 Task: Look for space in Sarandi, Brazil from 11th June, 2023 to 17th June, 2023 for 1 adult in price range Rs.5000 to Rs.12000. Place can be private room with 1  bedroom having 1 bed and 1 bathroom. Property type can be house, flat, guest house, hotel. Amenities needed are: washing machine. Booking option can be shelf check-in. Required host language is Spanish.
Action: Mouse moved to (250, 124)
Screenshot: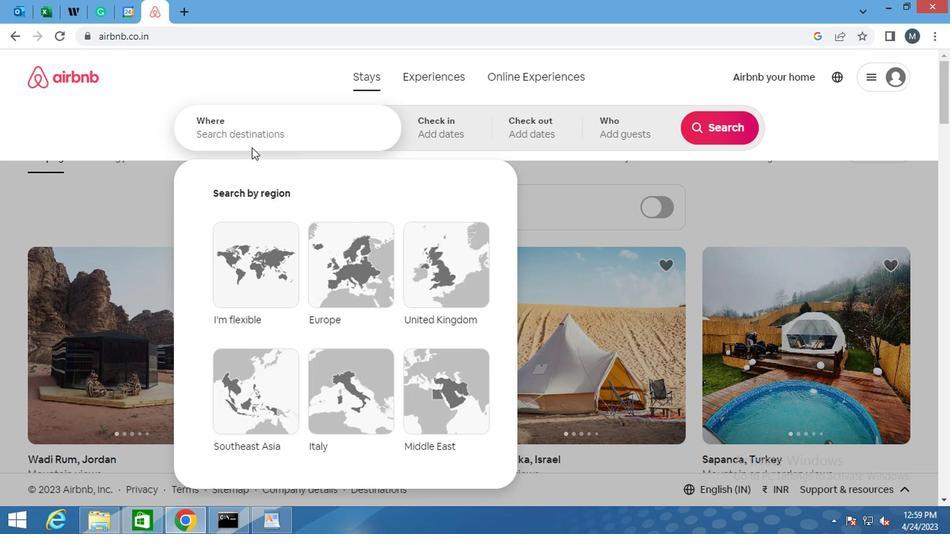 
Action: Mouse pressed left at (250, 124)
Screenshot: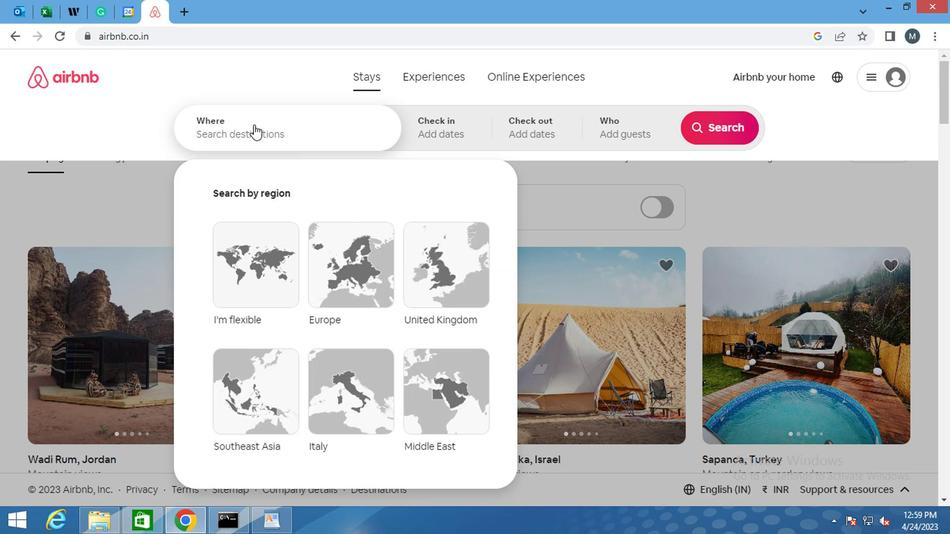 
Action: Mouse moved to (253, 140)
Screenshot: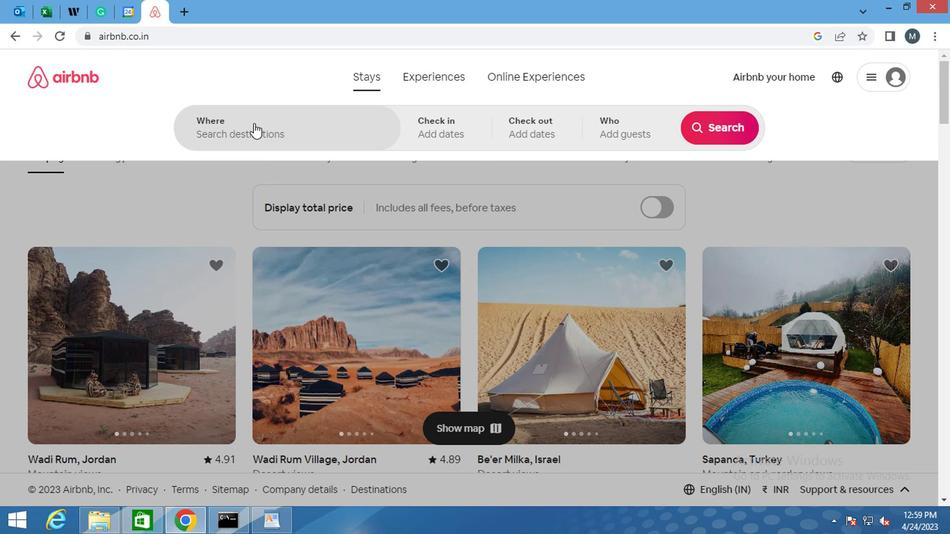 
Action: Mouse pressed left at (253, 140)
Screenshot: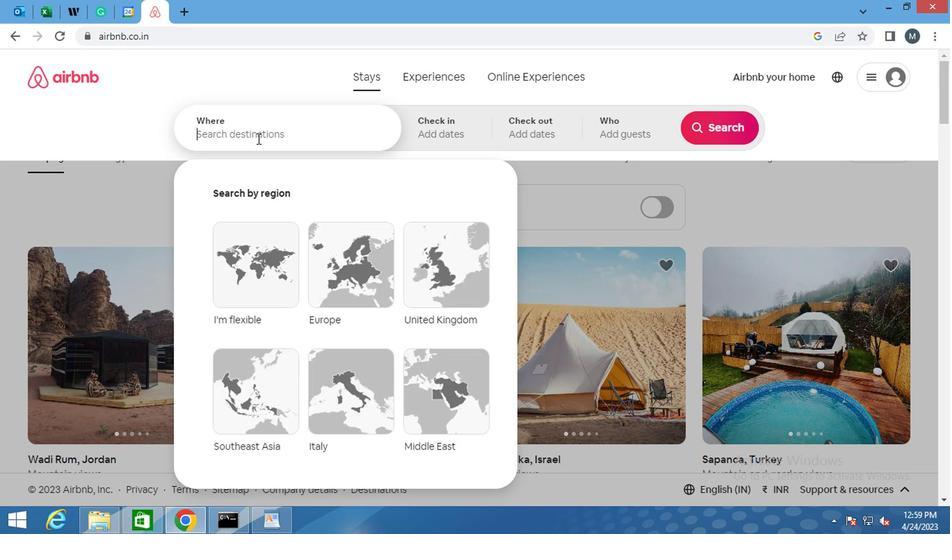 
Action: Mouse moved to (253, 140)
Screenshot: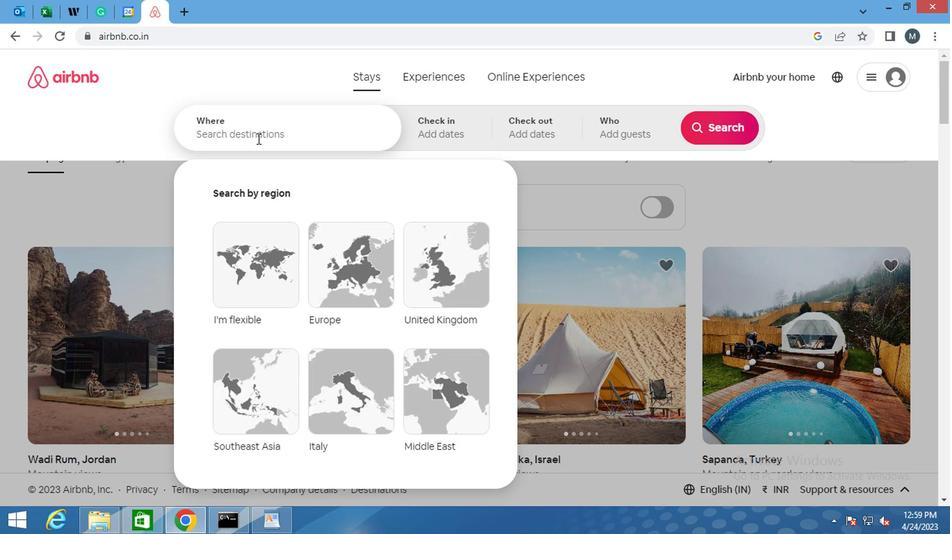 
Action: Key pressed <Key.shift>SARANDI,<Key.space><Key.shift>BRAZIL<Key.enter>
Screenshot: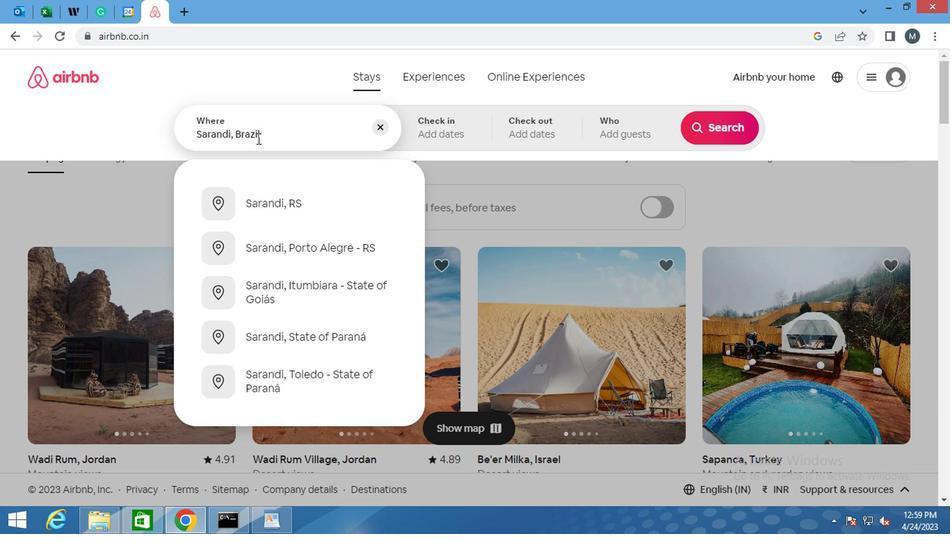 
Action: Mouse moved to (703, 238)
Screenshot: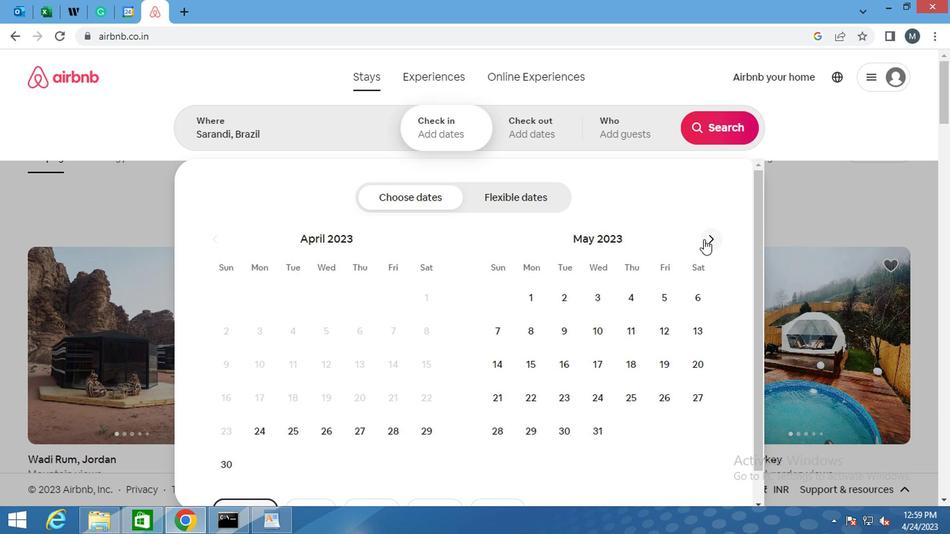 
Action: Mouse pressed left at (703, 238)
Screenshot: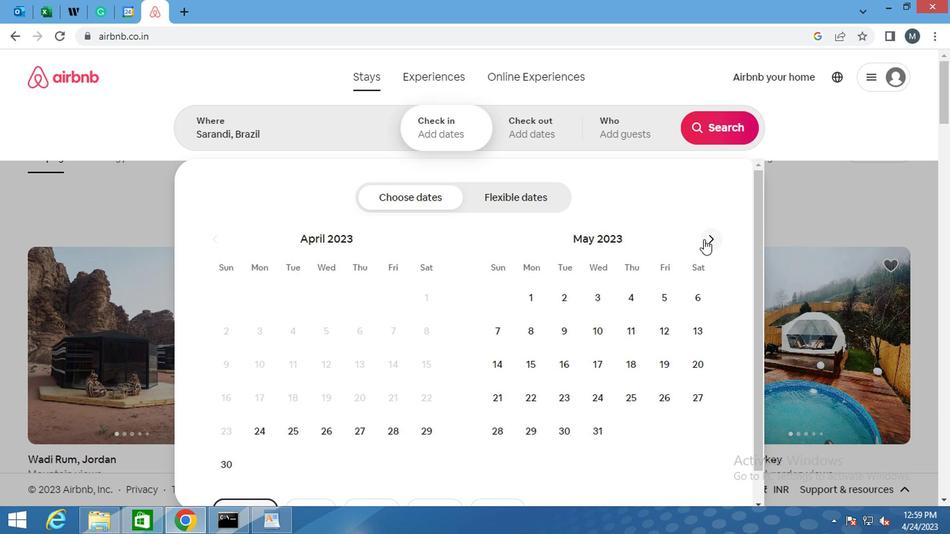 
Action: Mouse moved to (703, 237)
Screenshot: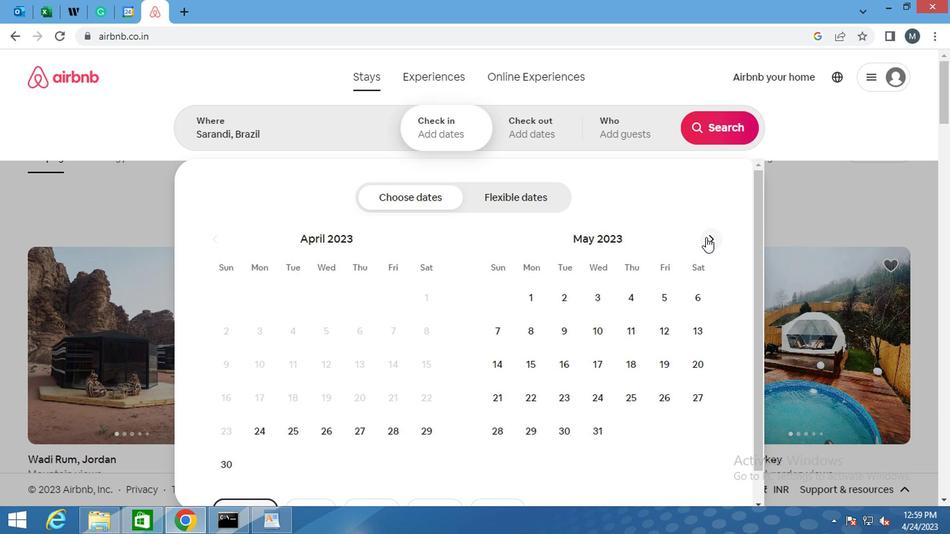 
Action: Mouse pressed left at (703, 237)
Screenshot: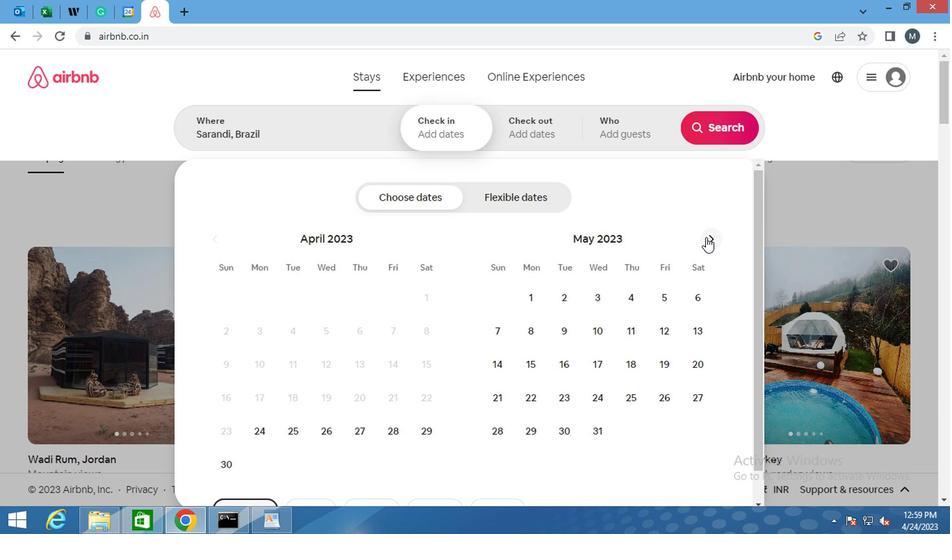 
Action: Mouse moved to (500, 367)
Screenshot: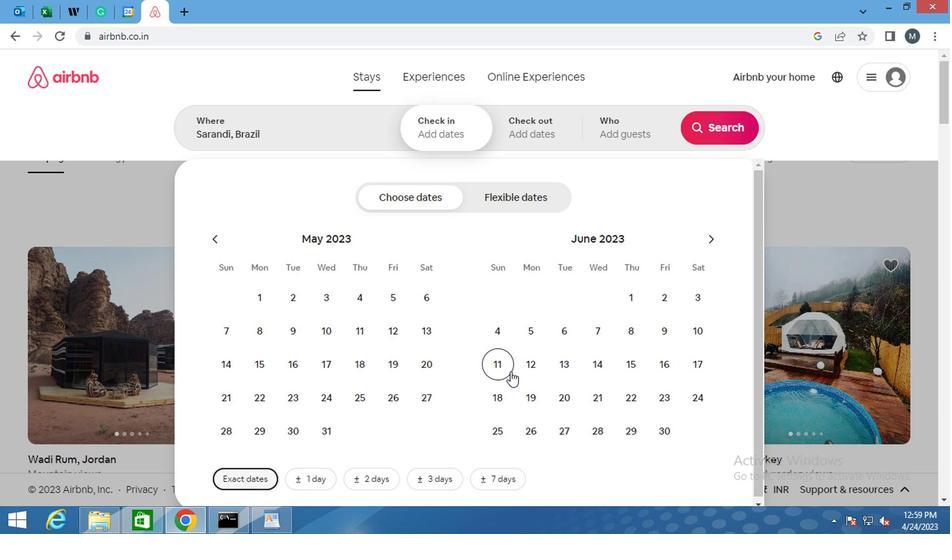 
Action: Mouse pressed left at (500, 367)
Screenshot: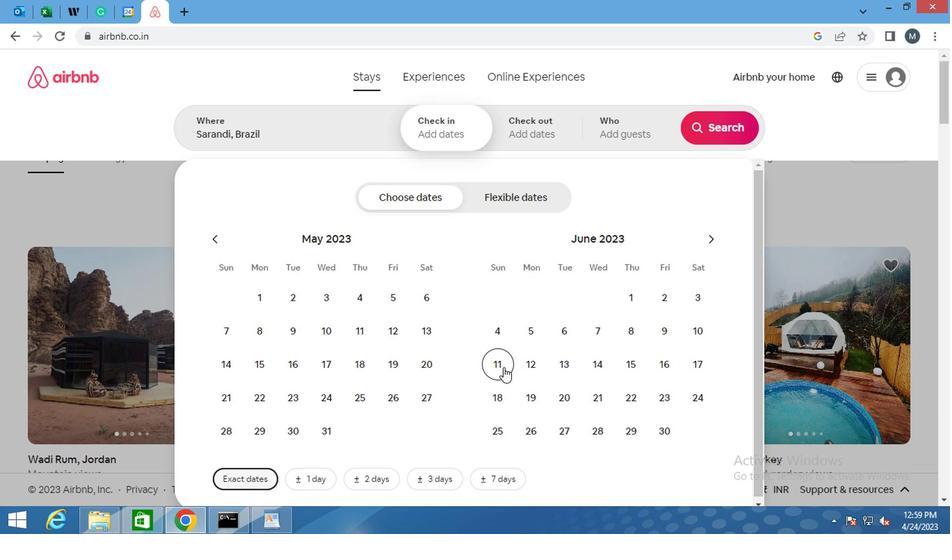 
Action: Mouse moved to (556, 352)
Screenshot: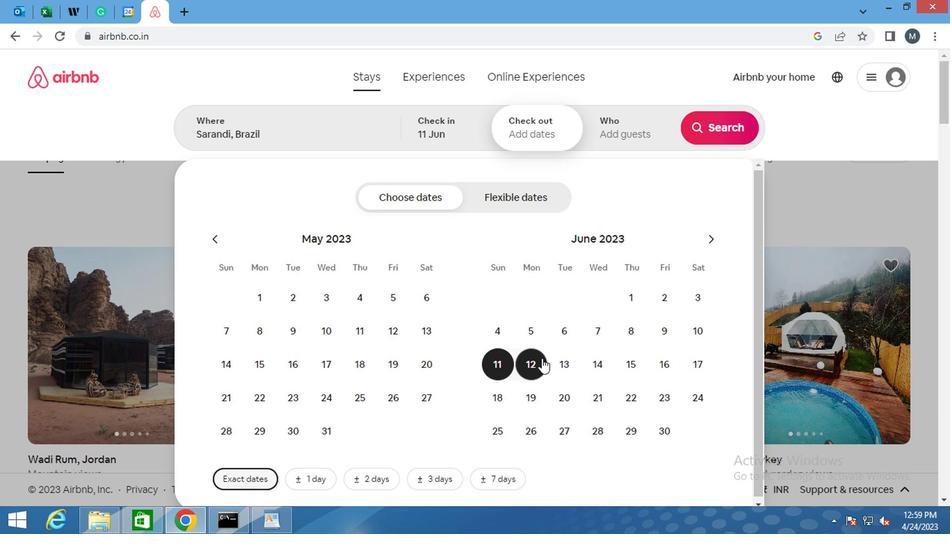 
Action: Mouse scrolled (556, 352) with delta (0, 0)
Screenshot: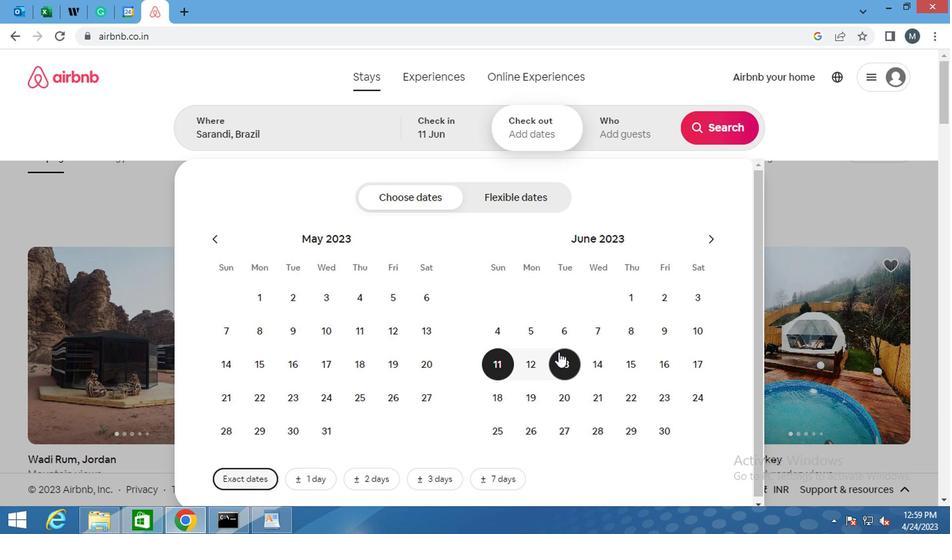 
Action: Mouse moved to (684, 366)
Screenshot: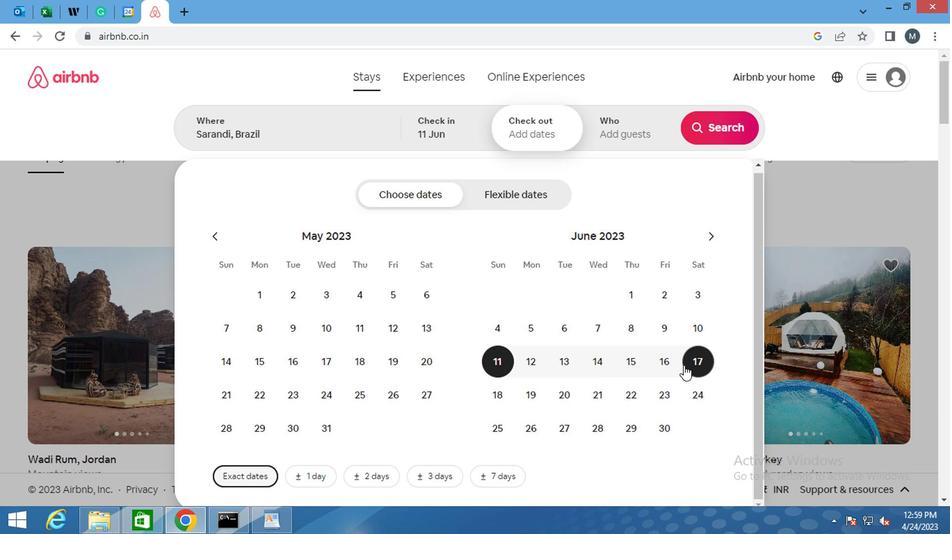 
Action: Mouse pressed left at (684, 366)
Screenshot: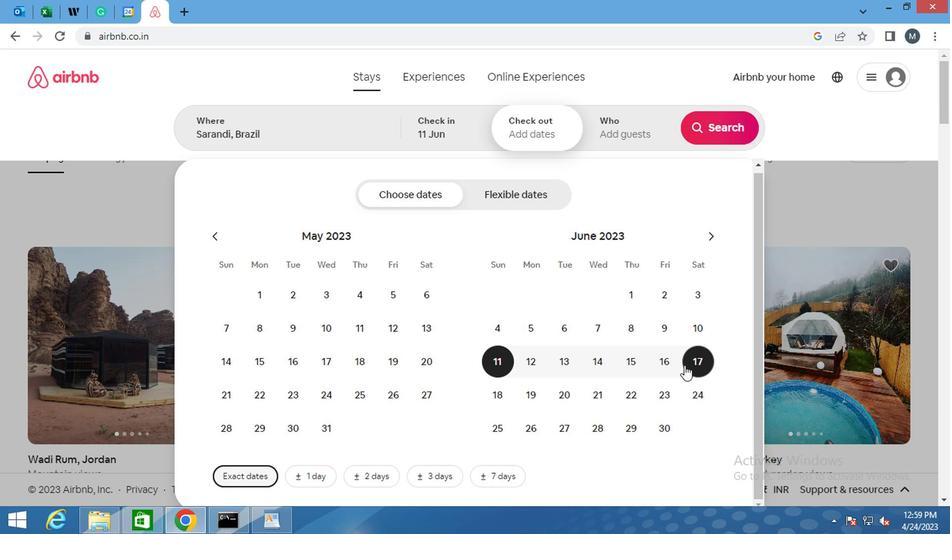 
Action: Mouse moved to (625, 150)
Screenshot: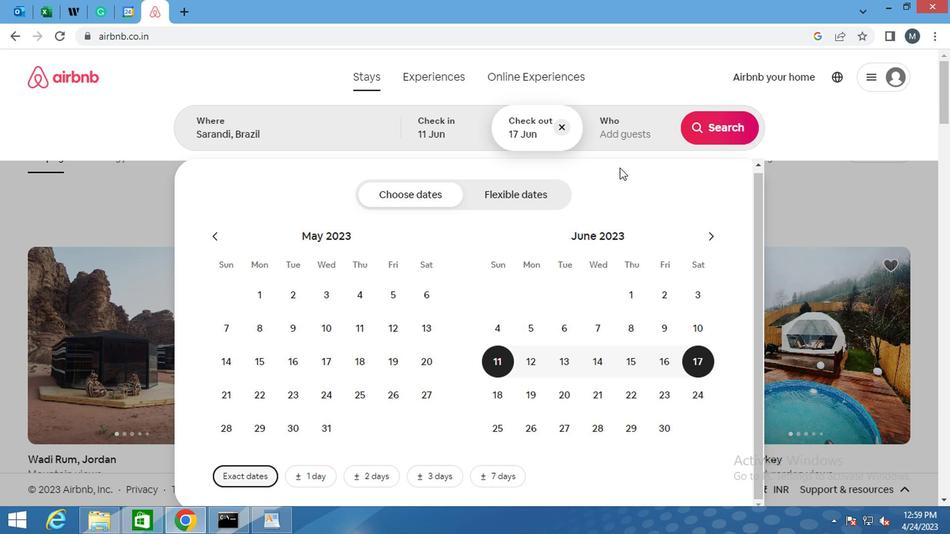 
Action: Mouse pressed left at (625, 150)
Screenshot: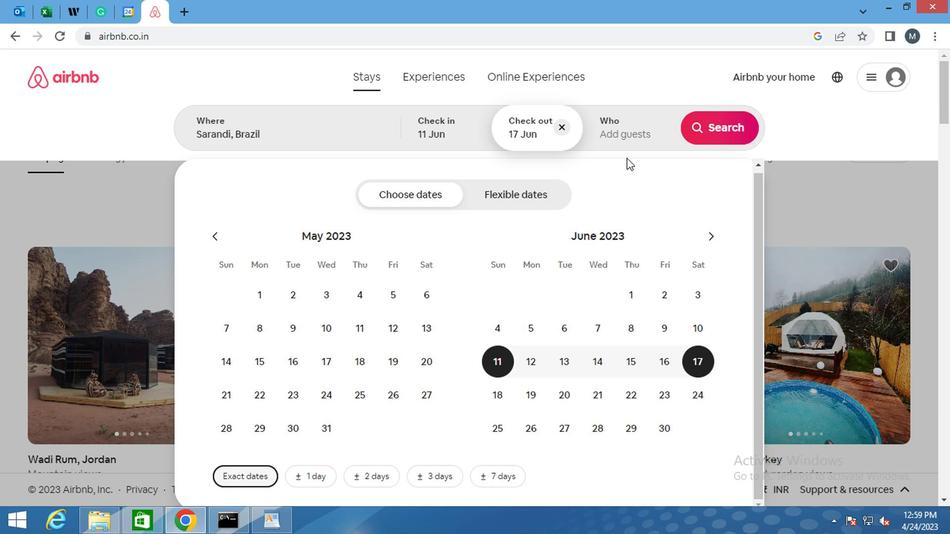 
Action: Mouse moved to (728, 199)
Screenshot: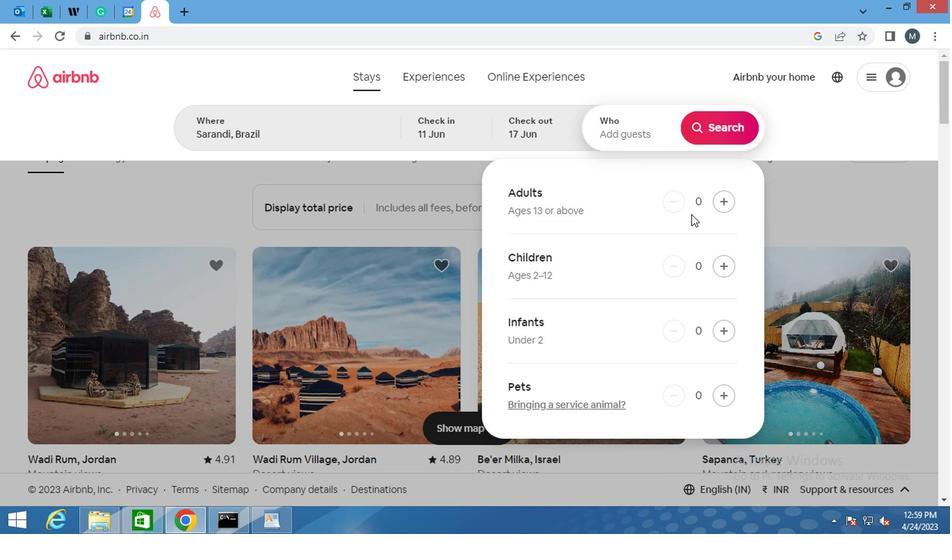 
Action: Mouse pressed left at (728, 199)
Screenshot: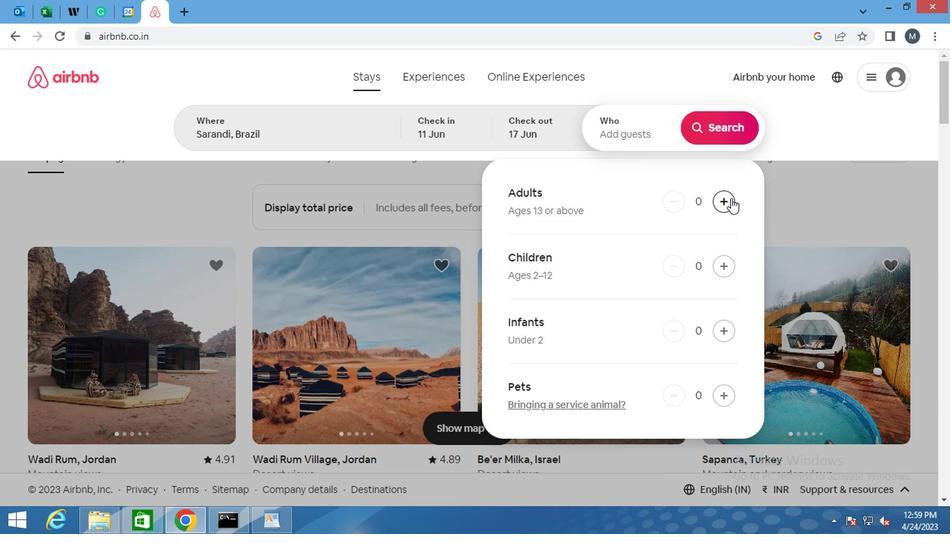 
Action: Mouse moved to (850, 135)
Screenshot: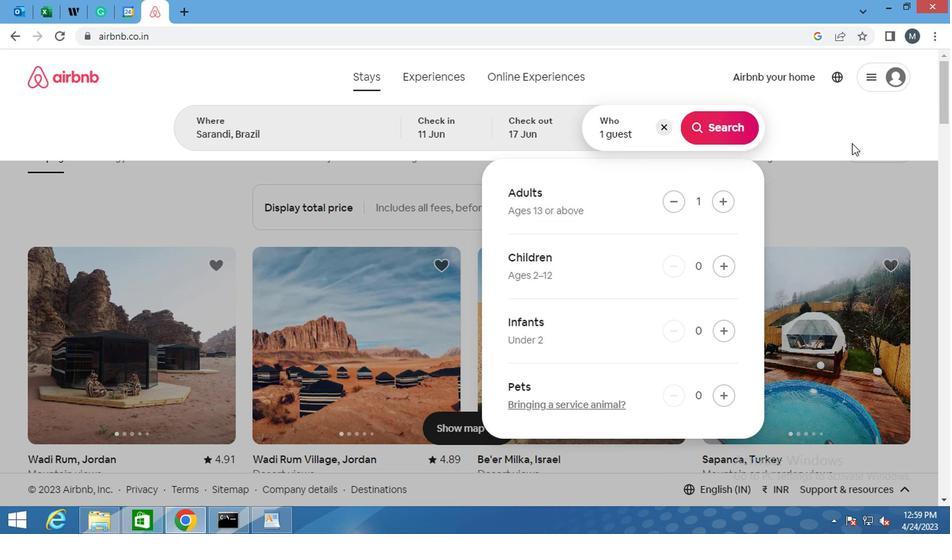 
Action: Mouse pressed left at (850, 135)
Screenshot: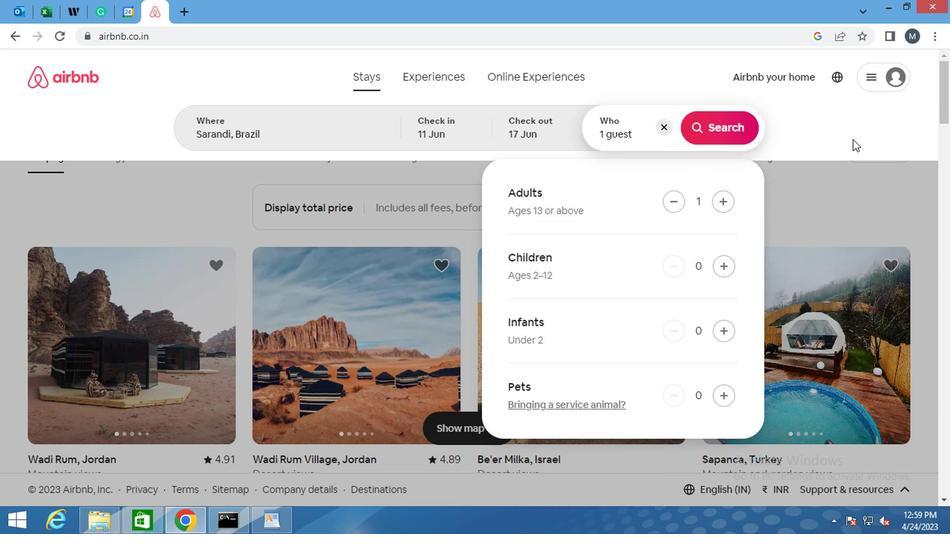 
Action: Mouse moved to (780, 169)
Screenshot: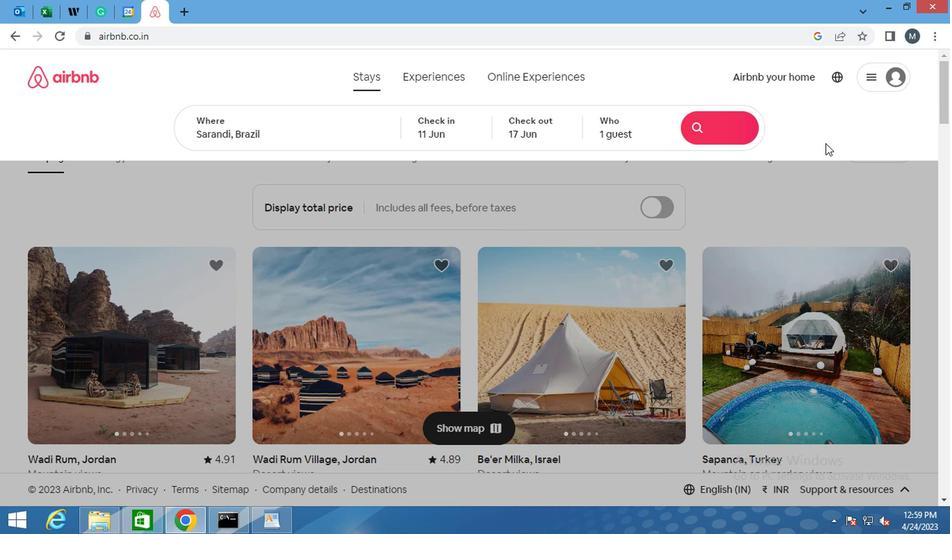 
Action: Mouse scrolled (780, 168) with delta (0, 0)
Screenshot: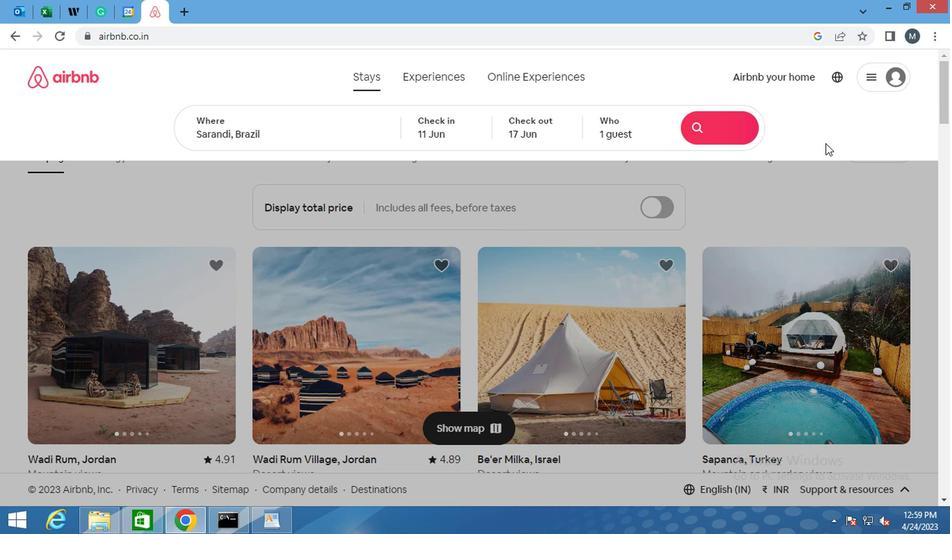 
Action: Mouse moved to (778, 173)
Screenshot: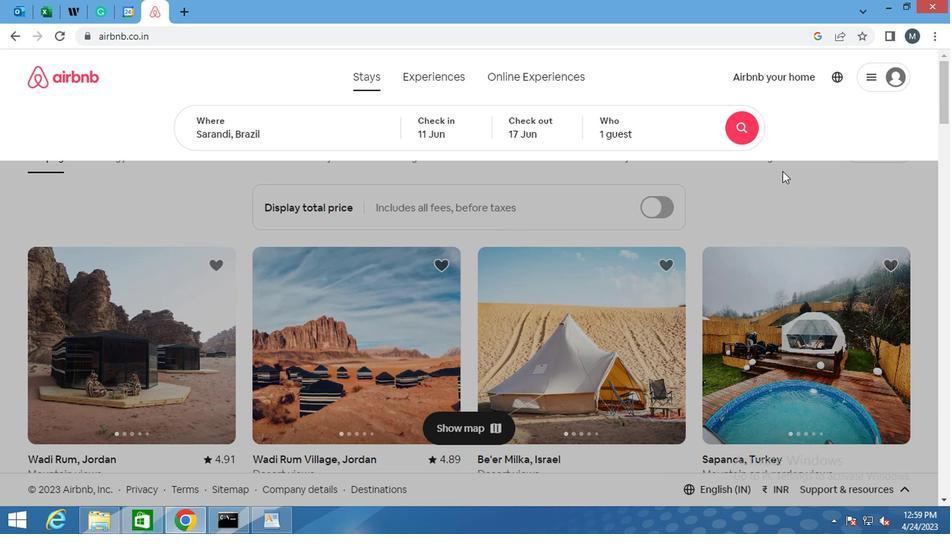 
Action: Mouse scrolled (778, 174) with delta (0, 0)
Screenshot: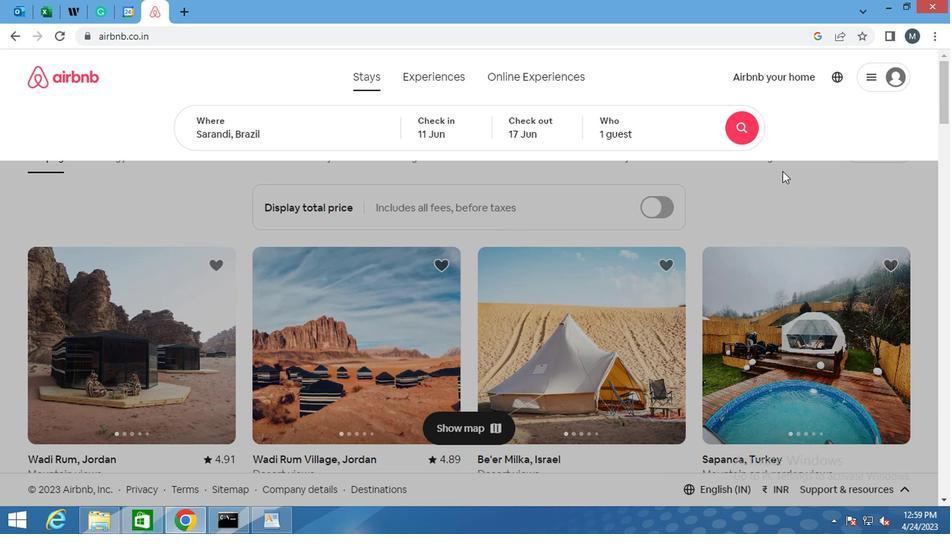 
Action: Mouse moved to (507, 83)
Screenshot: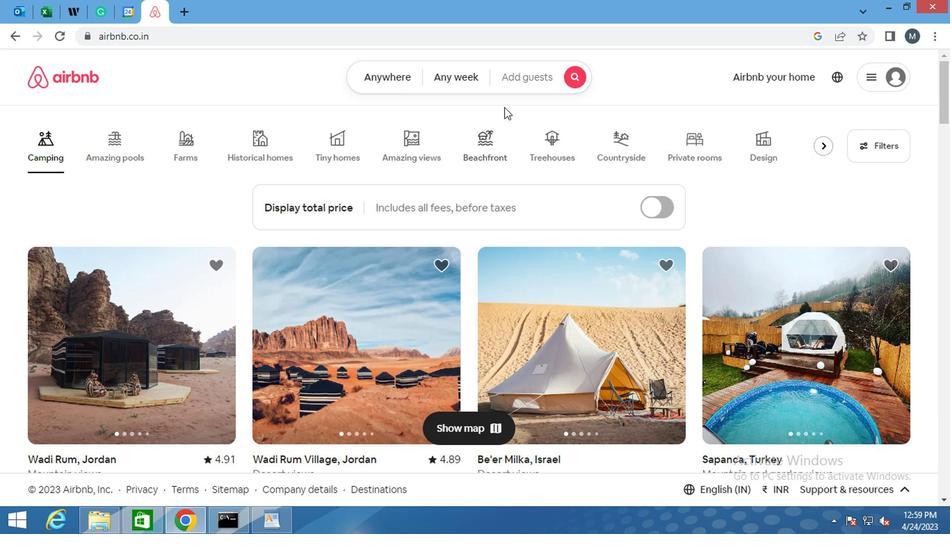 
Action: Mouse pressed left at (507, 83)
Screenshot: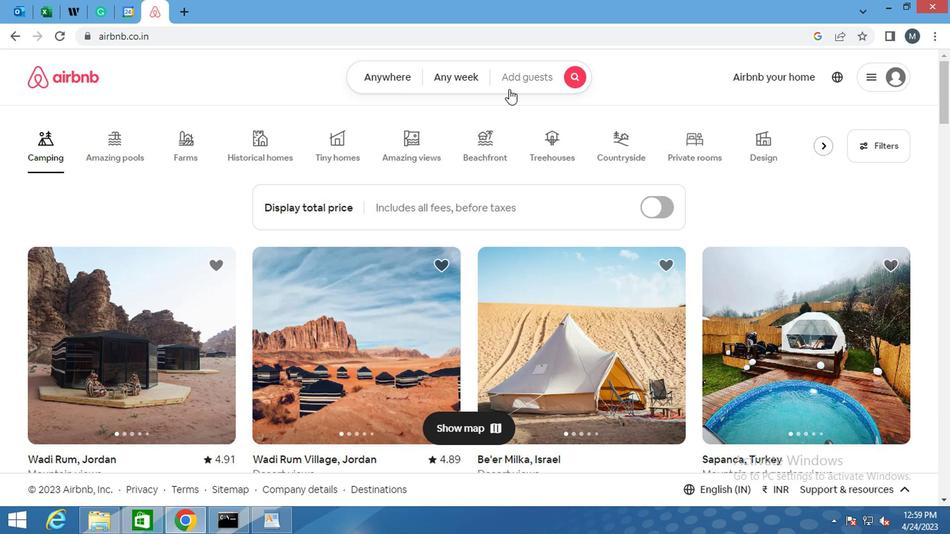 
Action: Mouse moved to (824, 142)
Screenshot: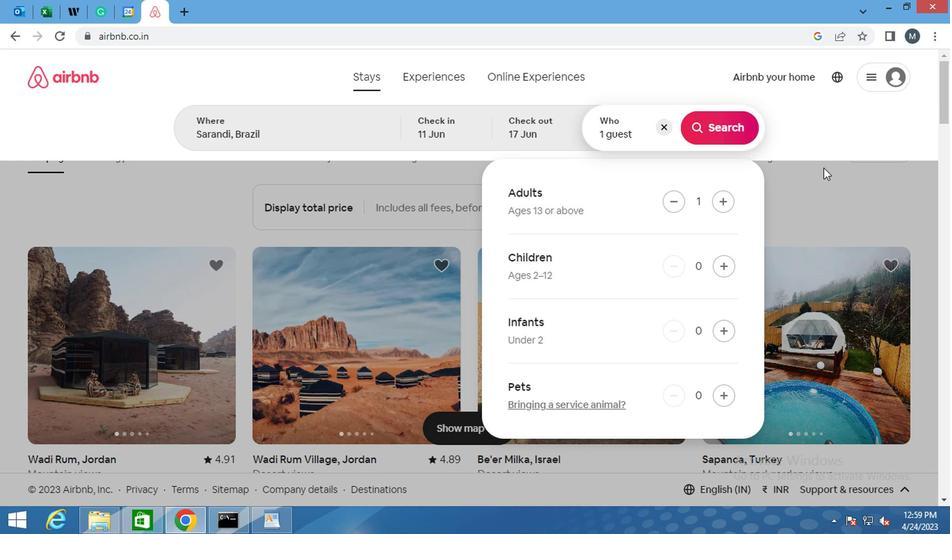 
Action: Mouse pressed left at (824, 142)
Screenshot: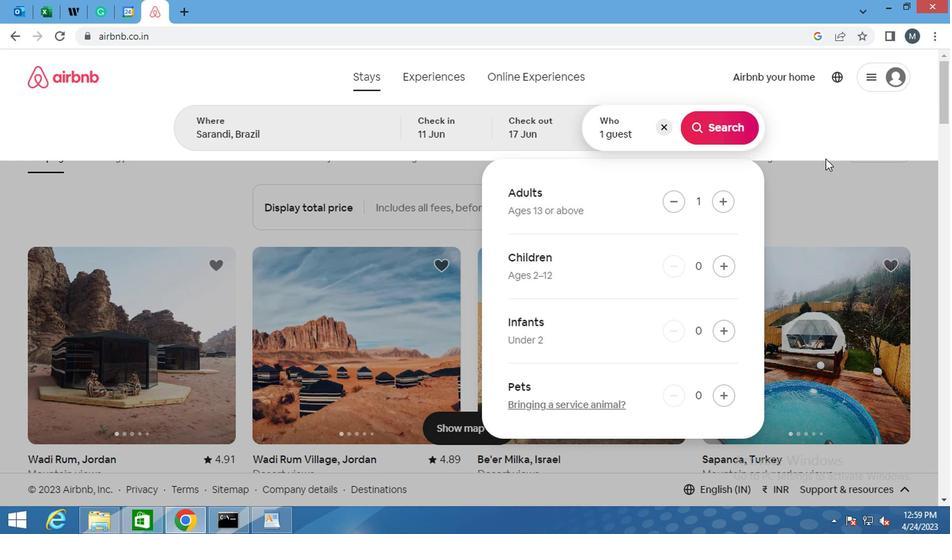 
Action: Mouse moved to (803, 174)
Screenshot: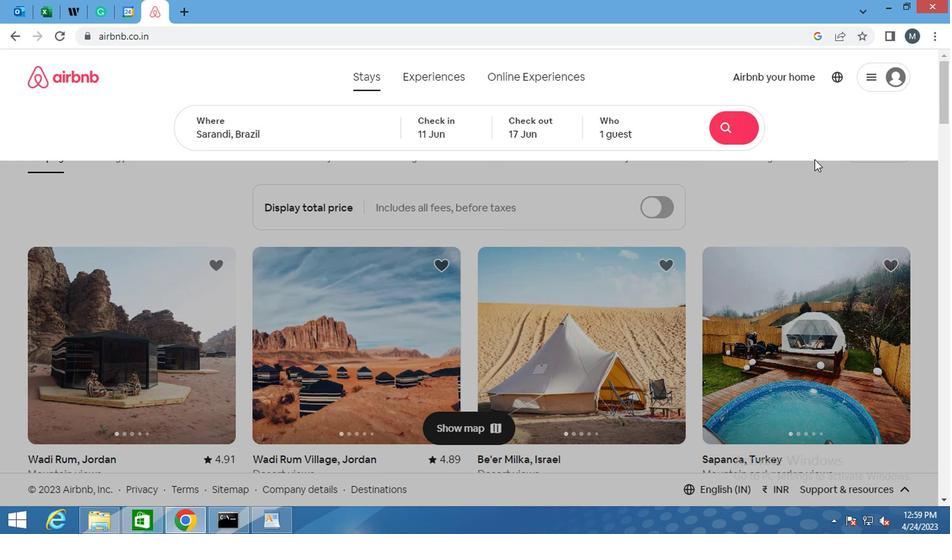 
Action: Mouse scrolled (803, 175) with delta (0, 0)
Screenshot: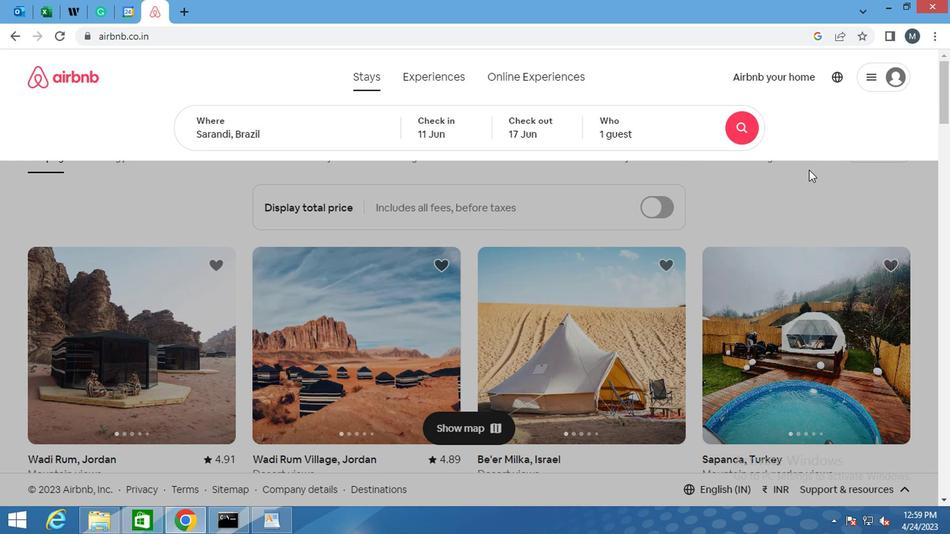 
Action: Mouse moved to (802, 174)
Screenshot: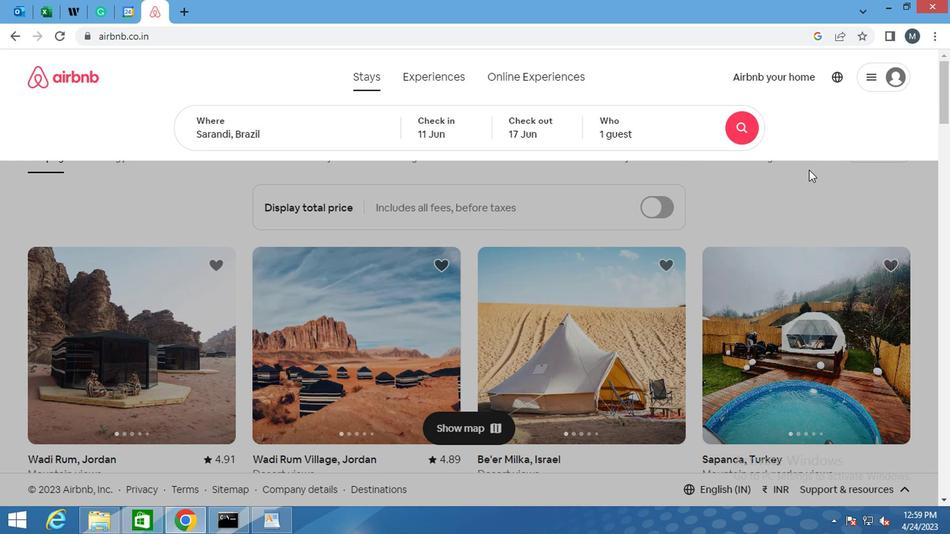 
Action: Mouse scrolled (802, 175) with delta (0, 0)
Screenshot: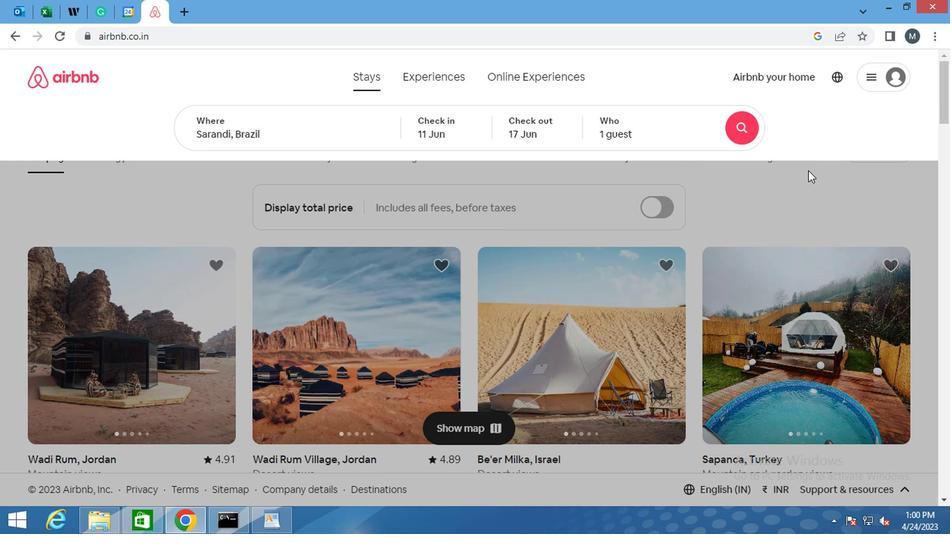 
Action: Mouse moved to (805, 177)
Screenshot: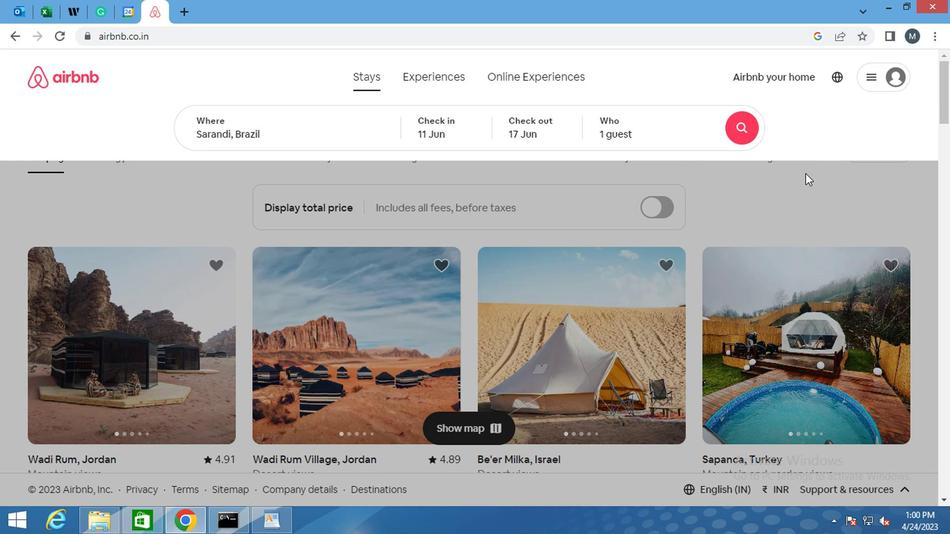 
Action: Mouse scrolled (805, 176) with delta (0, 0)
Screenshot: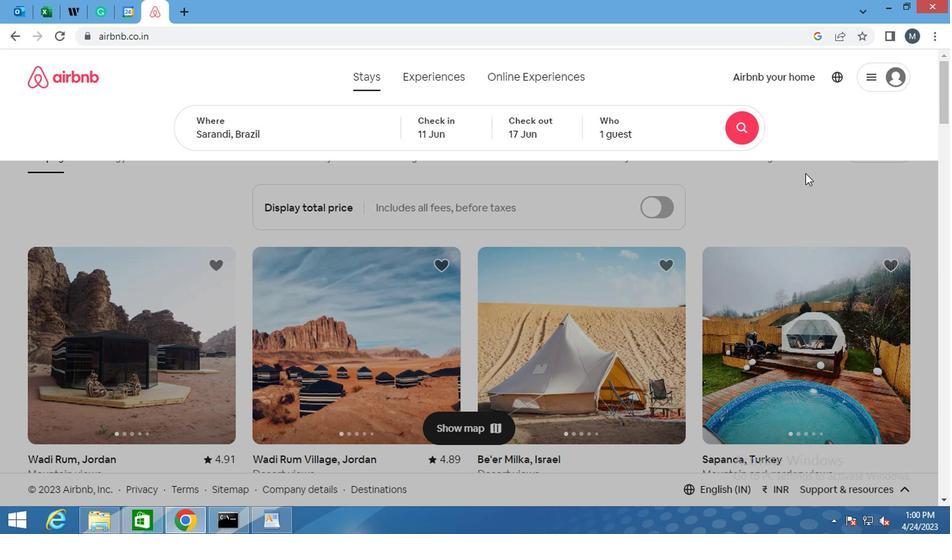 
Action: Mouse scrolled (805, 178) with delta (0, 0)
Screenshot: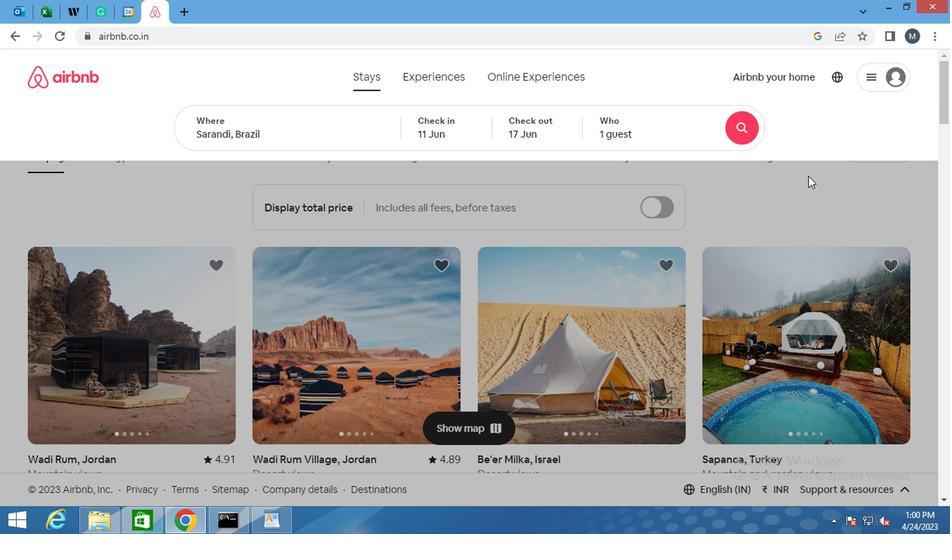 
Action: Mouse moved to (805, 174)
Screenshot: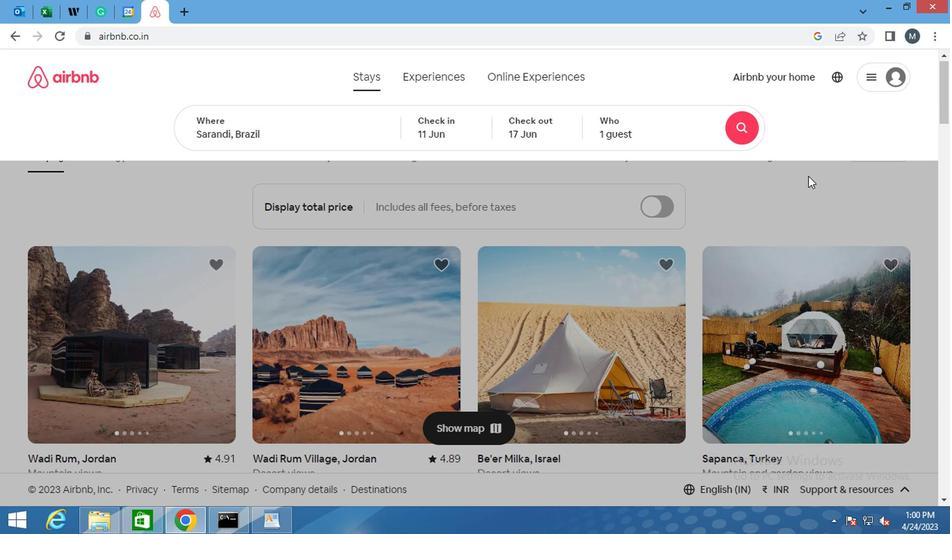 
Action: Mouse scrolled (805, 175) with delta (0, 0)
Screenshot: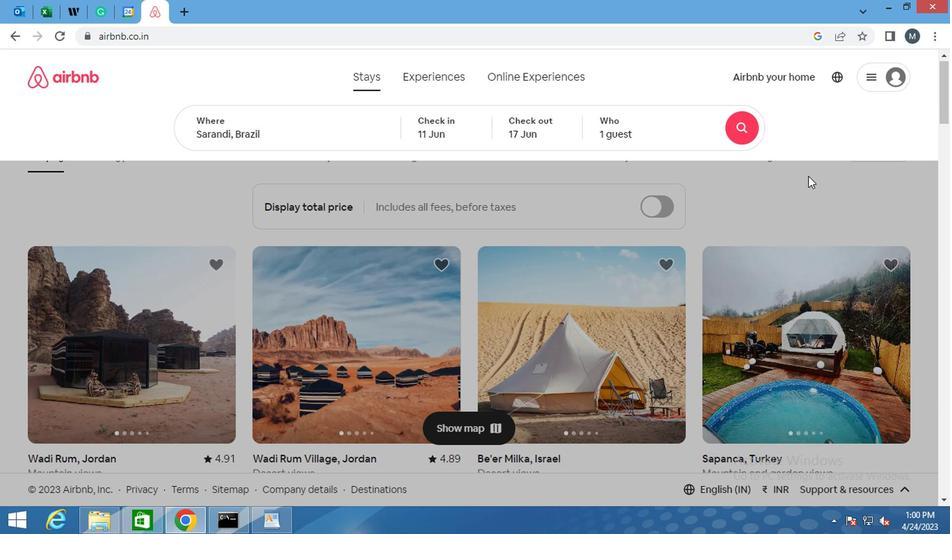 
Action: Mouse moved to (804, 171)
Screenshot: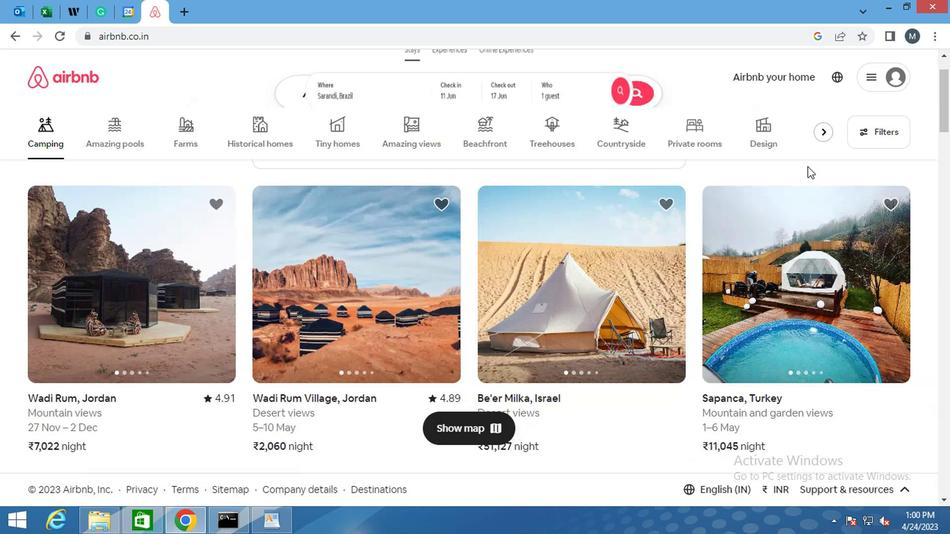 
Action: Mouse scrolled (804, 170) with delta (0, 0)
Screenshot: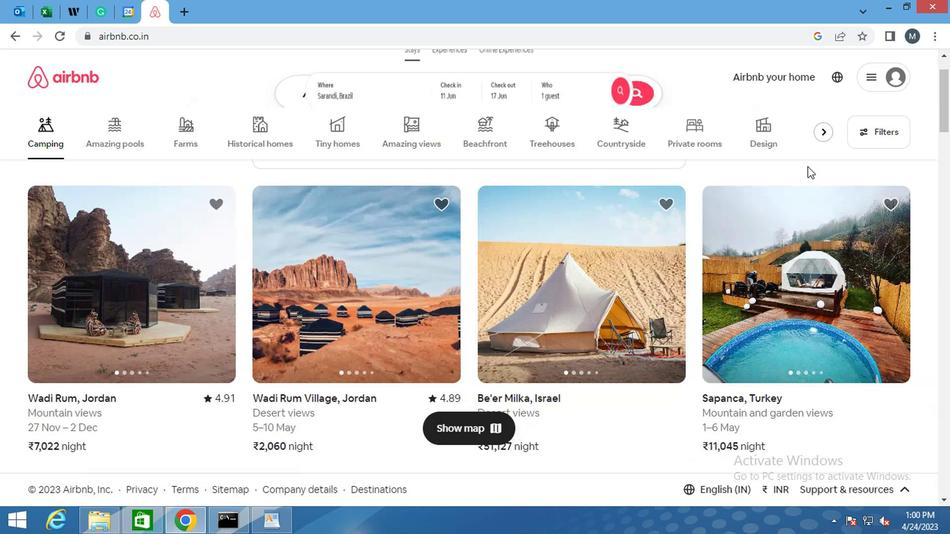 
Action: Mouse moved to (869, 130)
Screenshot: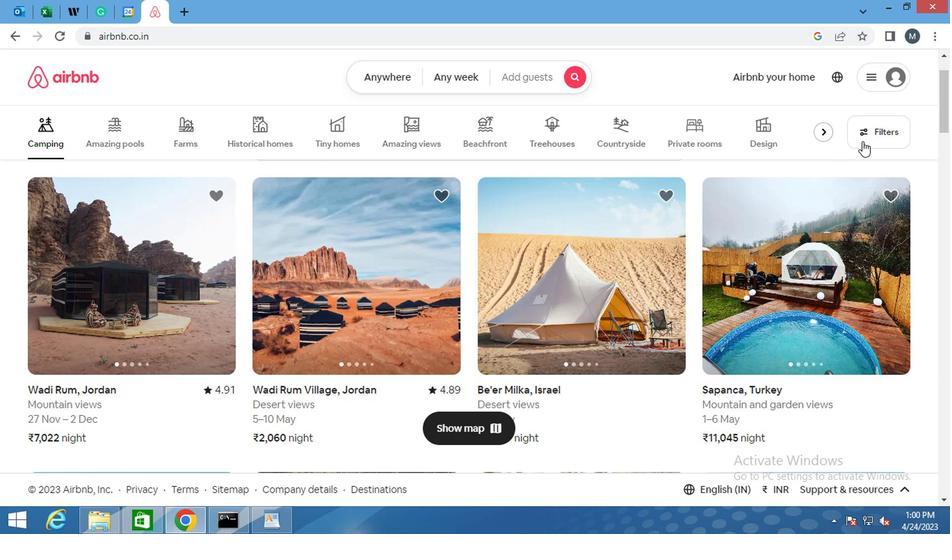 
Action: Mouse pressed left at (869, 130)
Screenshot: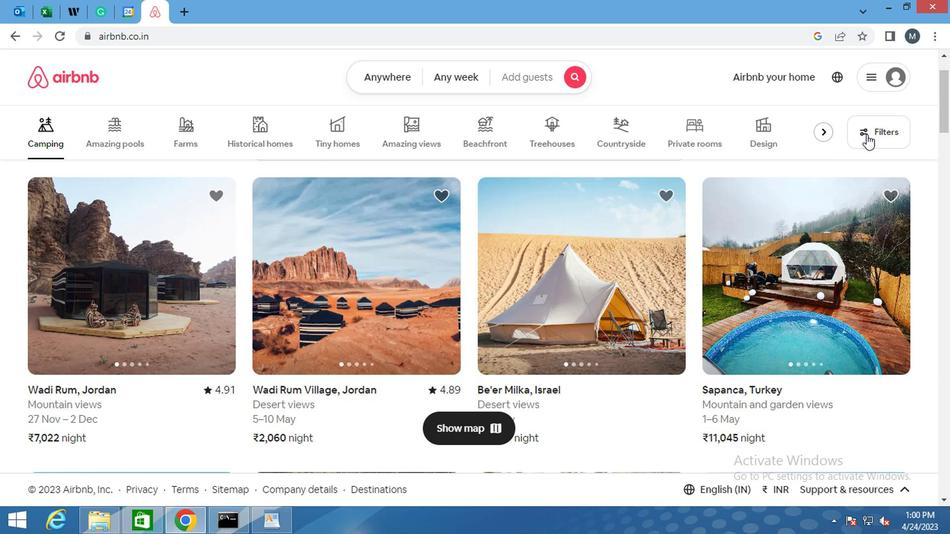
Action: Mouse moved to (761, 162)
Screenshot: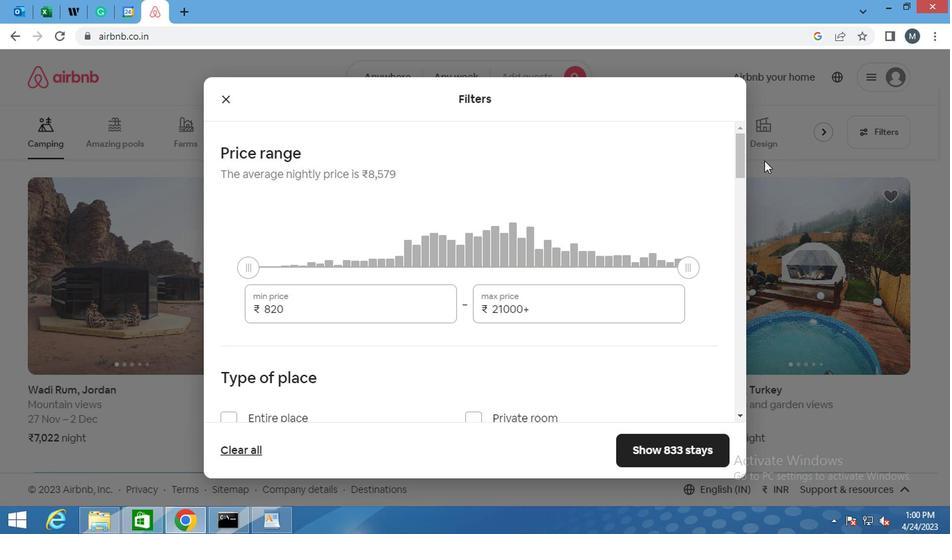 
Action: Mouse scrolled (761, 161) with delta (0, 0)
Screenshot: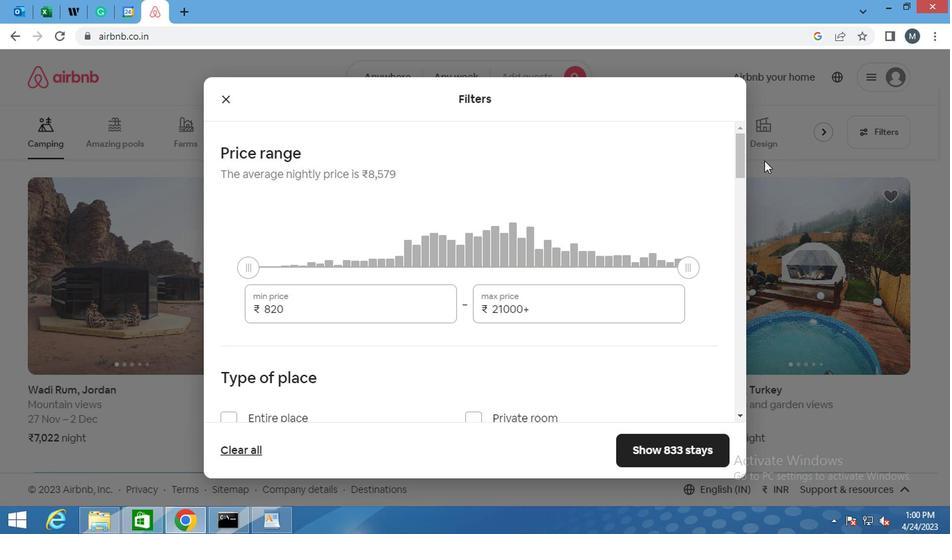
Action: Mouse moved to (319, 312)
Screenshot: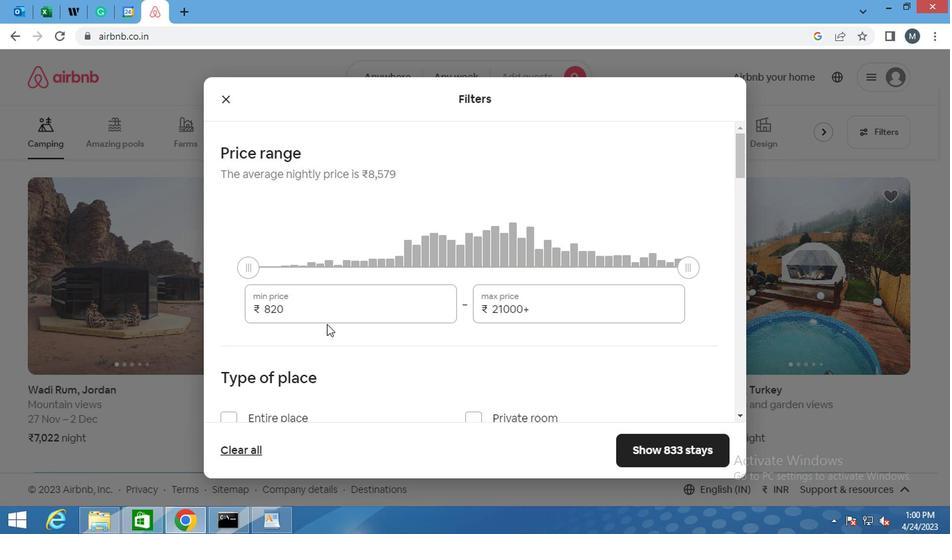 
Action: Mouse pressed left at (319, 312)
Screenshot: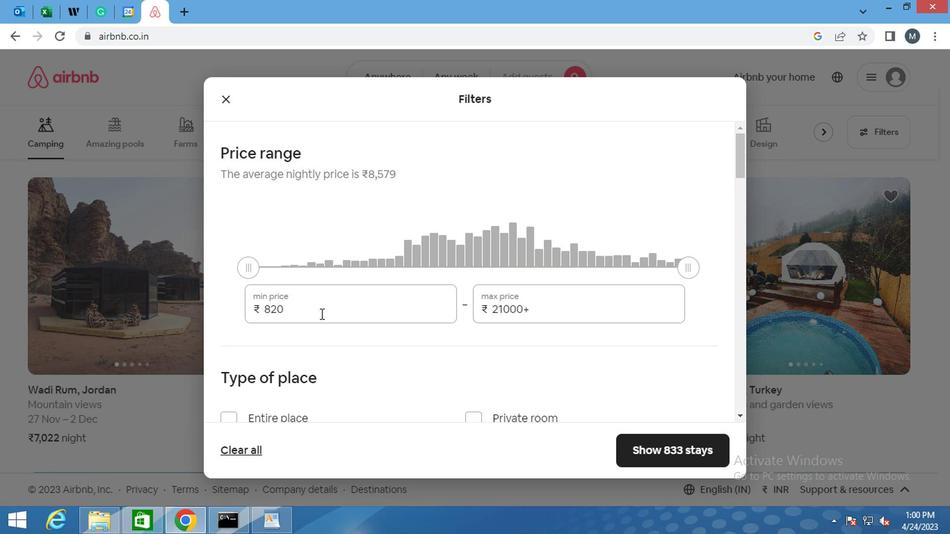 
Action: Mouse moved to (319, 312)
Screenshot: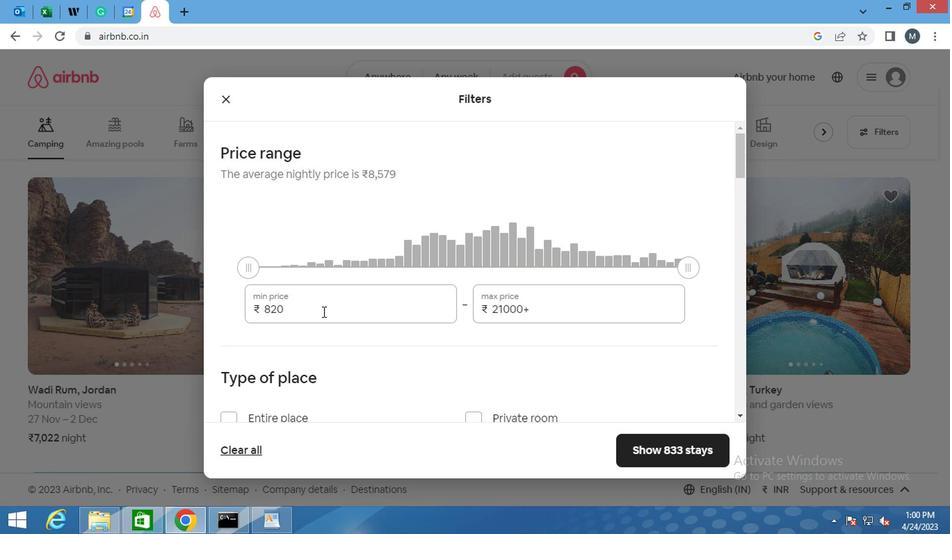 
Action: Mouse pressed left at (319, 312)
Screenshot: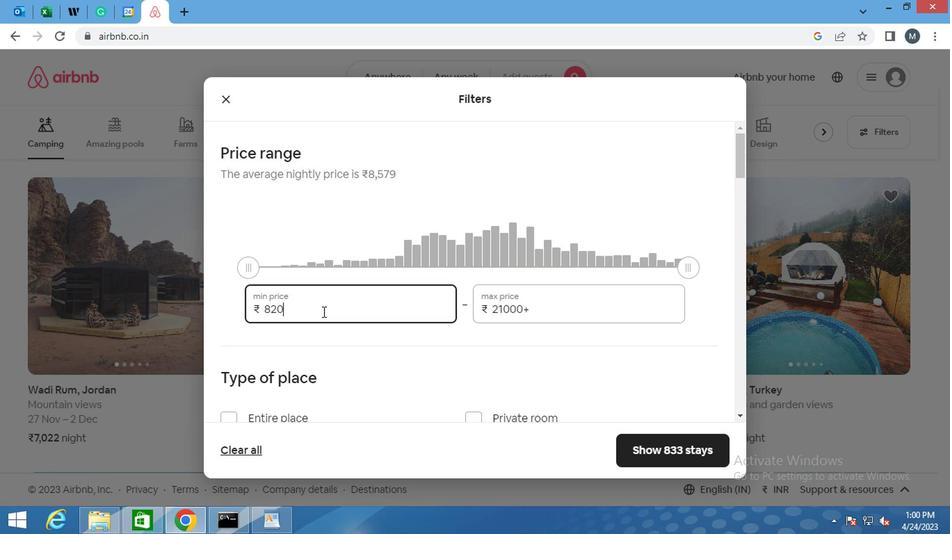 
Action: Key pressed 5
Screenshot: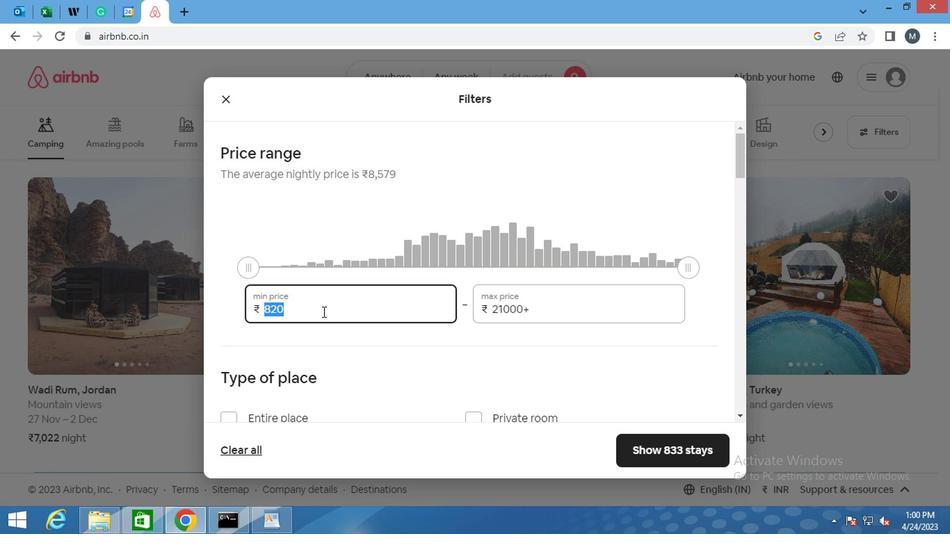 
Action: Mouse moved to (320, 312)
Screenshot: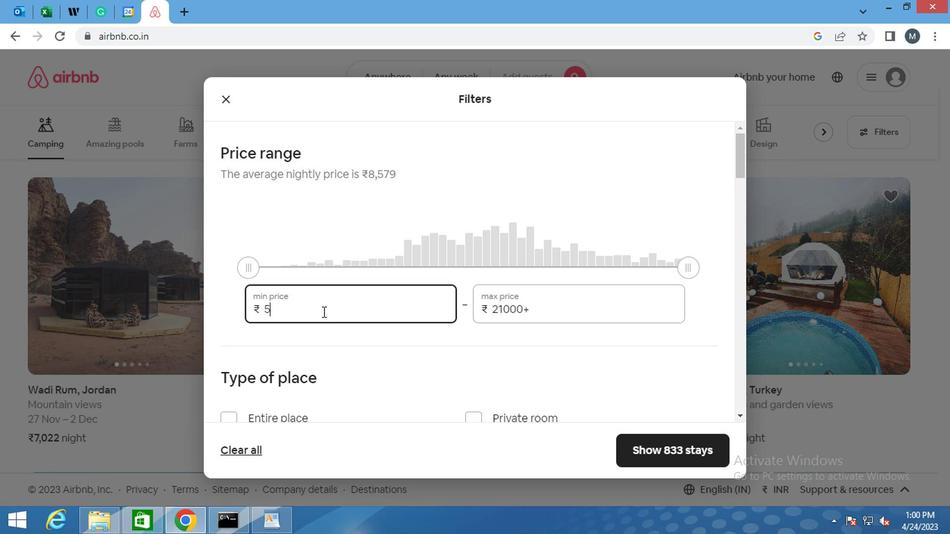 
Action: Key pressed 000
Screenshot: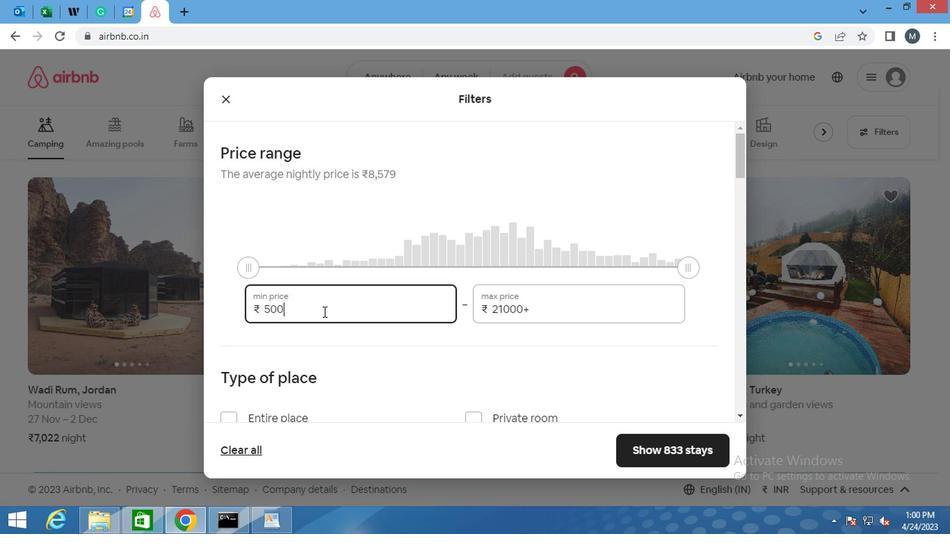 
Action: Mouse moved to (608, 311)
Screenshot: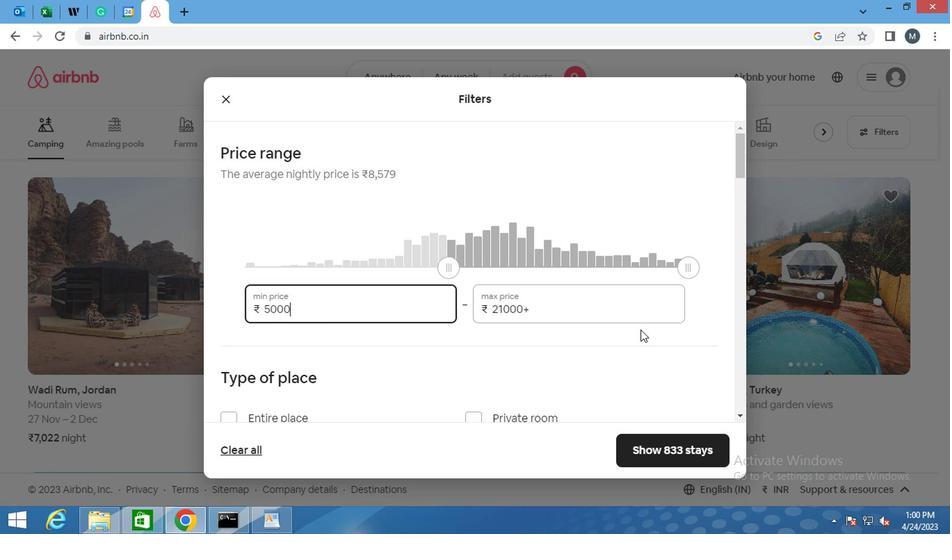 
Action: Mouse pressed left at (608, 311)
Screenshot: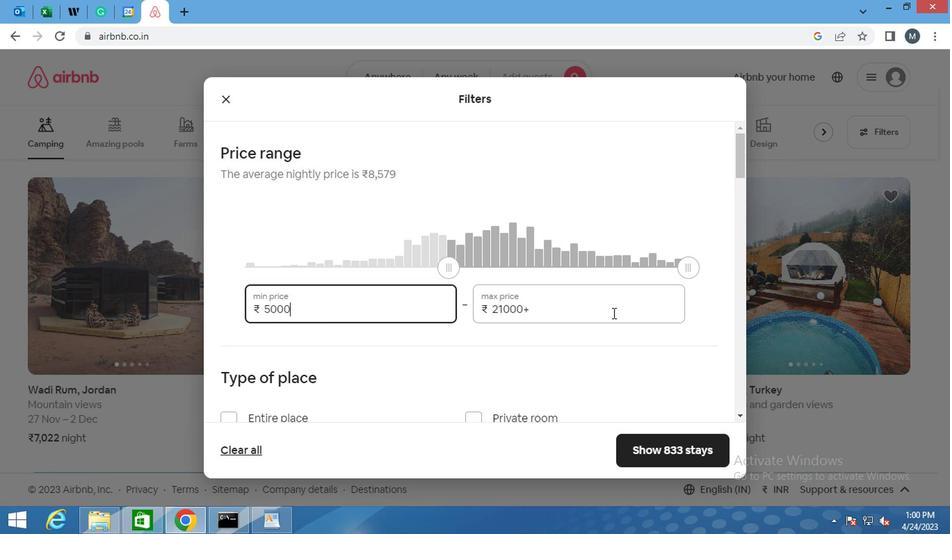 
Action: Mouse moved to (607, 311)
Screenshot: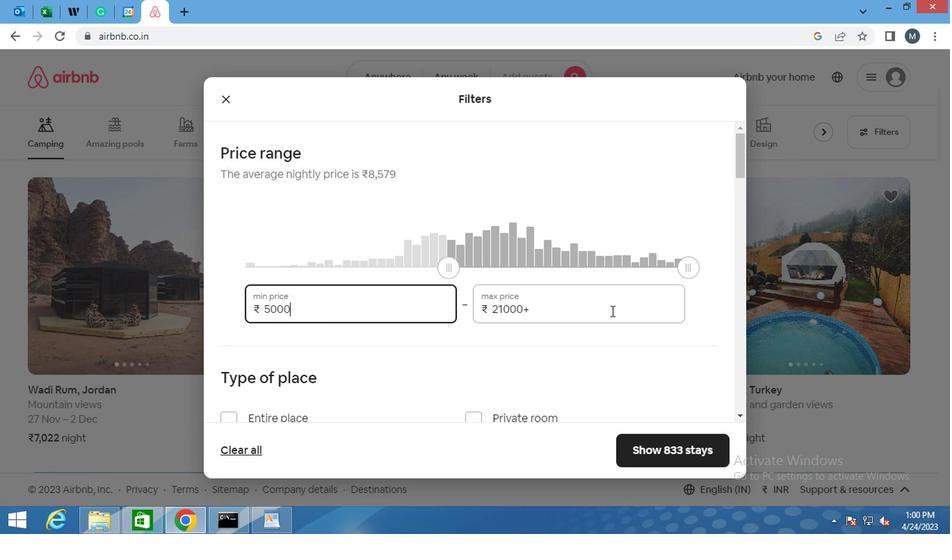 
Action: Mouse pressed left at (607, 311)
Screenshot: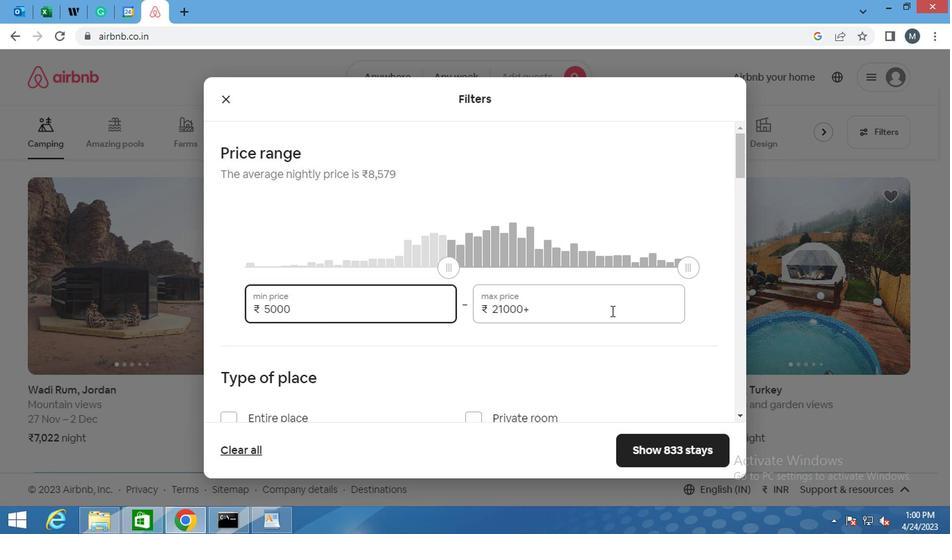 
Action: Mouse pressed left at (607, 311)
Screenshot: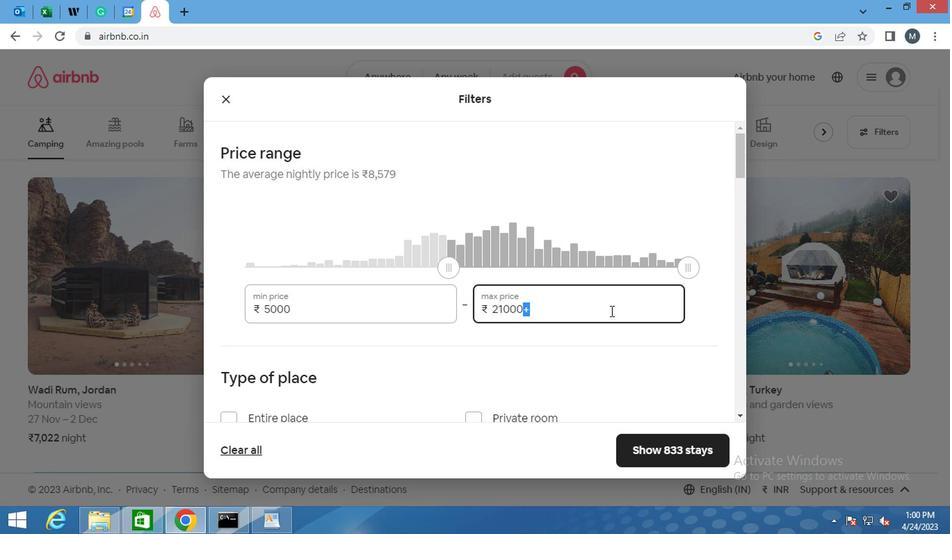 
Action: Mouse moved to (604, 311)
Screenshot: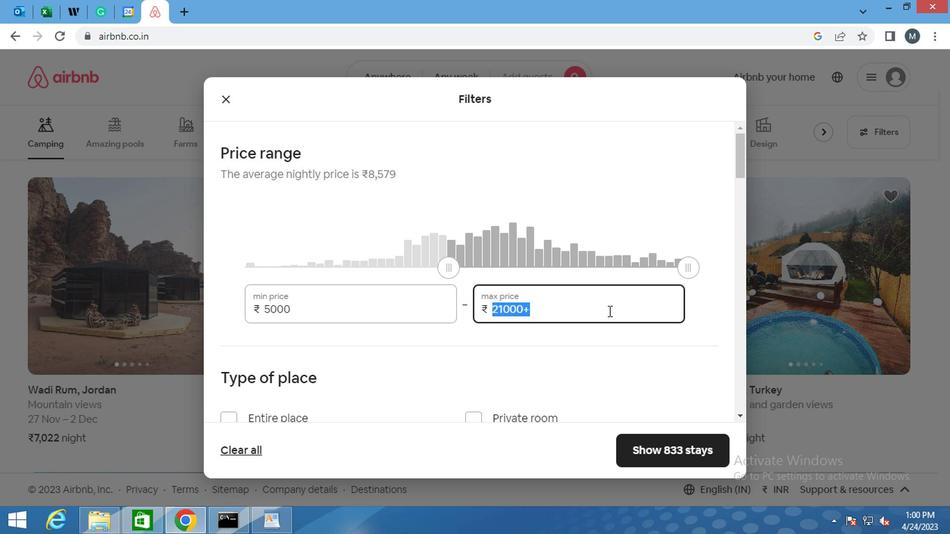 
Action: Key pressed 1
Screenshot: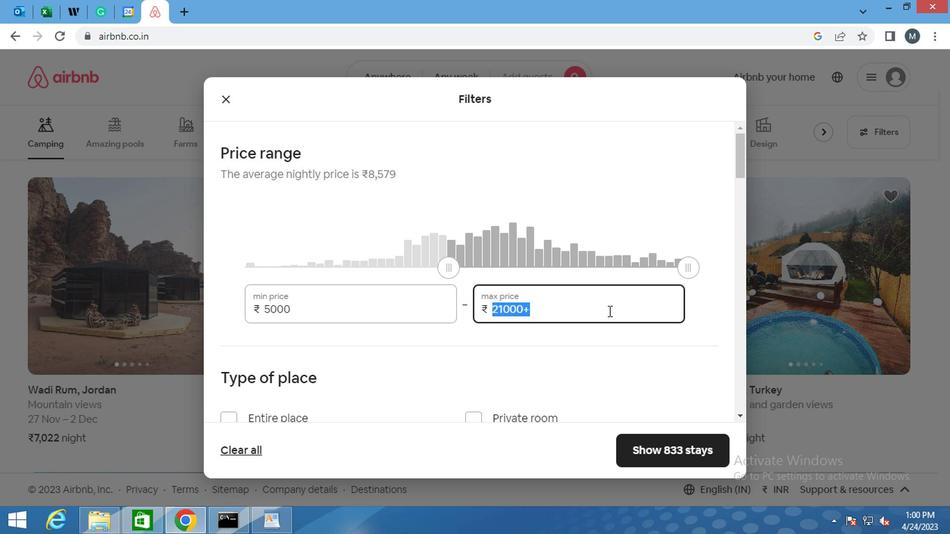 
Action: Mouse moved to (604, 311)
Screenshot: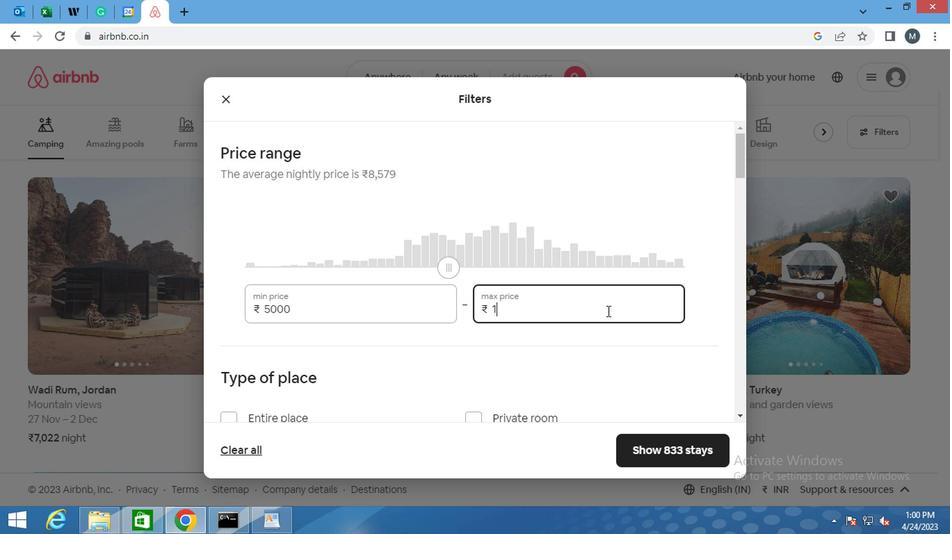 
Action: Key pressed 2000
Screenshot: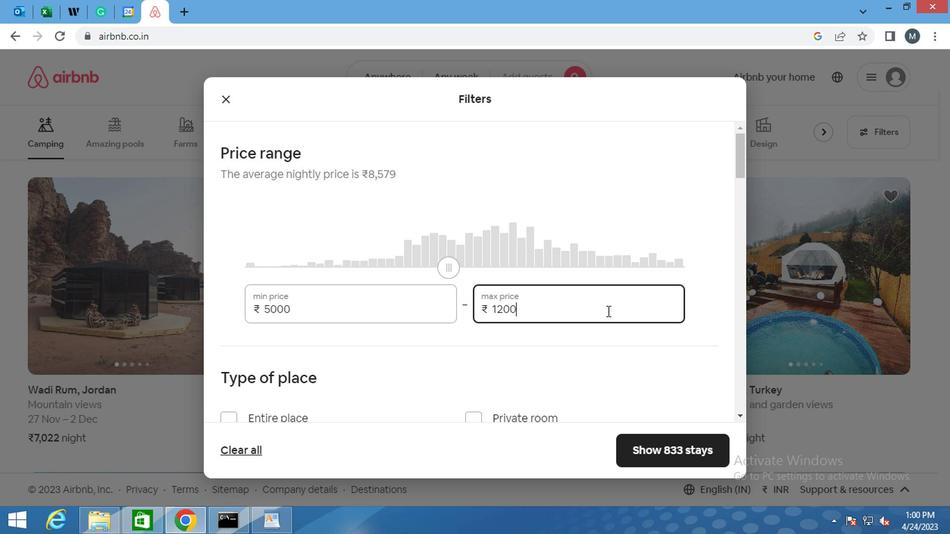 
Action: Mouse moved to (590, 285)
Screenshot: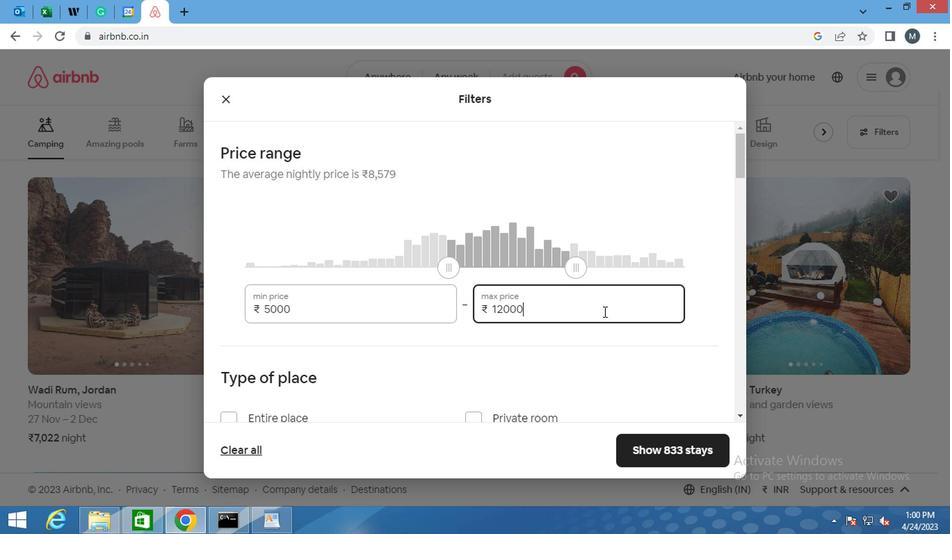 
Action: Mouse scrolled (590, 285) with delta (0, 0)
Screenshot: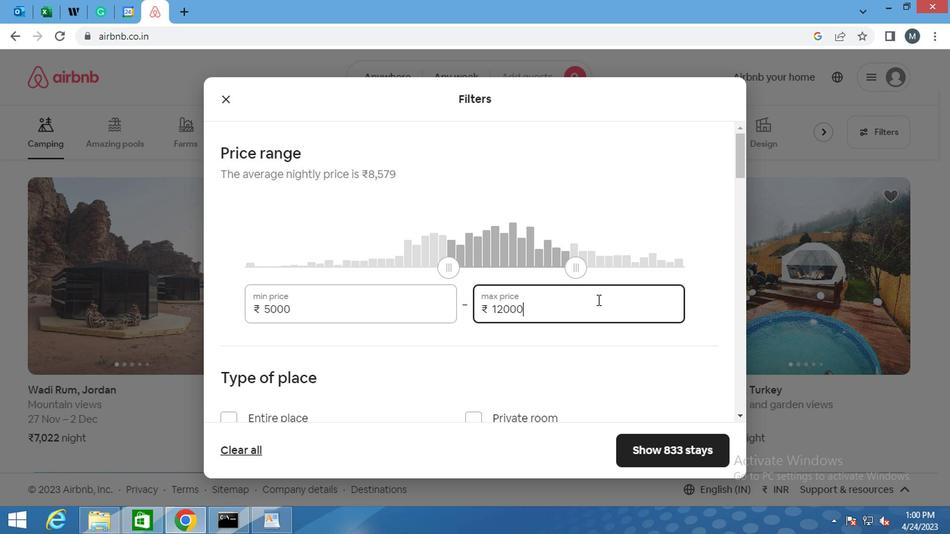 
Action: Mouse moved to (590, 285)
Screenshot: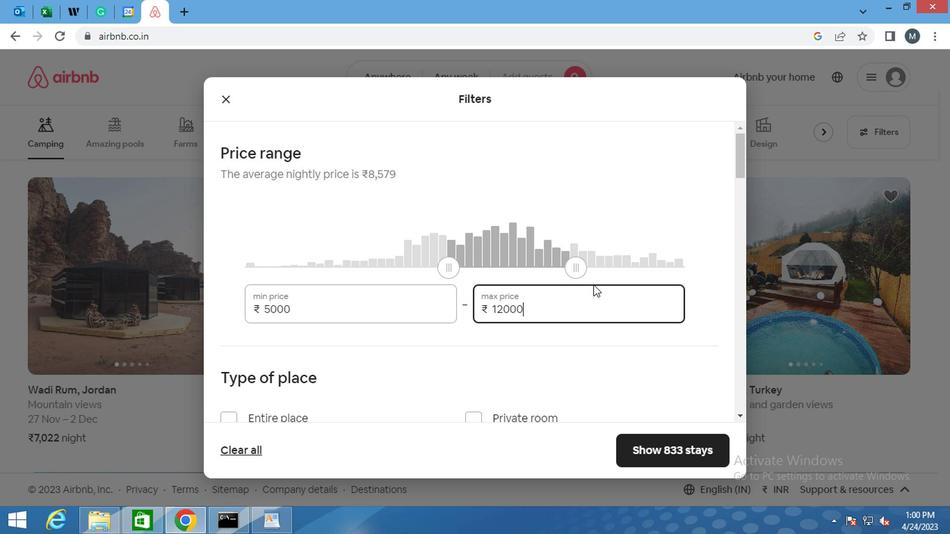 
Action: Mouse scrolled (590, 284) with delta (0, 0)
Screenshot: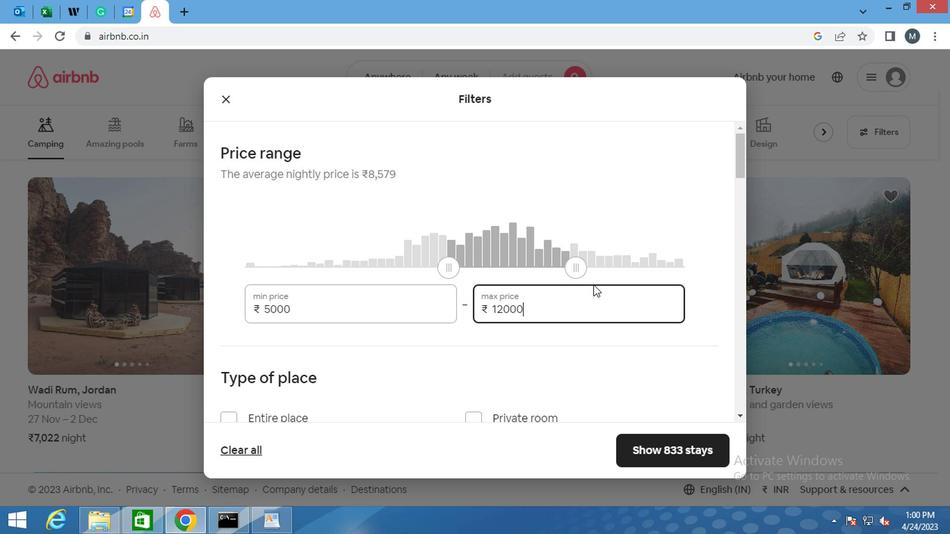 
Action: Mouse moved to (587, 285)
Screenshot: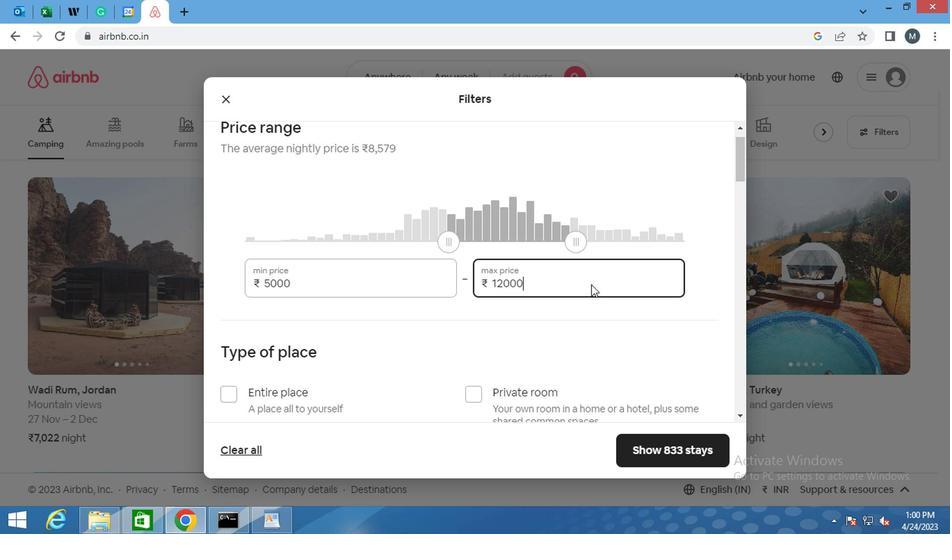 
Action: Mouse scrolled (587, 285) with delta (0, 0)
Screenshot: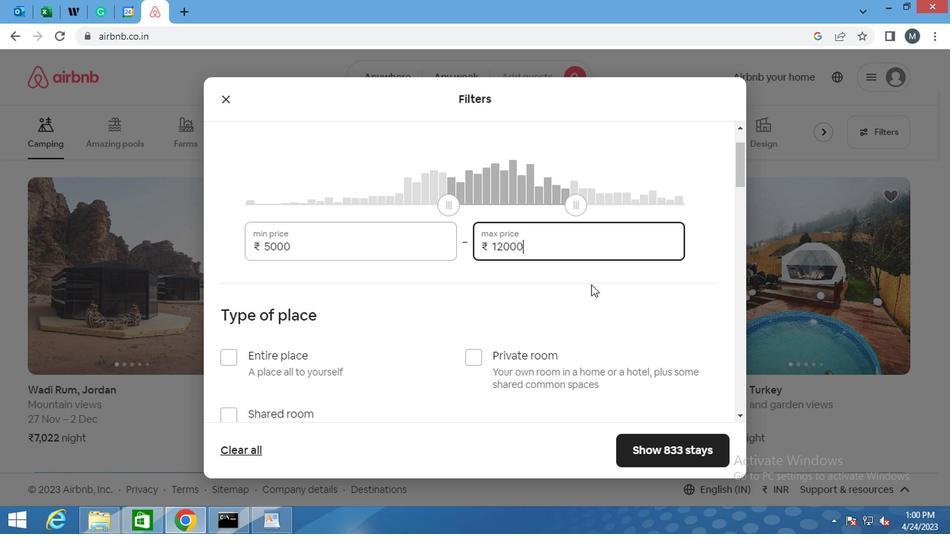 
Action: Mouse moved to (339, 287)
Screenshot: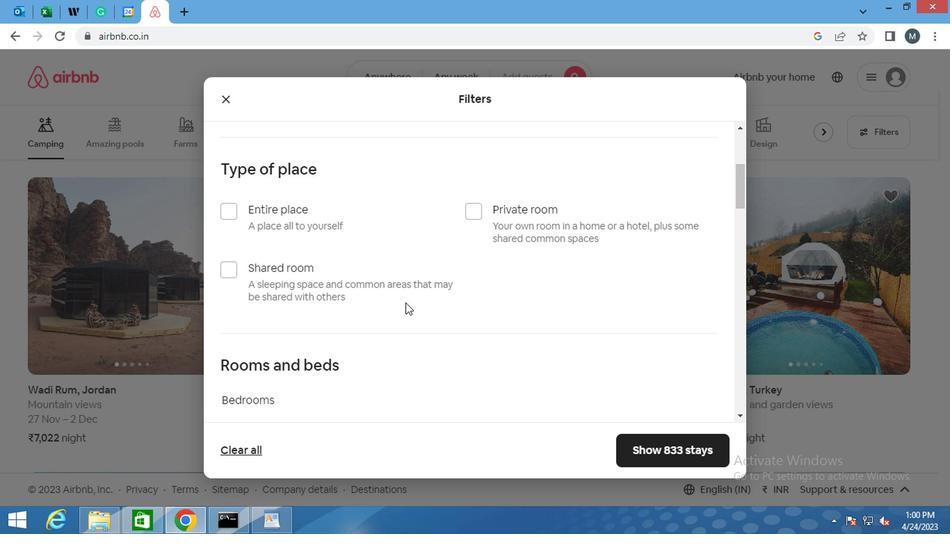 
Action: Mouse scrolled (339, 287) with delta (0, 0)
Screenshot: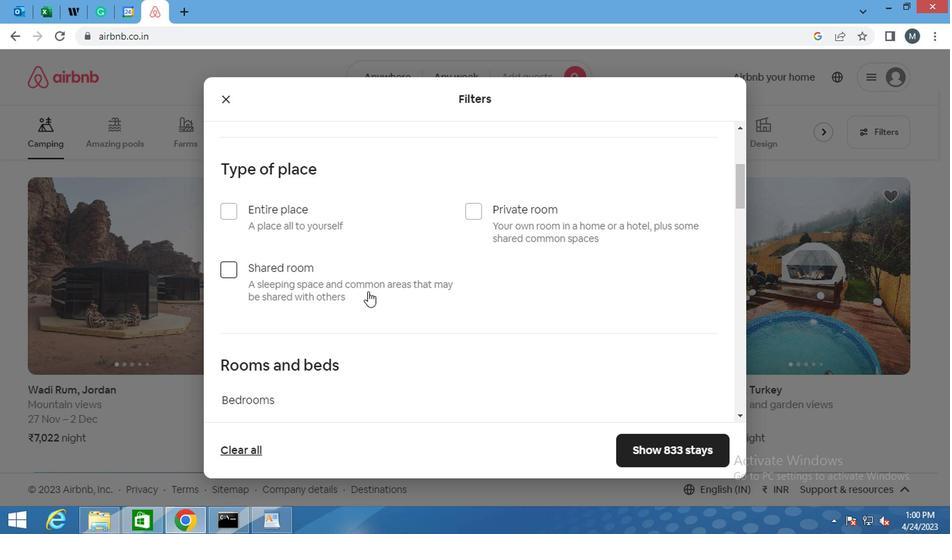 
Action: Mouse moved to (469, 180)
Screenshot: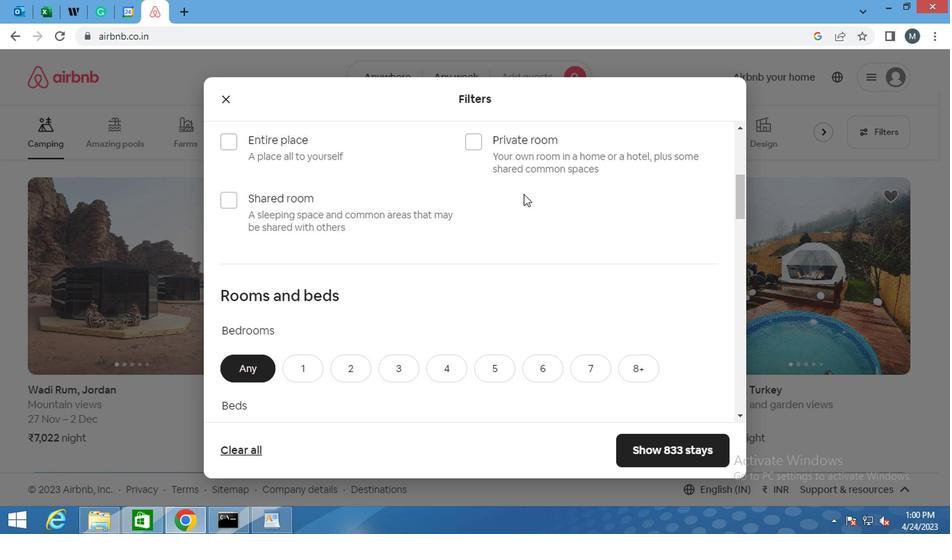 
Action: Mouse scrolled (469, 180) with delta (0, 0)
Screenshot: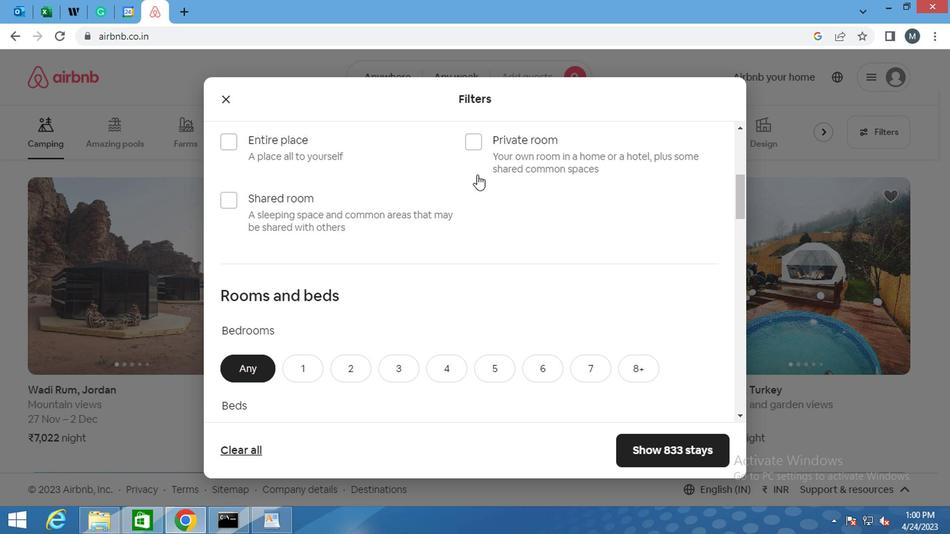 
Action: Mouse moved to (476, 204)
Screenshot: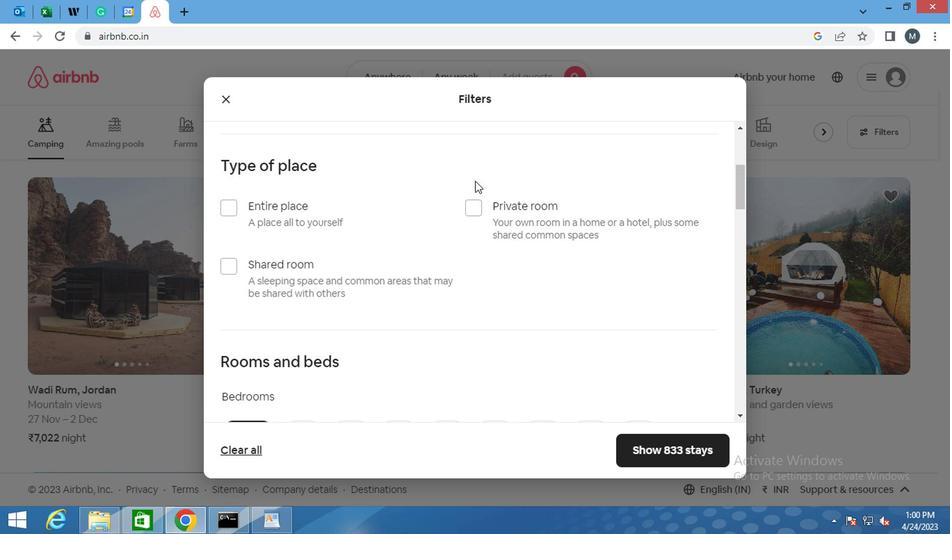
Action: Mouse pressed left at (476, 204)
Screenshot: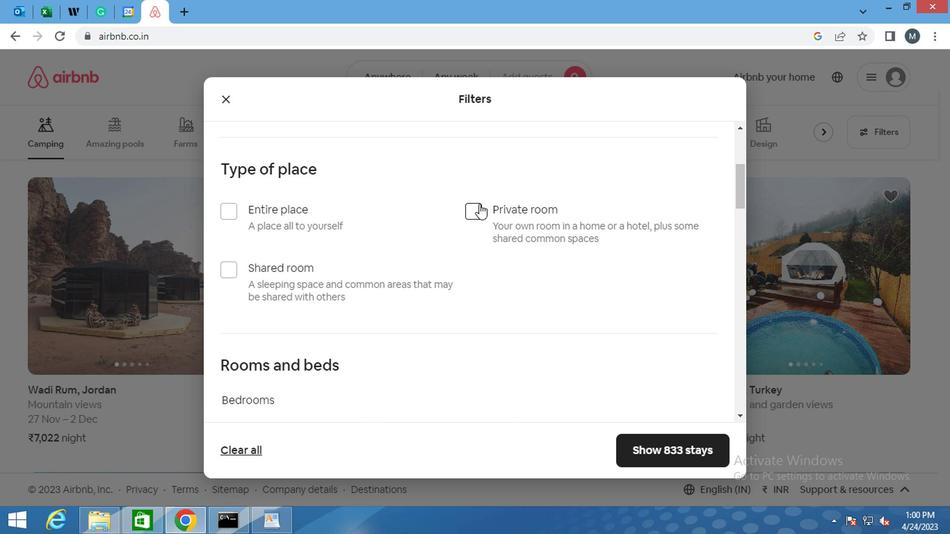 
Action: Mouse moved to (505, 195)
Screenshot: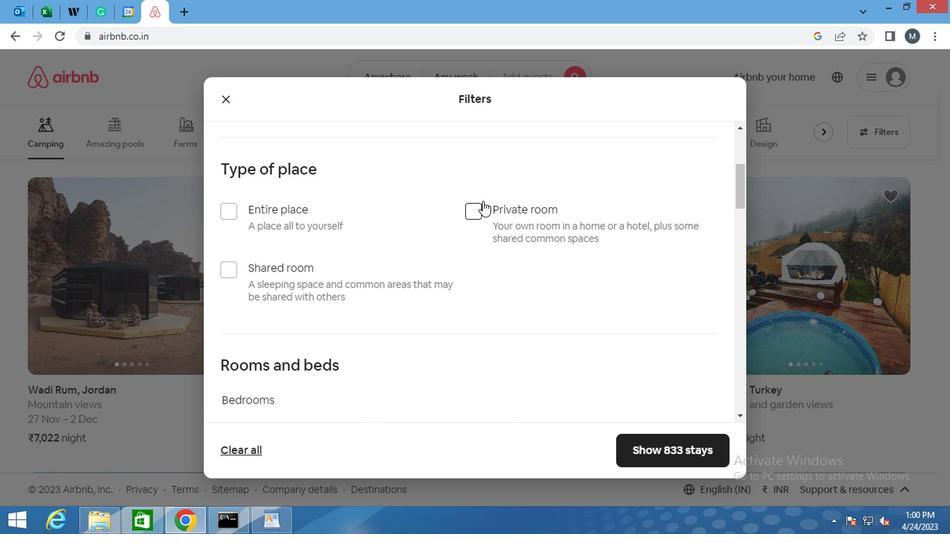 
Action: Mouse scrolled (505, 194) with delta (0, 0)
Screenshot: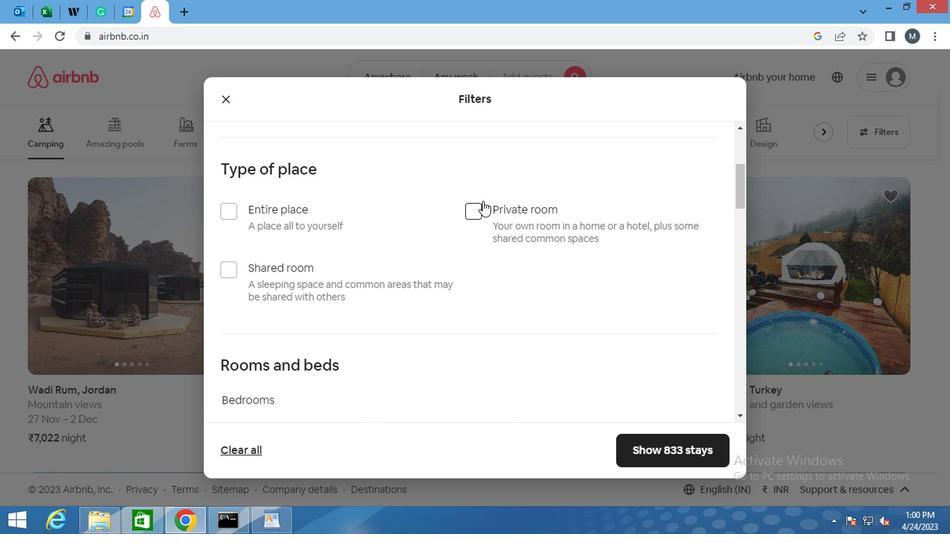 
Action: Mouse moved to (405, 219)
Screenshot: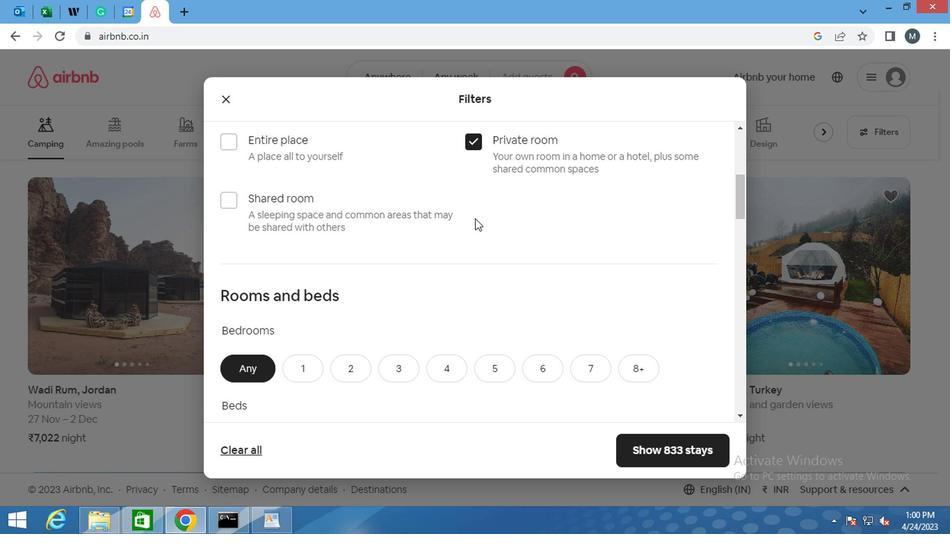 
Action: Mouse scrolled (405, 218) with delta (0, 0)
Screenshot: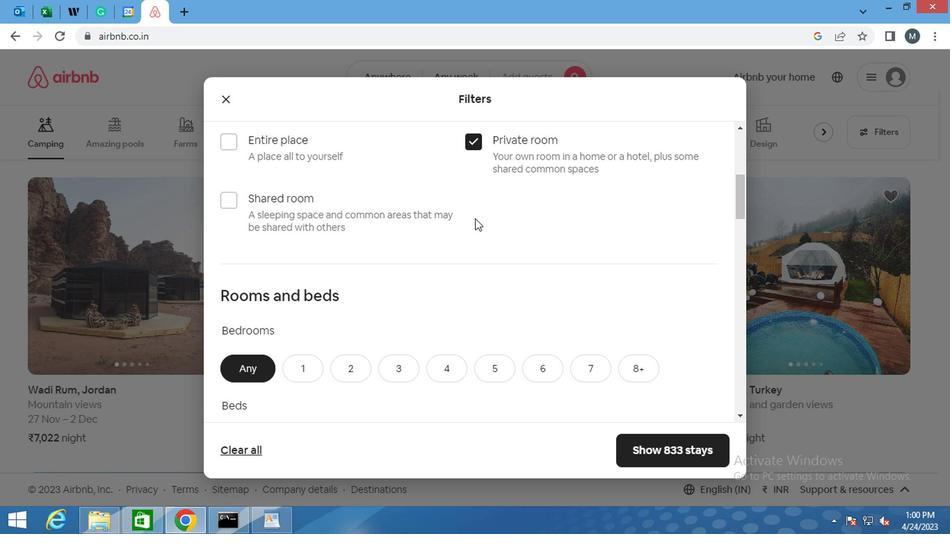 
Action: Mouse moved to (405, 219)
Screenshot: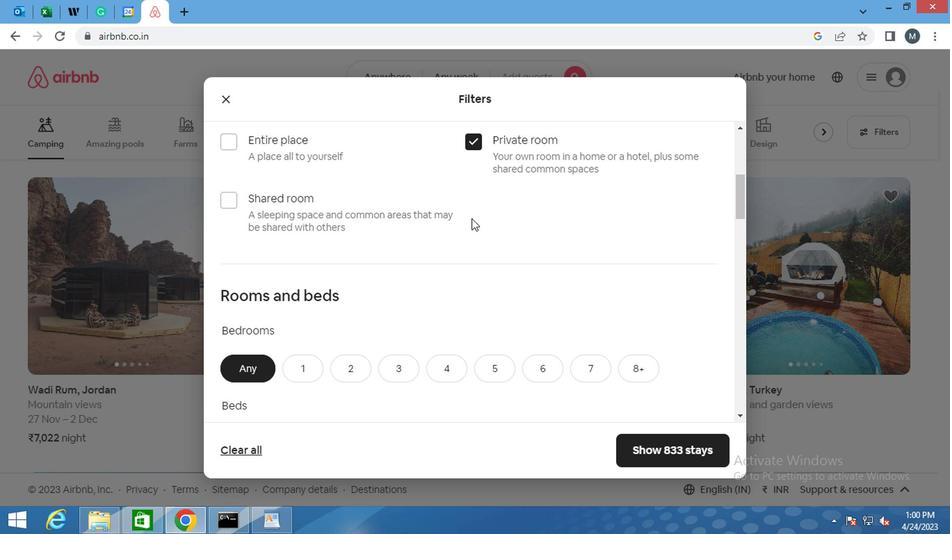 
Action: Mouse scrolled (405, 218) with delta (0, 0)
Screenshot: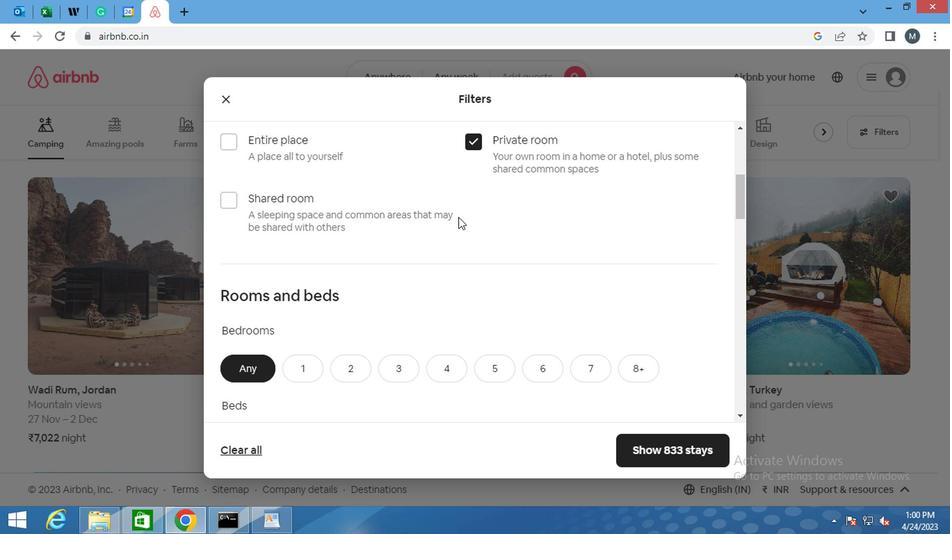
Action: Mouse moved to (268, 227)
Screenshot: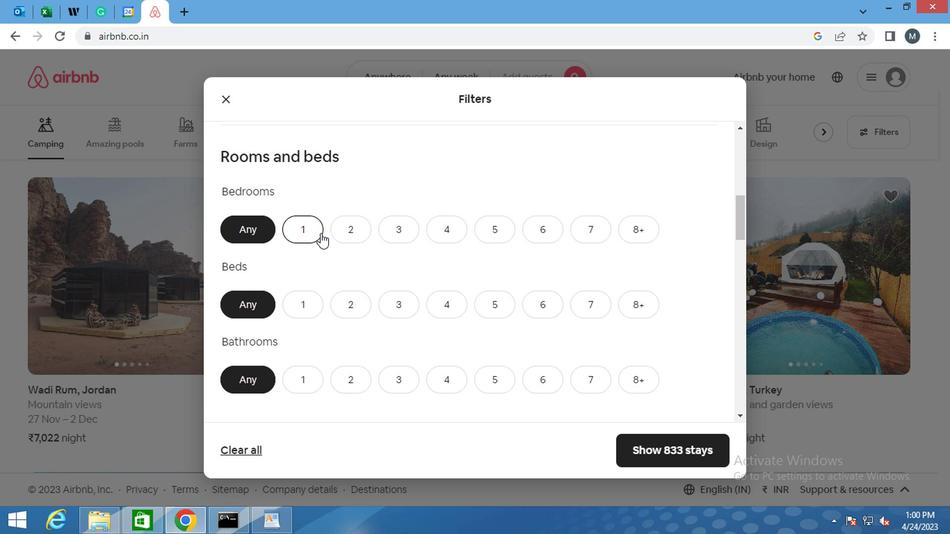 
Action: Mouse scrolled (268, 226) with delta (0, 0)
Screenshot: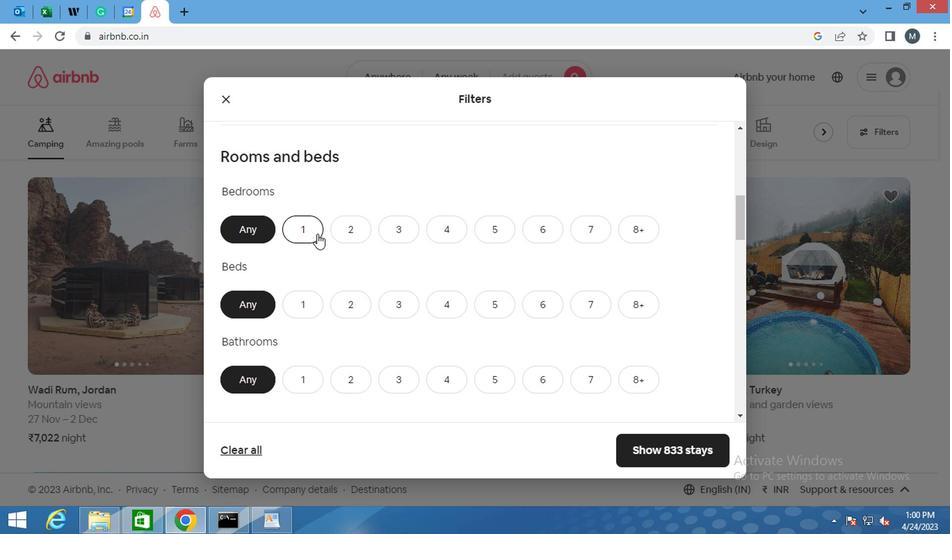 
Action: Mouse moved to (289, 162)
Screenshot: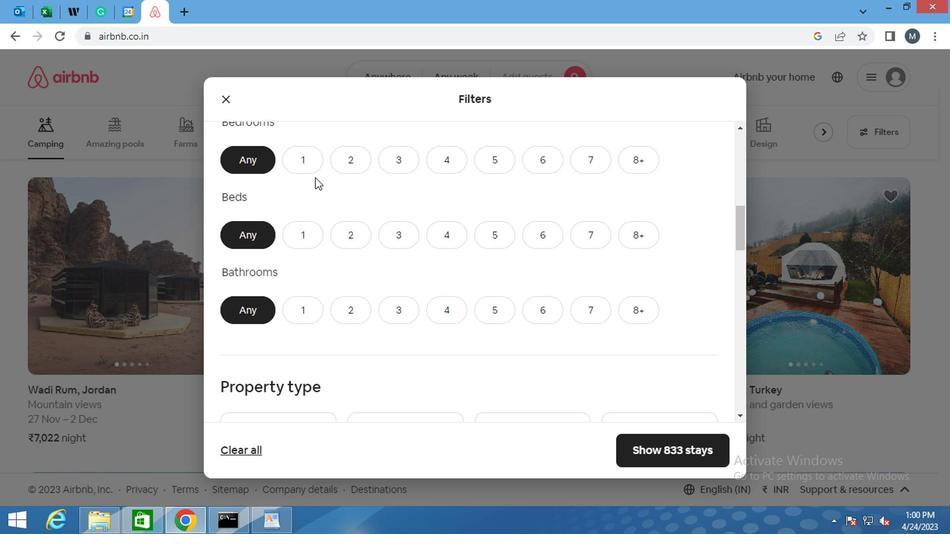 
Action: Mouse pressed left at (289, 162)
Screenshot: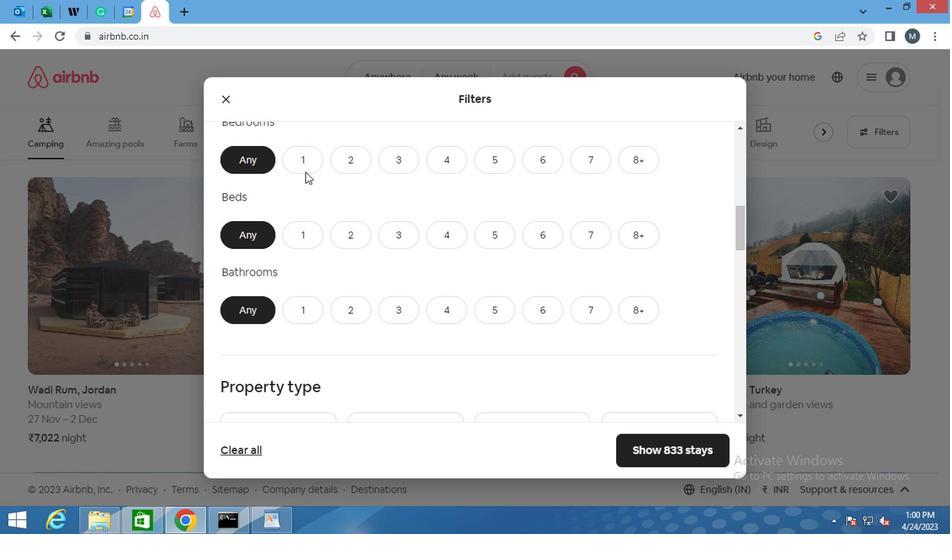 
Action: Mouse moved to (296, 235)
Screenshot: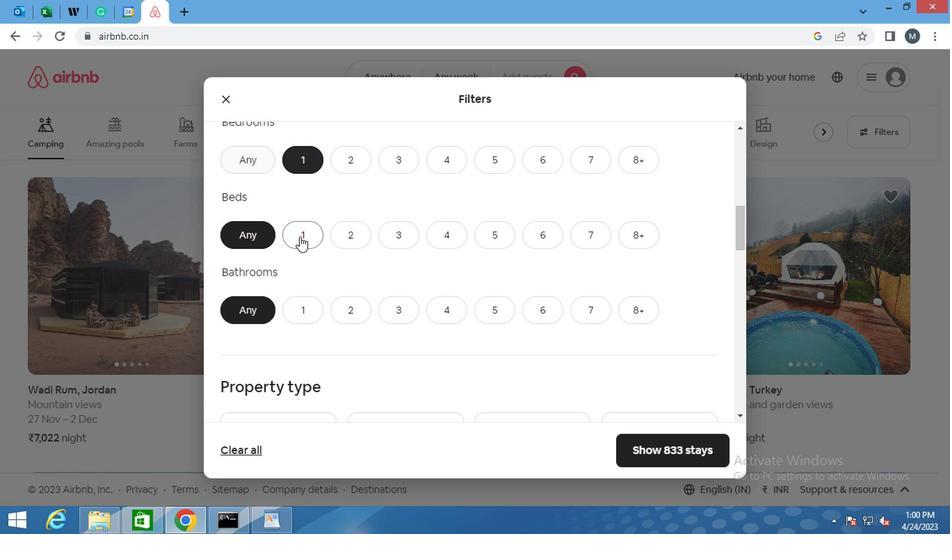 
Action: Mouse pressed left at (296, 235)
Screenshot: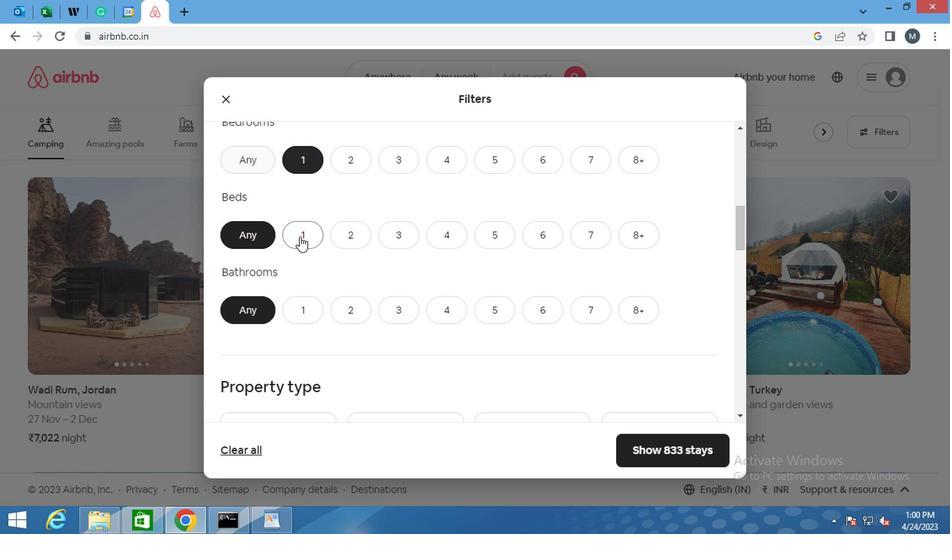 
Action: Mouse moved to (287, 233)
Screenshot: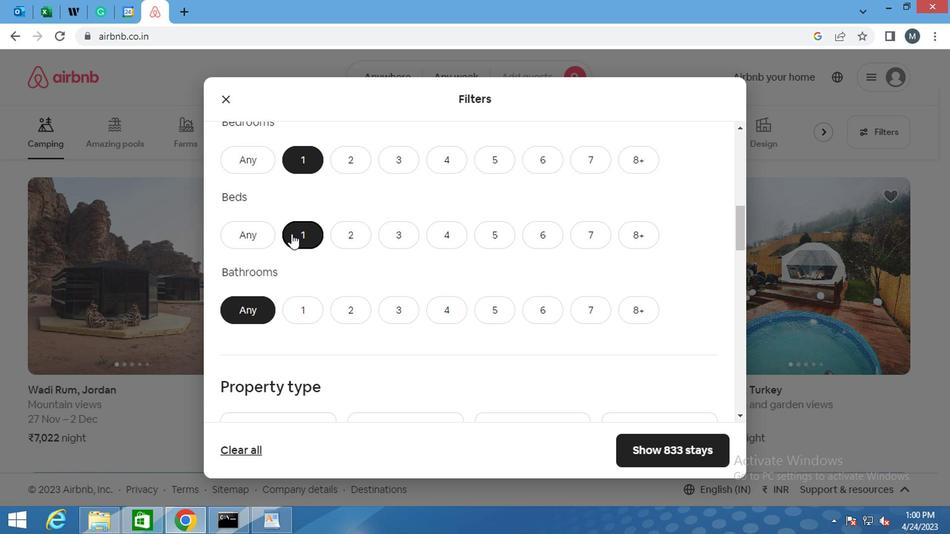 
Action: Mouse scrolled (287, 232) with delta (0, 0)
Screenshot: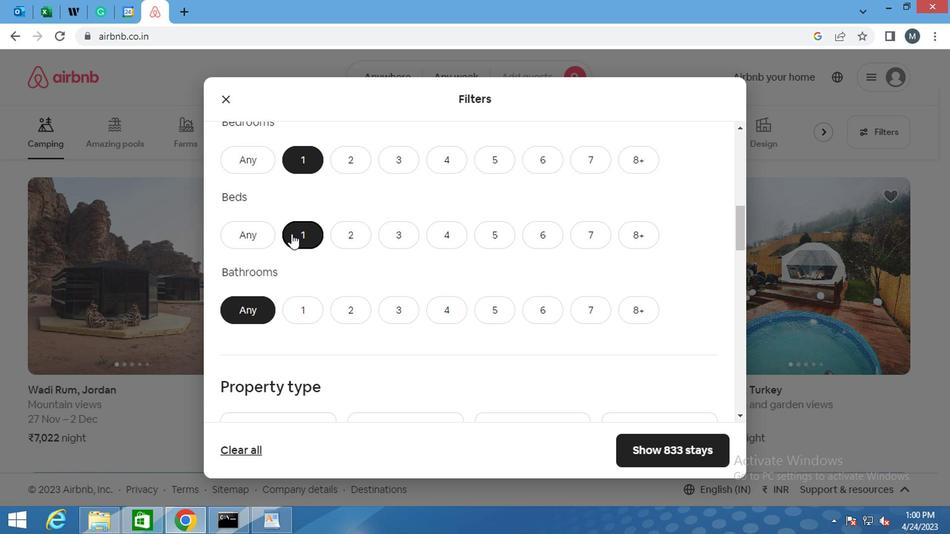
Action: Mouse scrolled (287, 232) with delta (0, 0)
Screenshot: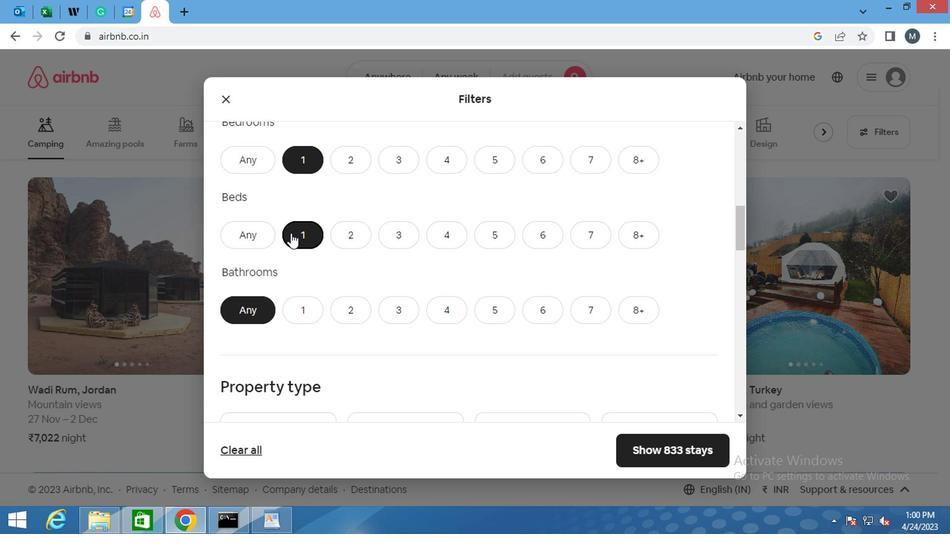 
Action: Mouse moved to (306, 173)
Screenshot: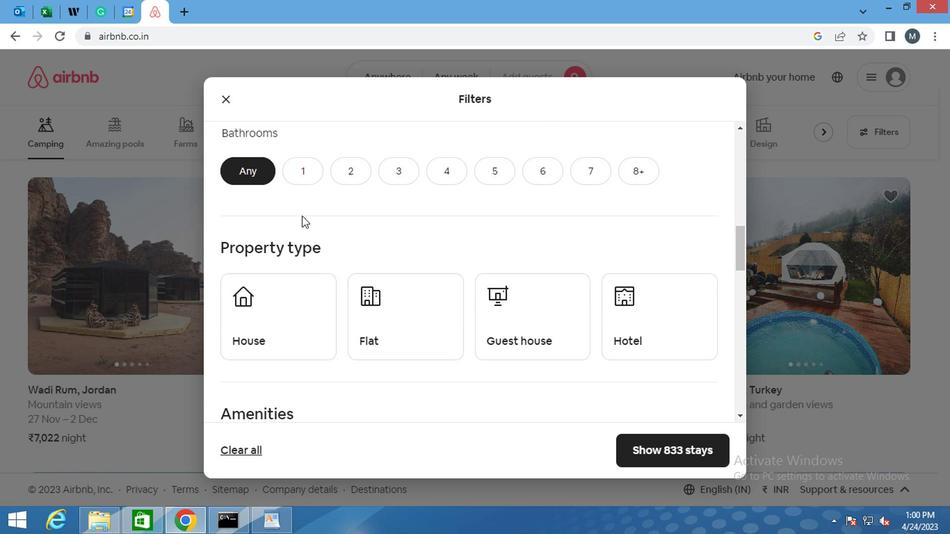 
Action: Mouse pressed left at (306, 173)
Screenshot: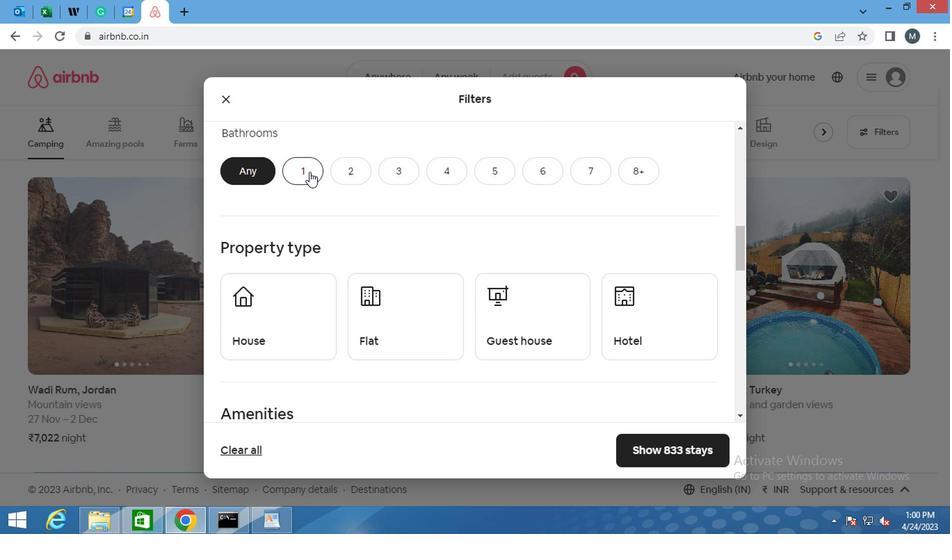 
Action: Mouse moved to (379, 237)
Screenshot: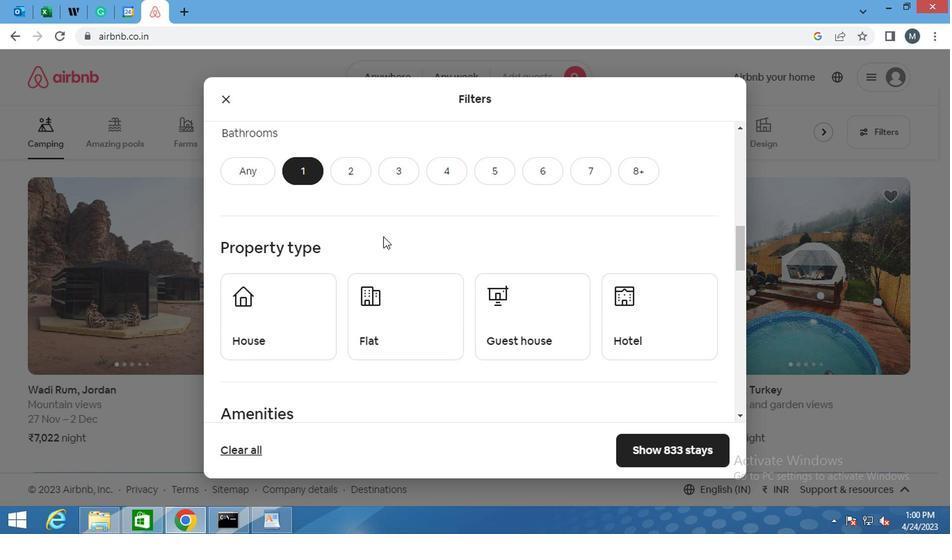 
Action: Mouse scrolled (379, 237) with delta (0, 0)
Screenshot: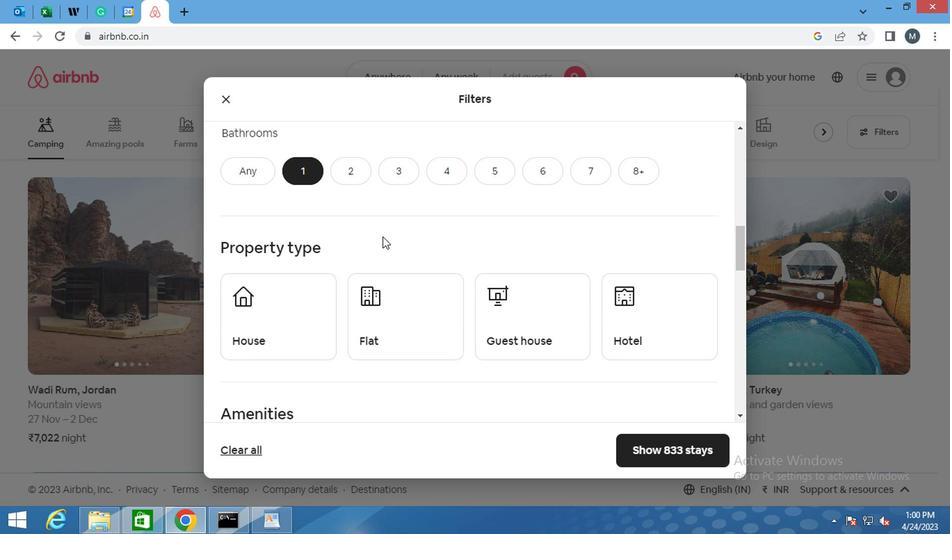 
Action: Mouse moved to (287, 255)
Screenshot: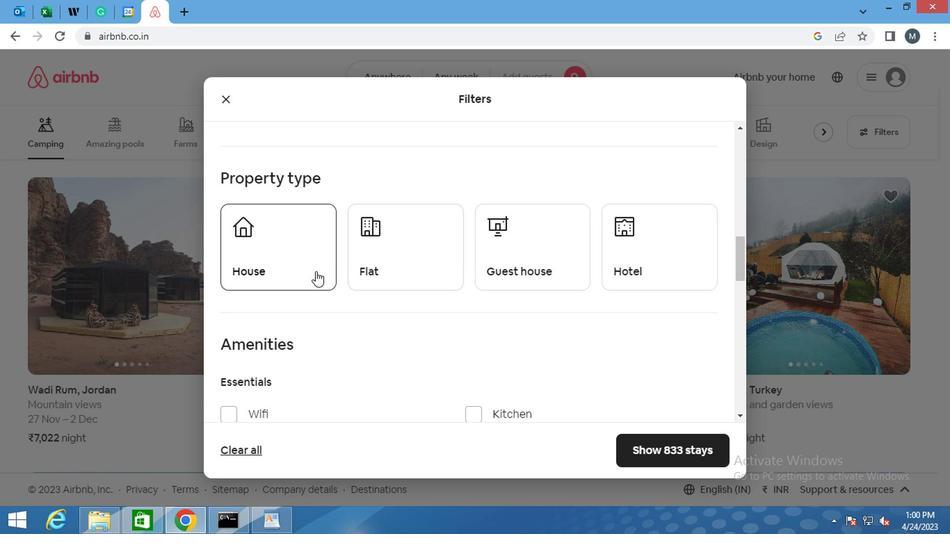 
Action: Mouse pressed left at (287, 255)
Screenshot: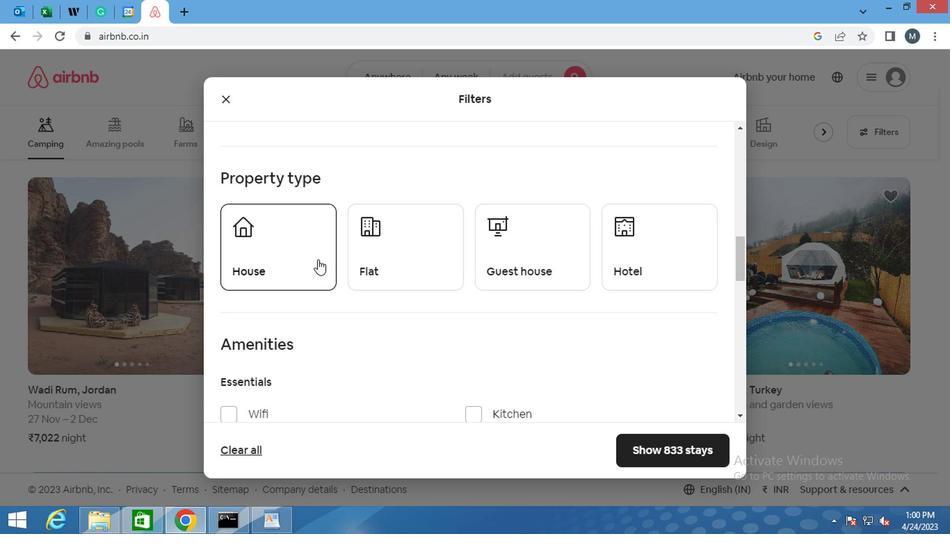 
Action: Mouse moved to (538, 280)
Screenshot: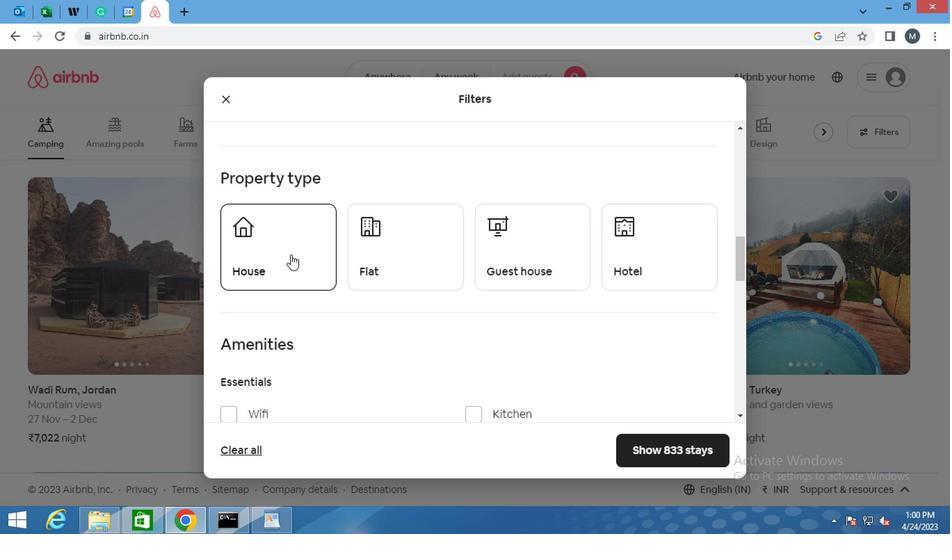 
Action: Mouse pressed left at (538, 280)
Screenshot: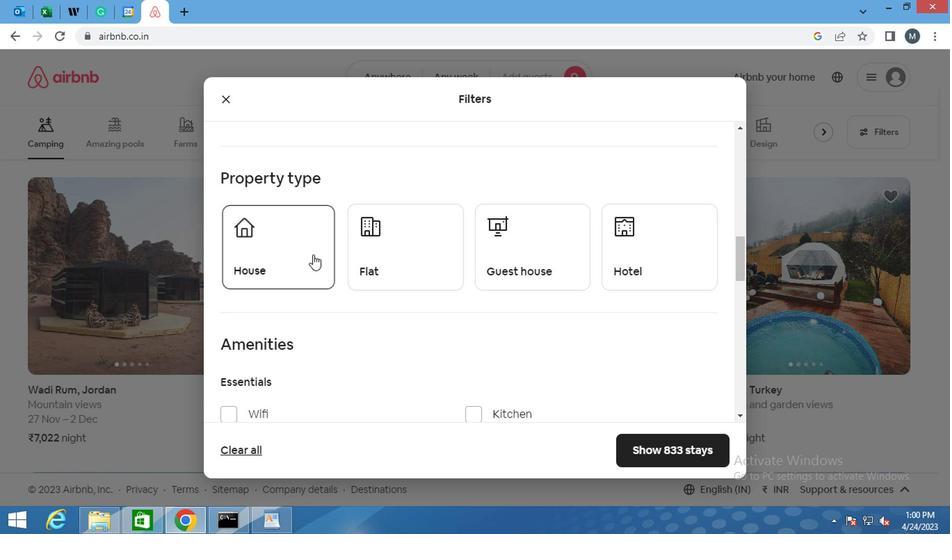 
Action: Mouse moved to (398, 261)
Screenshot: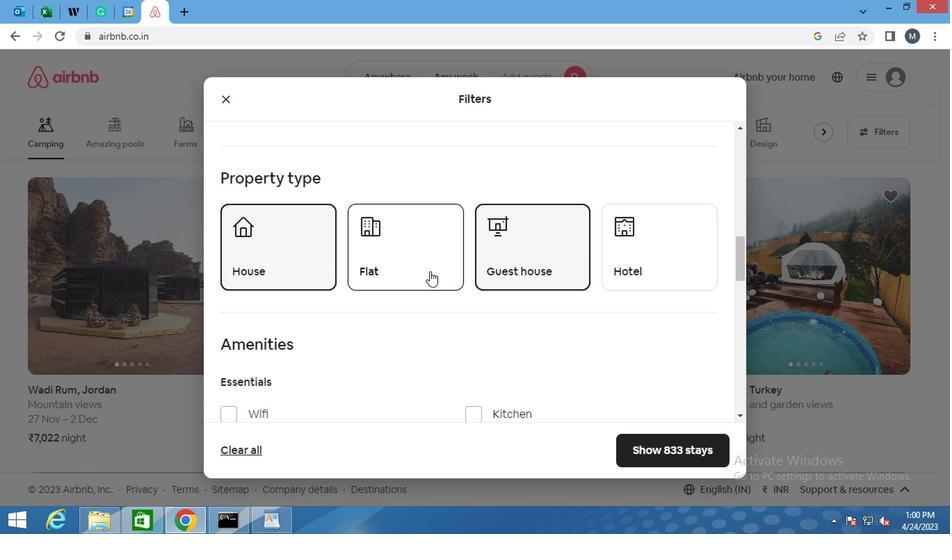 
Action: Mouse pressed left at (398, 261)
Screenshot: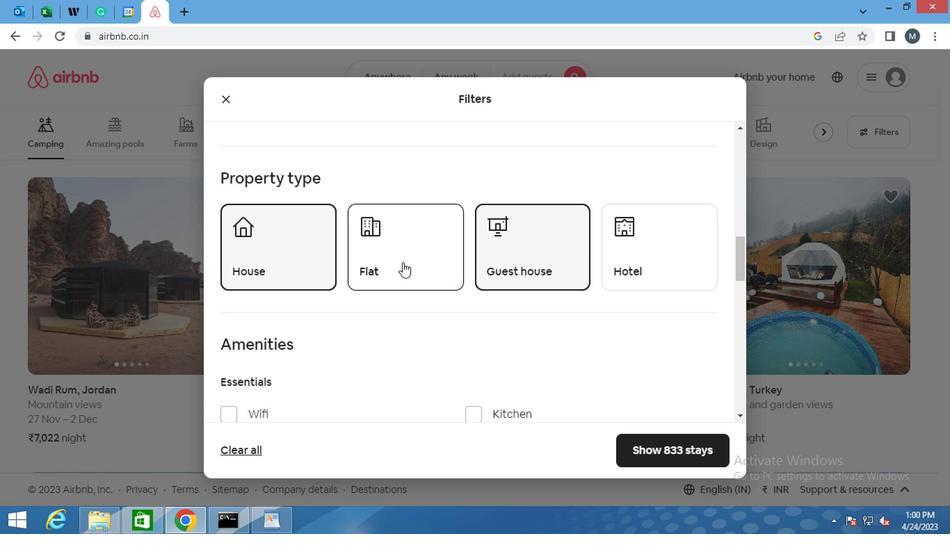 
Action: Mouse moved to (616, 261)
Screenshot: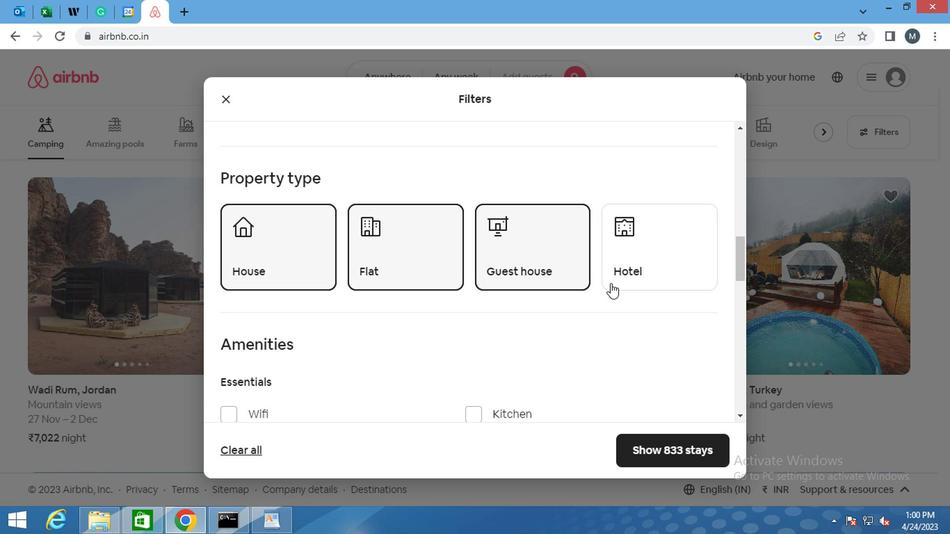 
Action: Mouse pressed left at (616, 261)
Screenshot: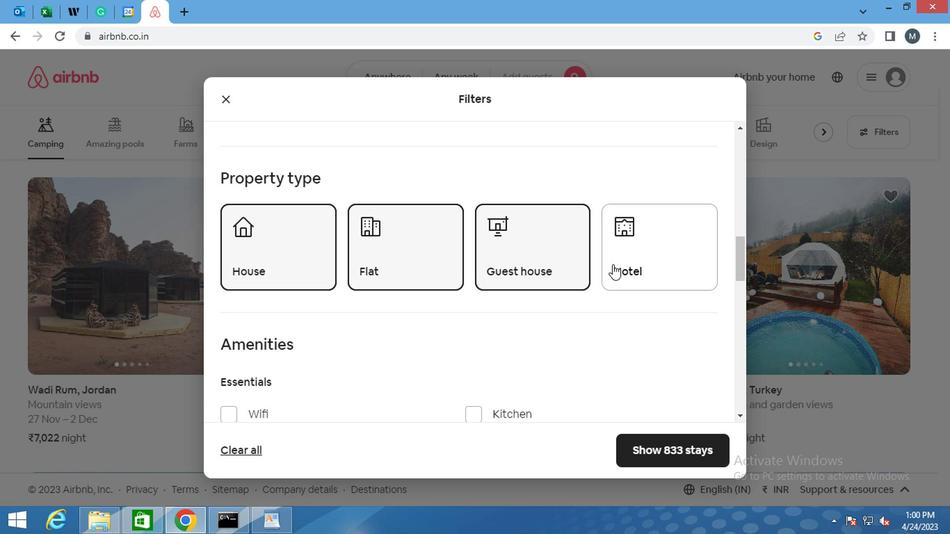 
Action: Mouse moved to (391, 292)
Screenshot: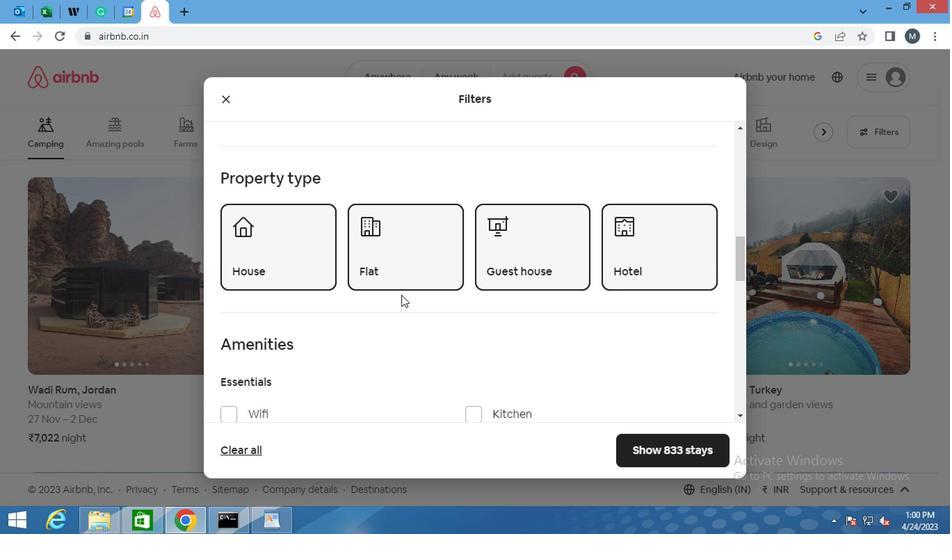 
Action: Mouse scrolled (391, 292) with delta (0, 0)
Screenshot: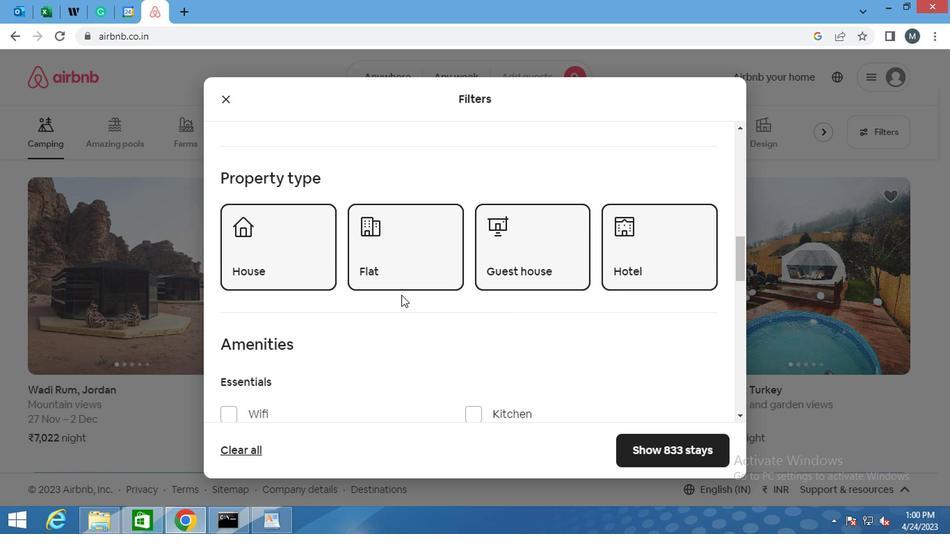 
Action: Mouse scrolled (391, 292) with delta (0, 0)
Screenshot: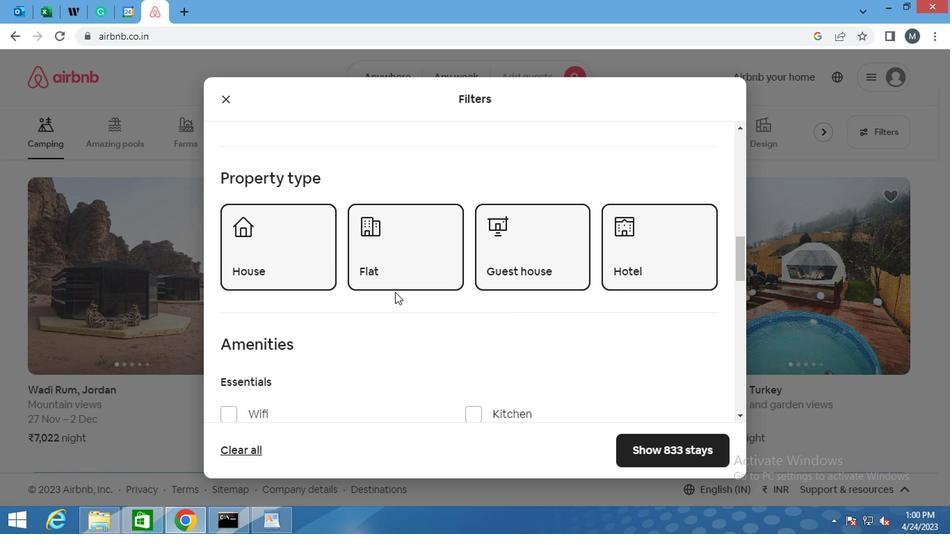 
Action: Mouse moved to (385, 296)
Screenshot: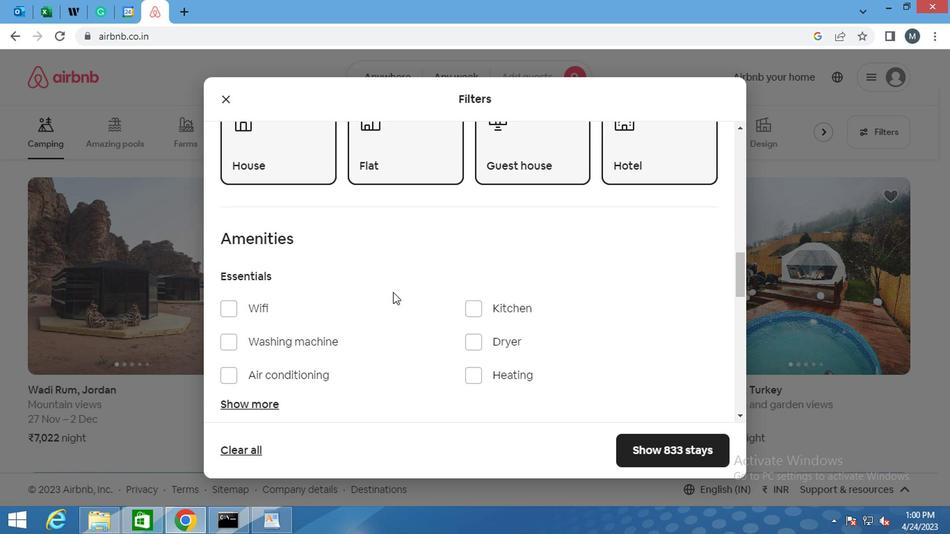 
Action: Mouse scrolled (385, 295) with delta (0, 0)
Screenshot: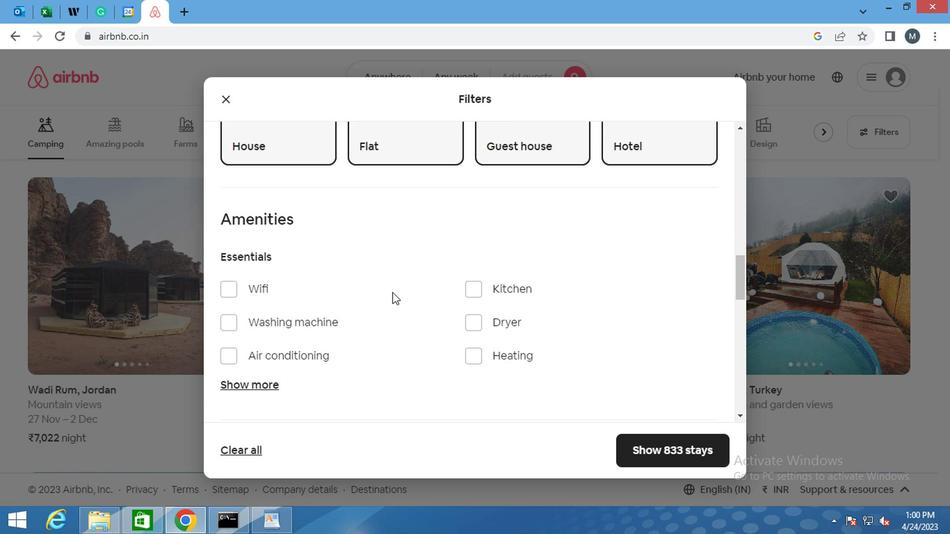 
Action: Mouse moved to (231, 238)
Screenshot: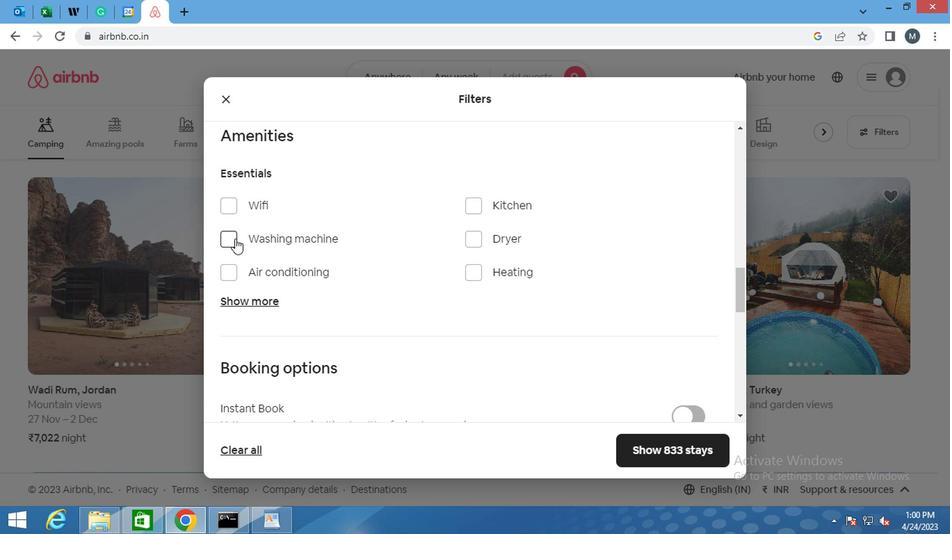 
Action: Mouse pressed left at (231, 238)
Screenshot: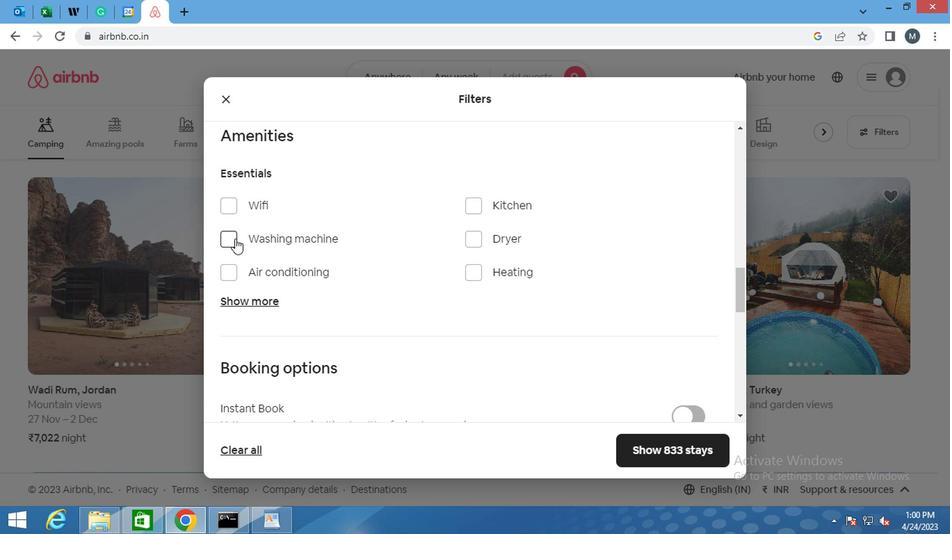 
Action: Mouse moved to (357, 228)
Screenshot: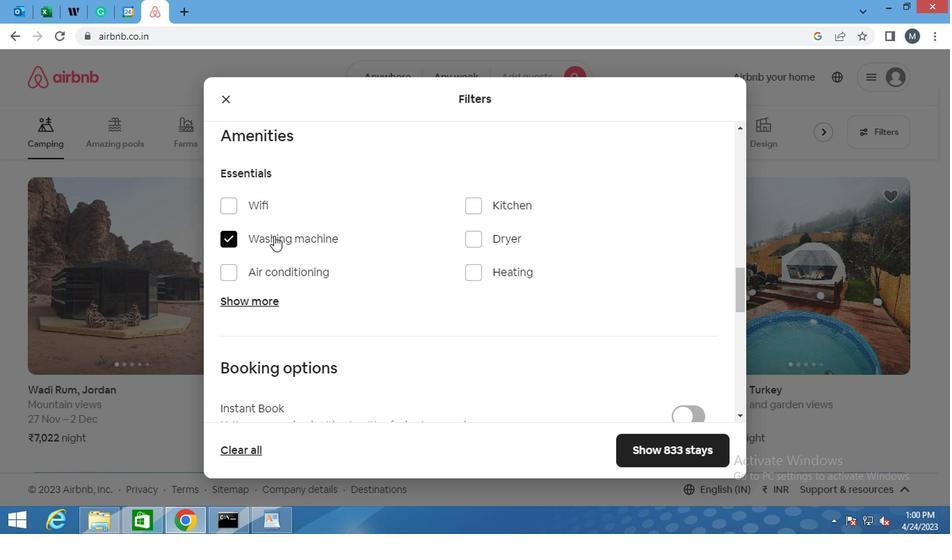 
Action: Mouse scrolled (357, 227) with delta (0, 0)
Screenshot: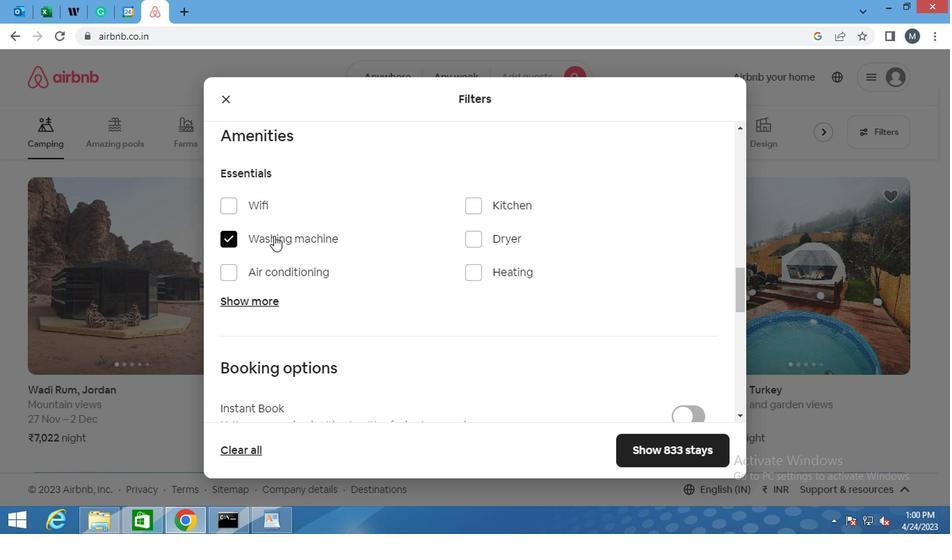 
Action: Mouse moved to (354, 239)
Screenshot: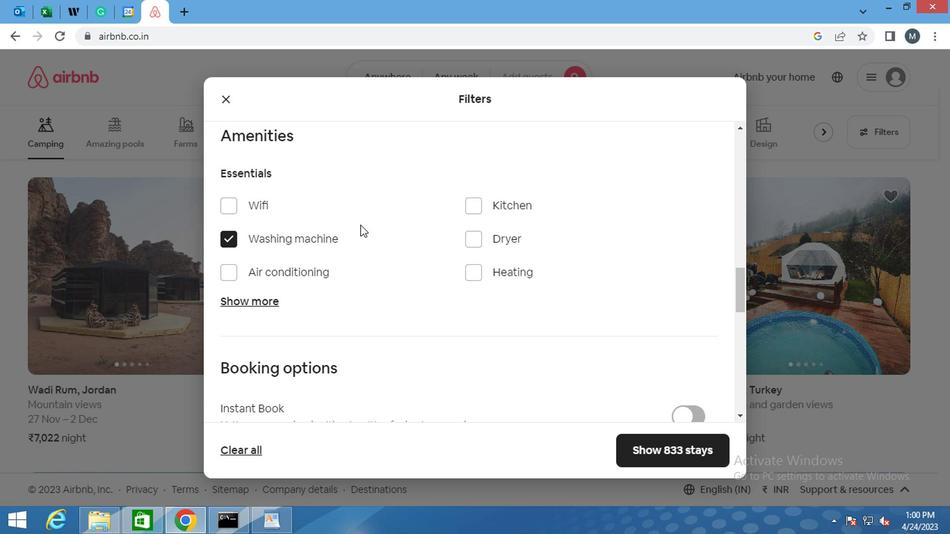 
Action: Mouse scrolled (354, 239) with delta (0, 0)
Screenshot: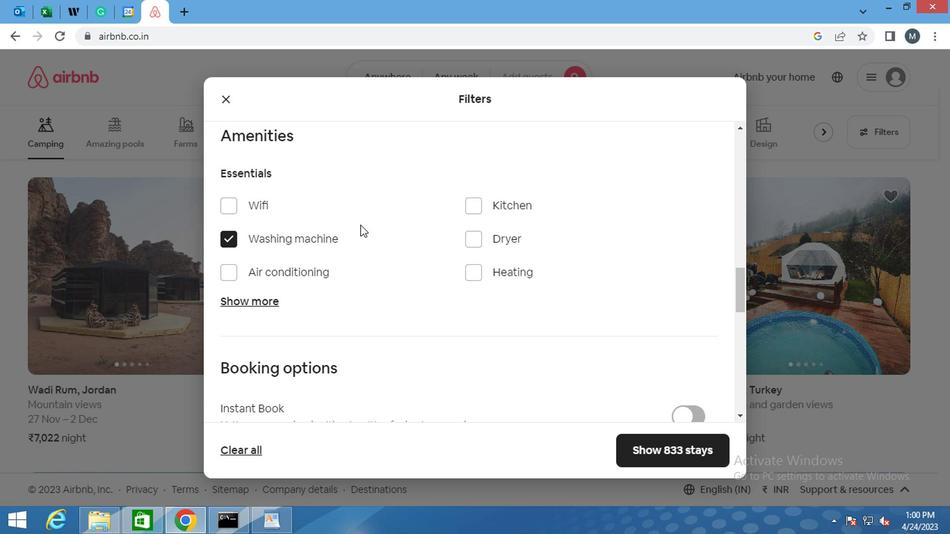 
Action: Mouse moved to (376, 275)
Screenshot: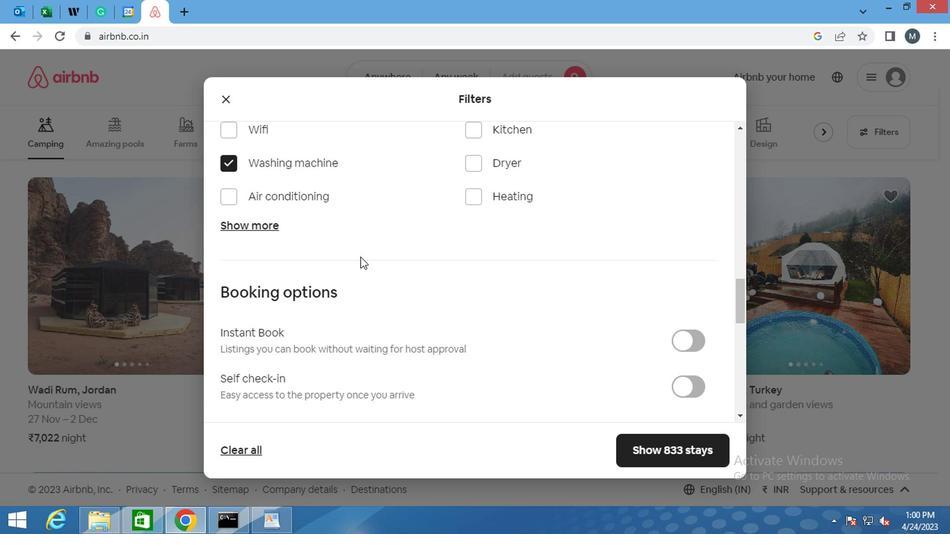 
Action: Mouse scrolled (376, 275) with delta (0, 0)
Screenshot: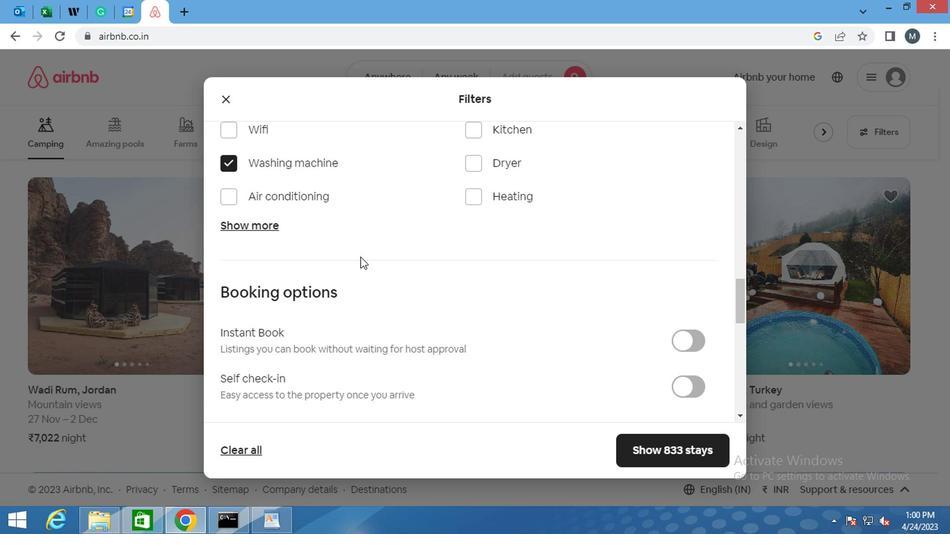 
Action: Mouse moved to (686, 256)
Screenshot: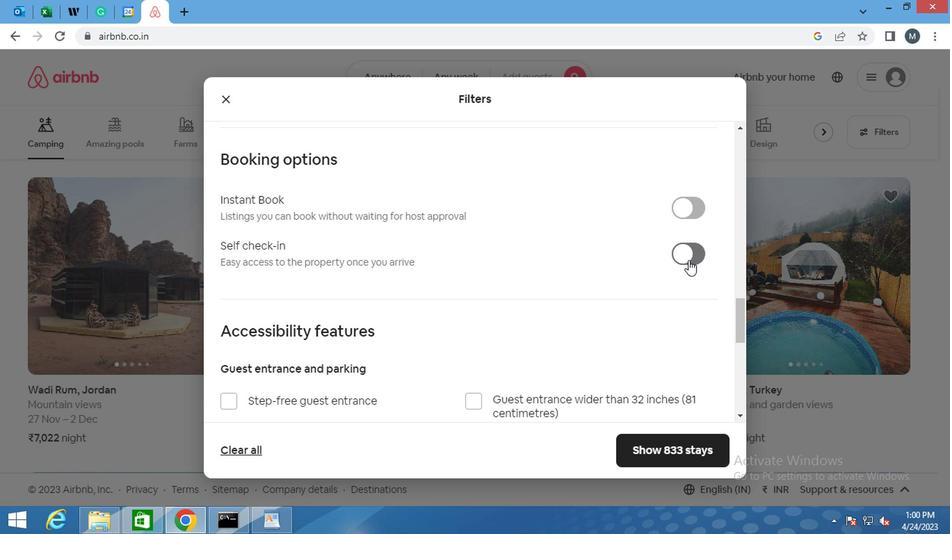 
Action: Mouse pressed left at (686, 256)
Screenshot: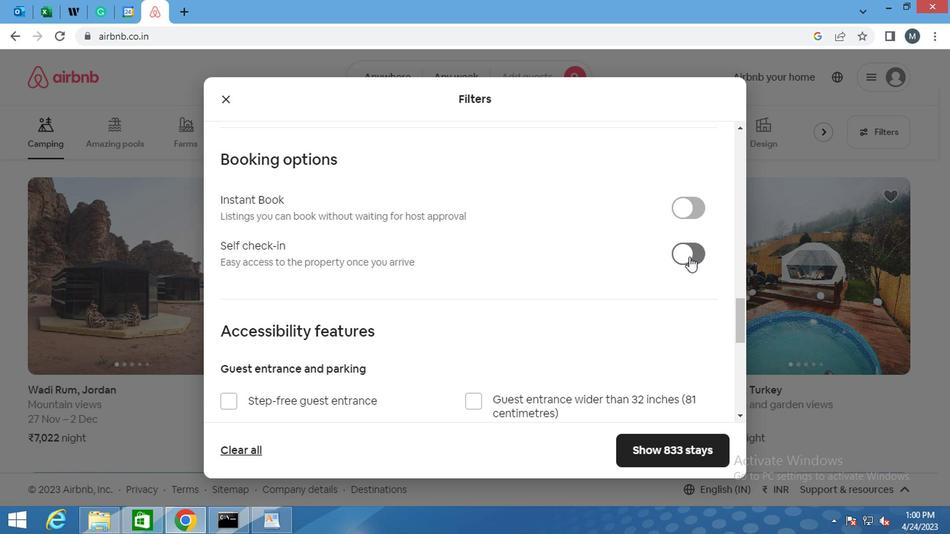 
Action: Mouse moved to (502, 267)
Screenshot: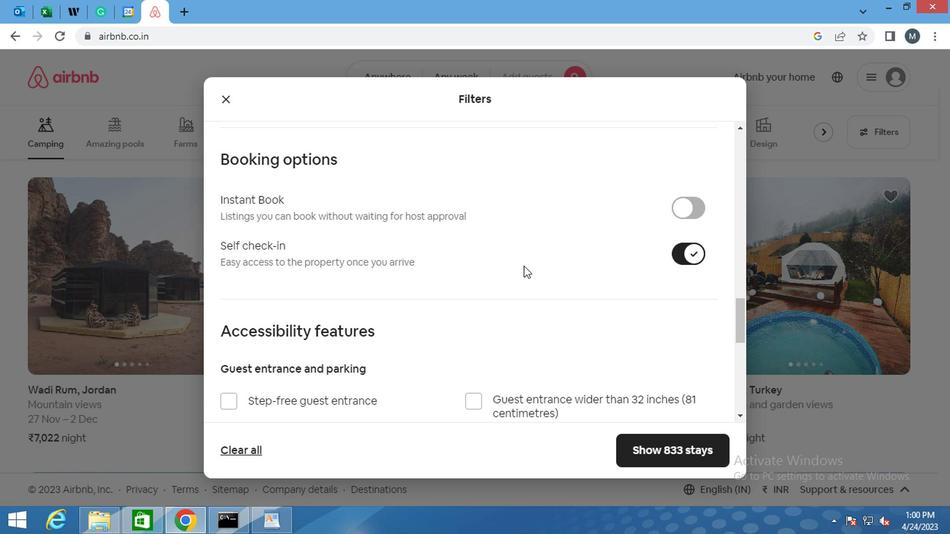 
Action: Mouse scrolled (502, 266) with delta (0, 0)
Screenshot: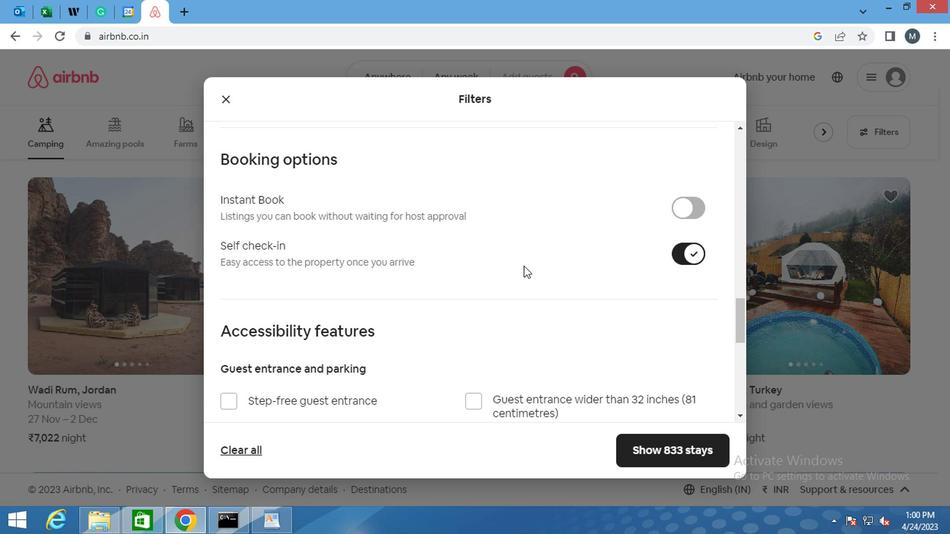 
Action: Mouse moved to (369, 272)
Screenshot: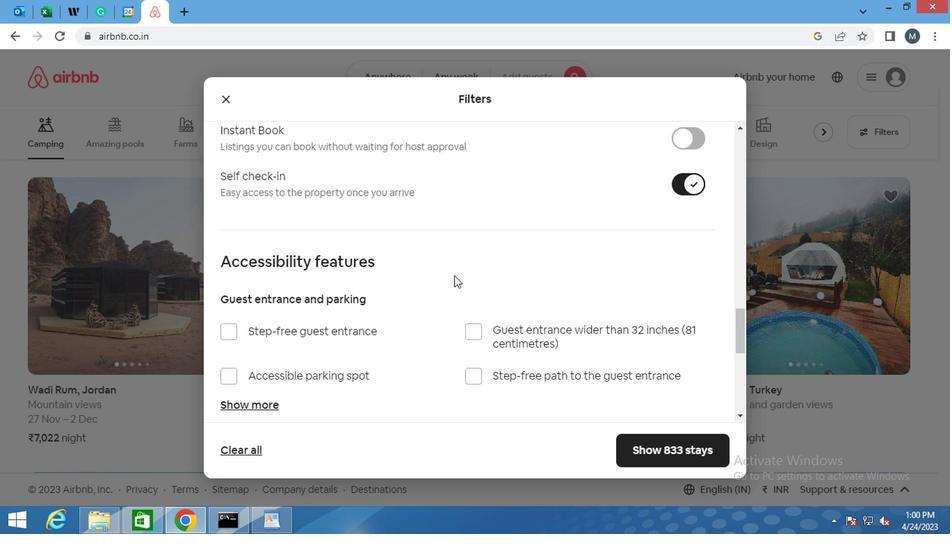 
Action: Mouse scrolled (369, 271) with delta (0, 0)
Screenshot: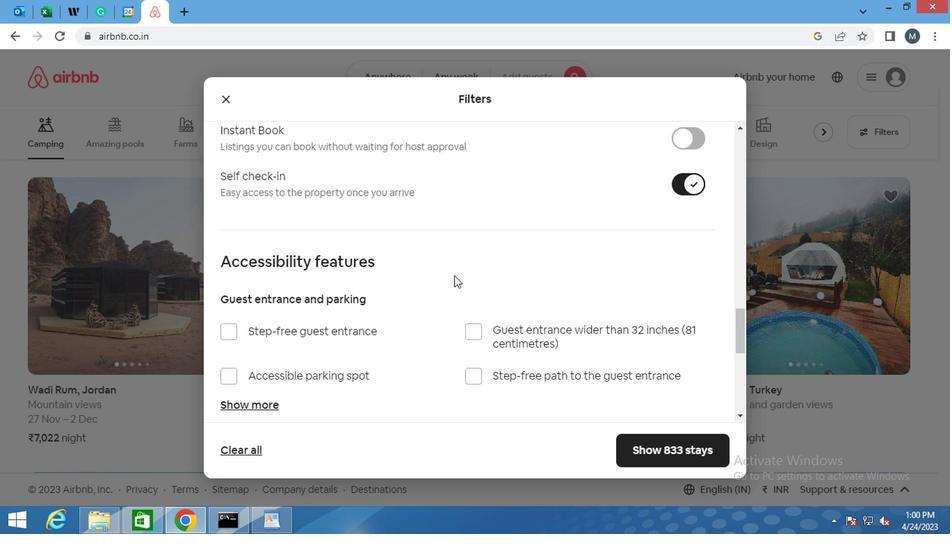 
Action: Mouse moved to (368, 273)
Screenshot: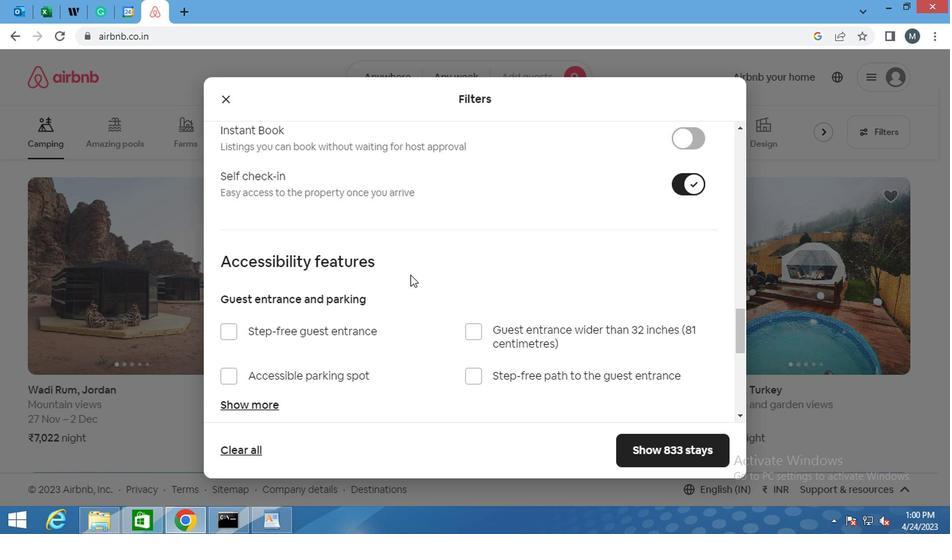 
Action: Mouse scrolled (368, 272) with delta (0, 0)
Screenshot: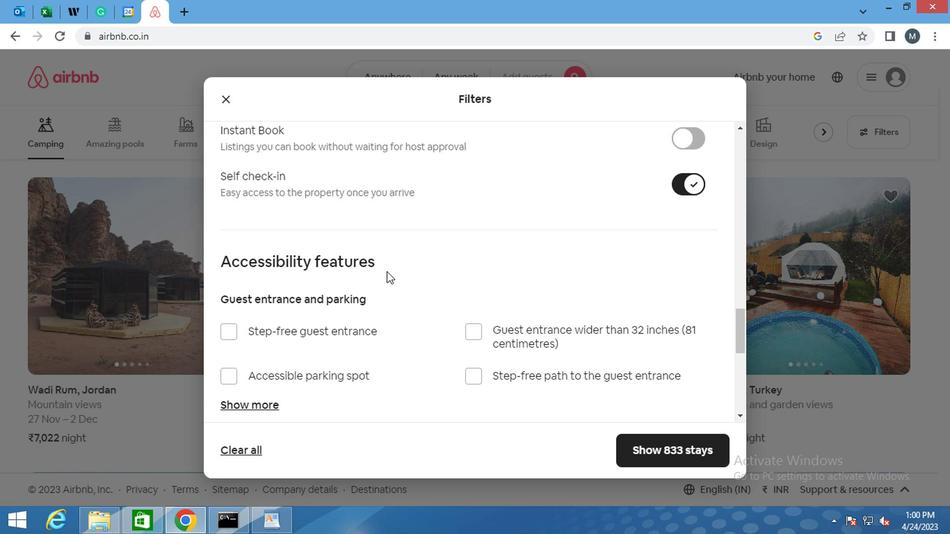 
Action: Mouse moved to (366, 274)
Screenshot: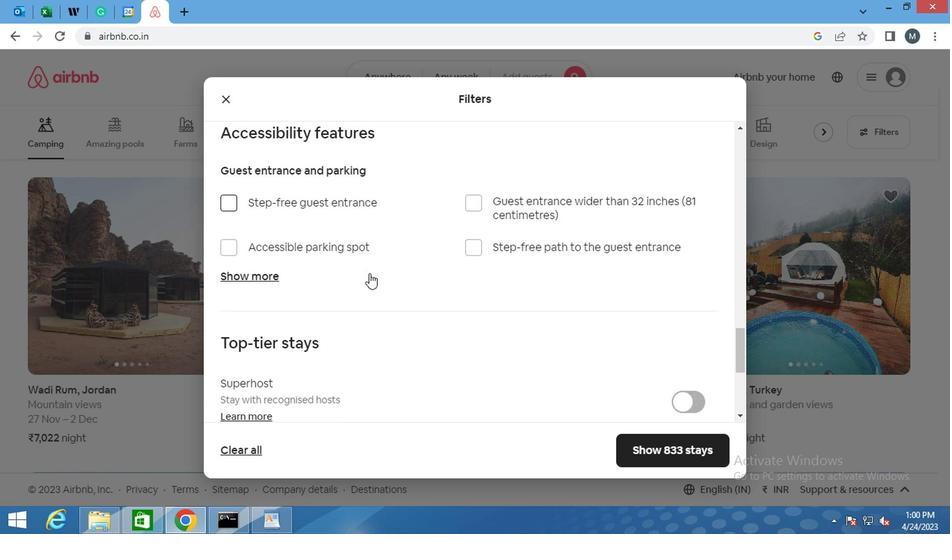 
Action: Mouse scrolled (366, 273) with delta (0, 0)
Screenshot: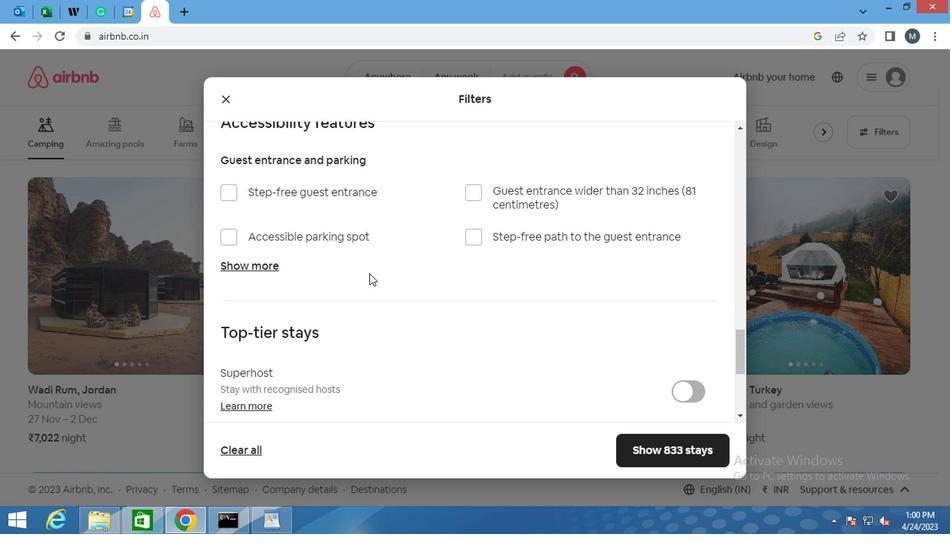 
Action: Mouse moved to (275, 323)
Screenshot: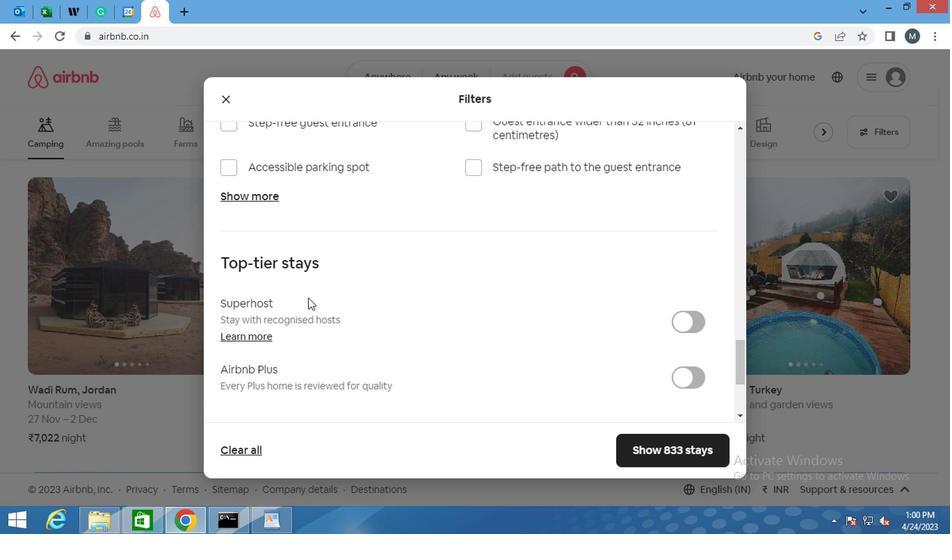 
Action: Mouse scrolled (275, 322) with delta (0, 0)
Screenshot: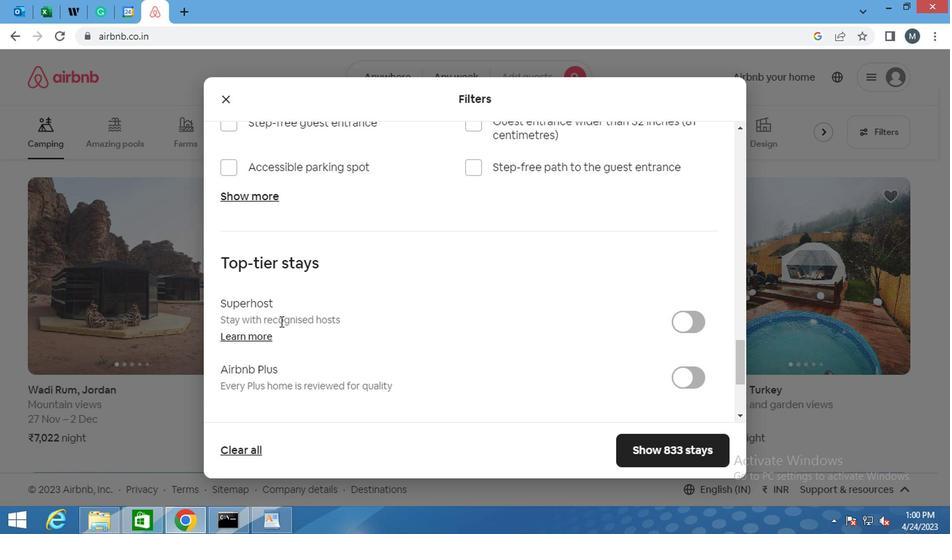 
Action: Mouse moved to (275, 324)
Screenshot: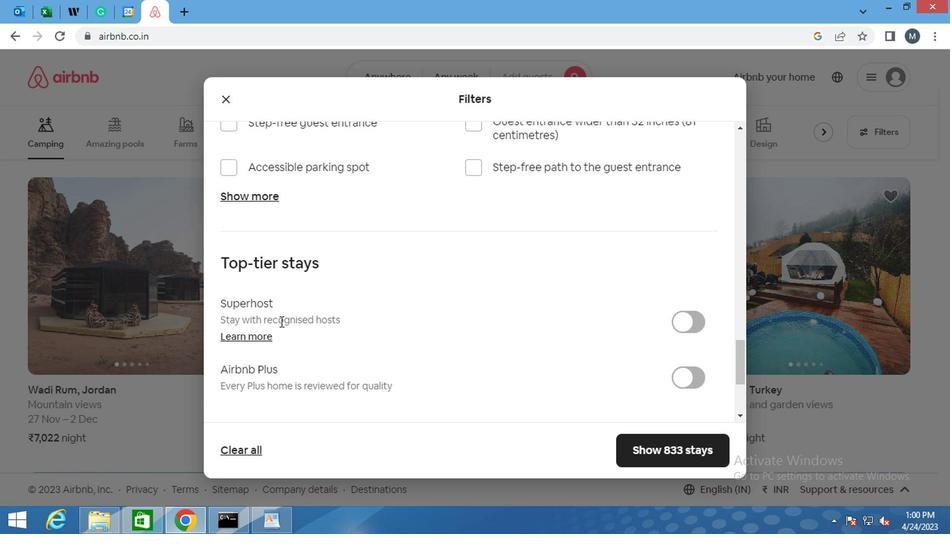 
Action: Mouse scrolled (275, 323) with delta (0, 0)
Screenshot: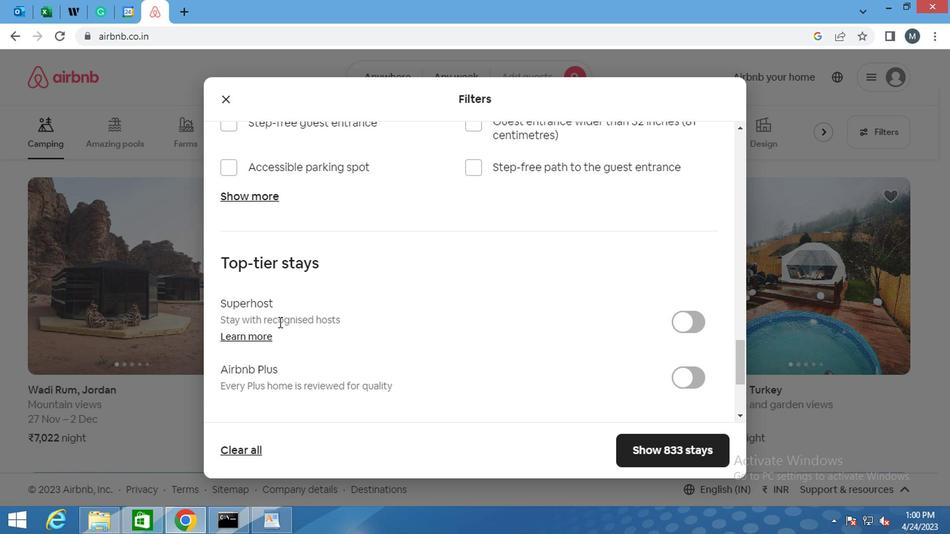 
Action: Mouse moved to (270, 328)
Screenshot: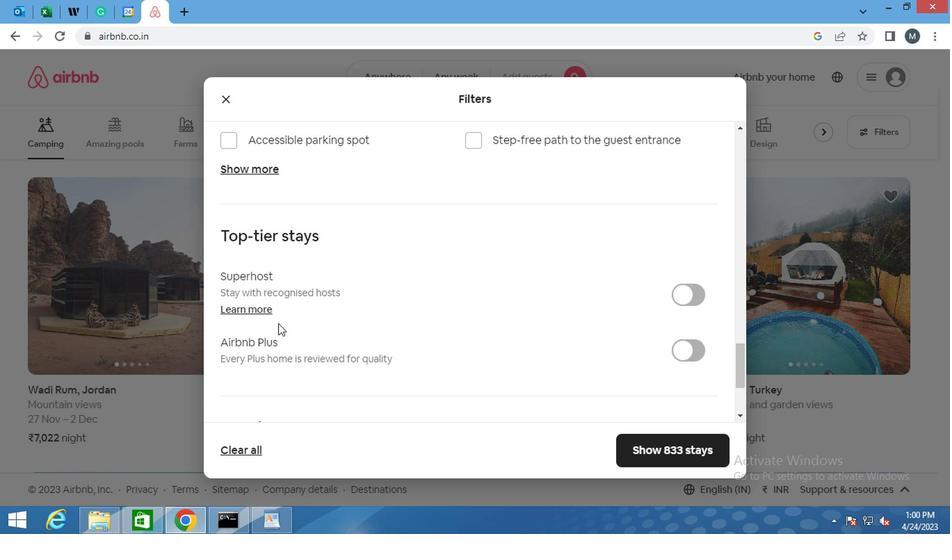 
Action: Mouse scrolled (270, 328) with delta (0, 0)
Screenshot: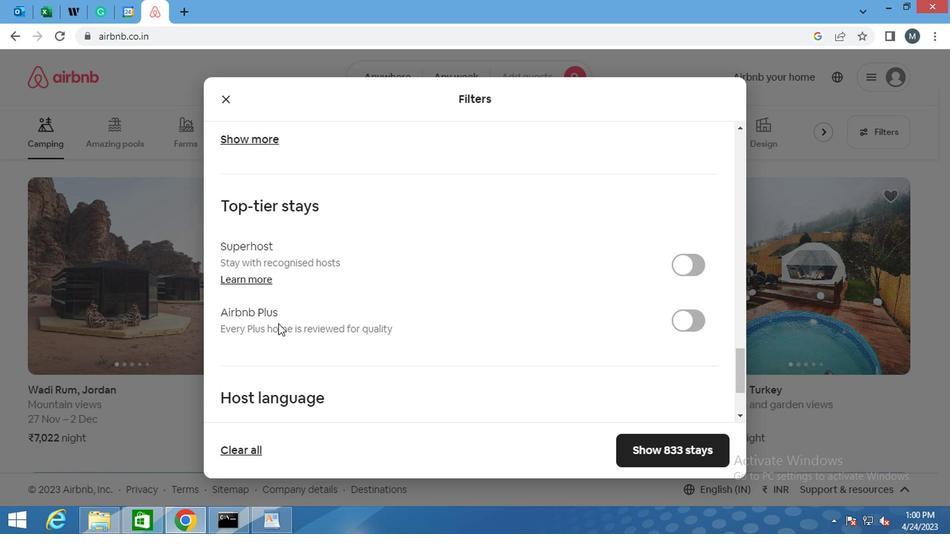 
Action: Mouse moved to (270, 328)
Screenshot: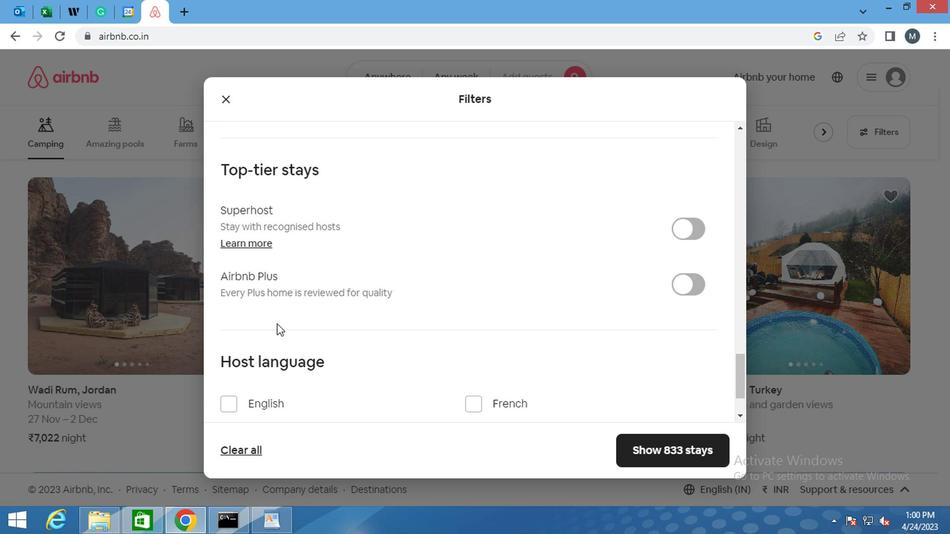
Action: Mouse scrolled (270, 328) with delta (0, 0)
Screenshot: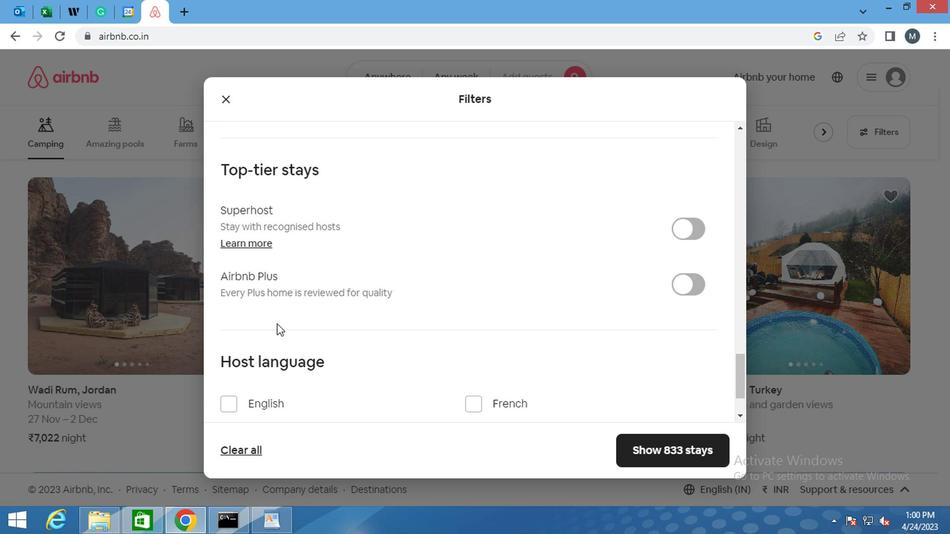 
Action: Mouse moved to (237, 386)
Screenshot: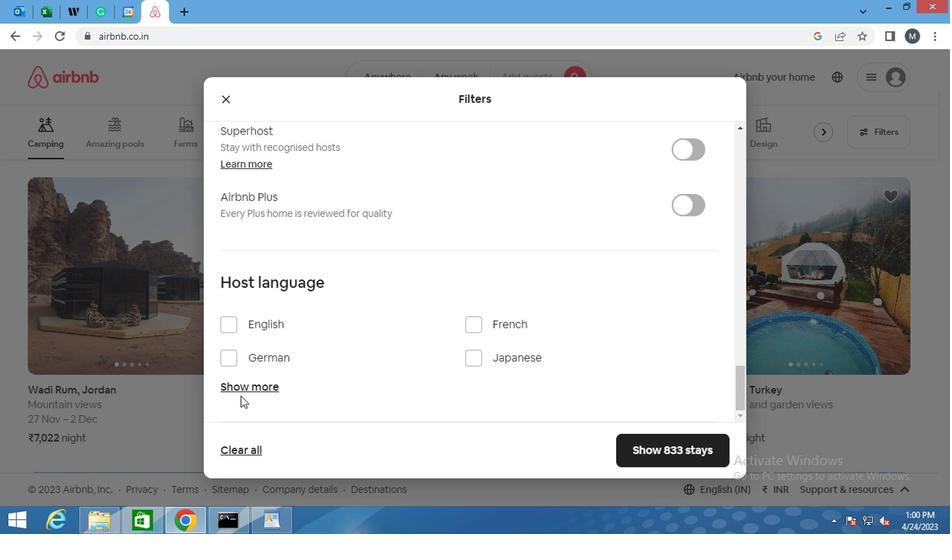 
Action: Mouse pressed left at (237, 386)
Screenshot: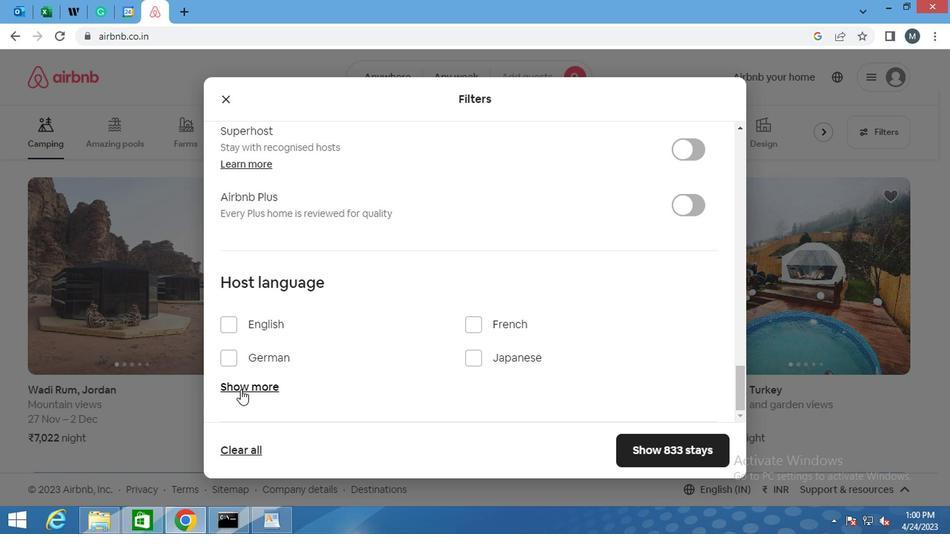 
Action: Mouse moved to (259, 341)
Screenshot: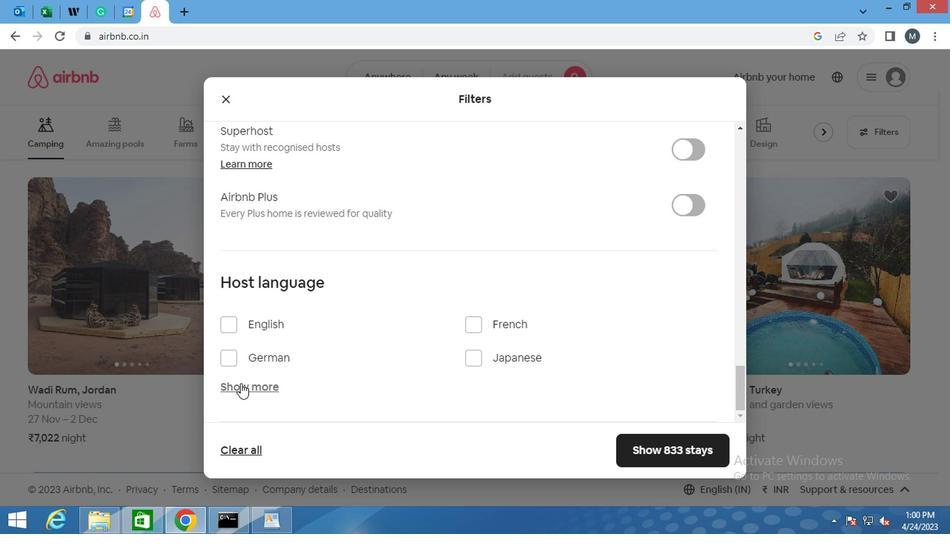
Action: Mouse scrolled (259, 340) with delta (0, 0)
Screenshot: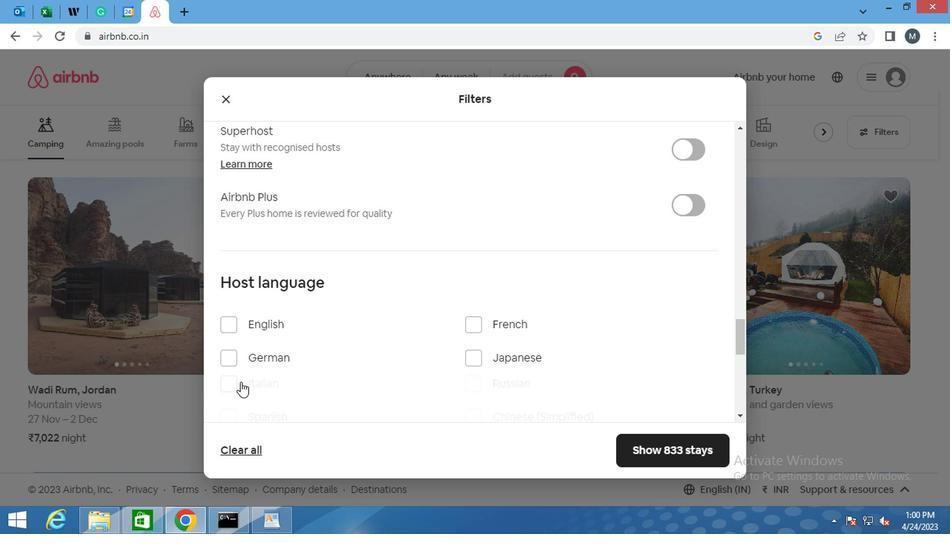 
Action: Mouse scrolled (259, 340) with delta (0, 0)
Screenshot: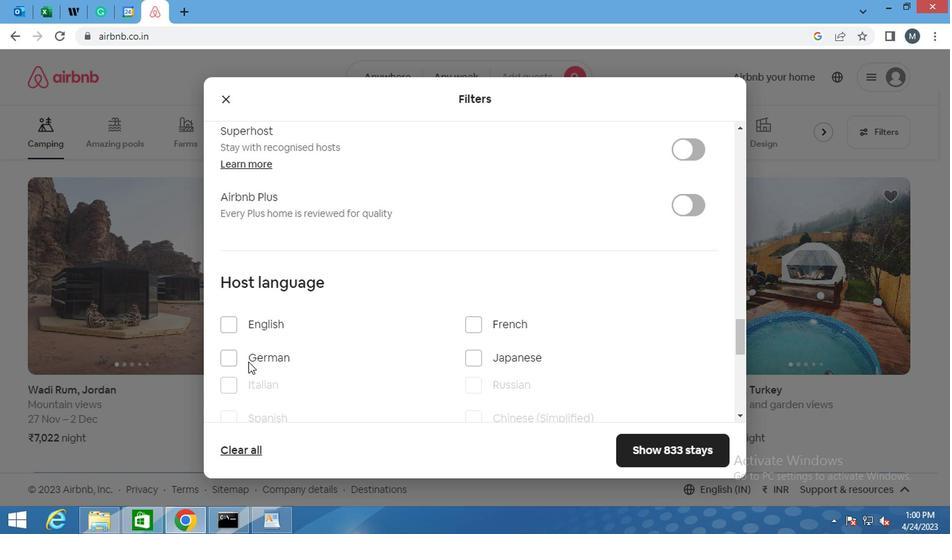 
Action: Mouse moved to (227, 286)
Screenshot: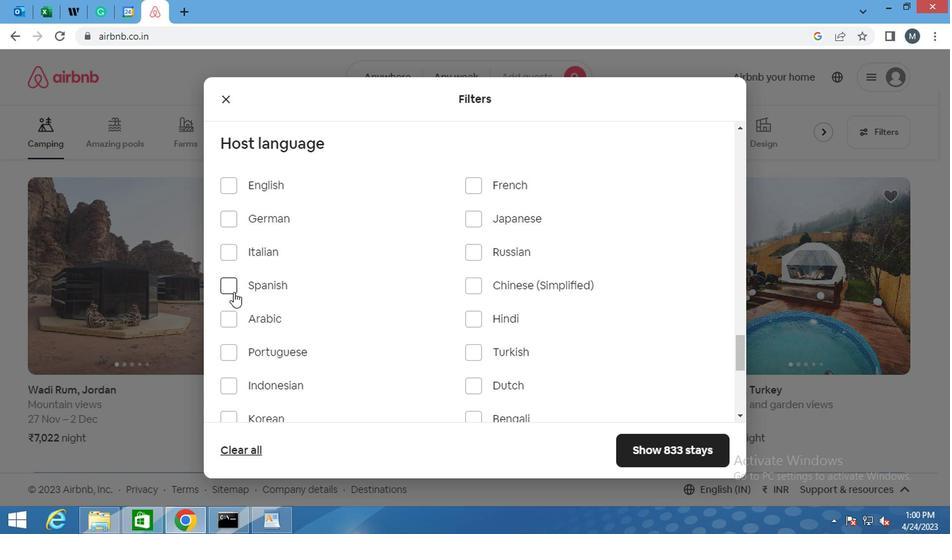 
Action: Mouse pressed left at (227, 286)
Screenshot: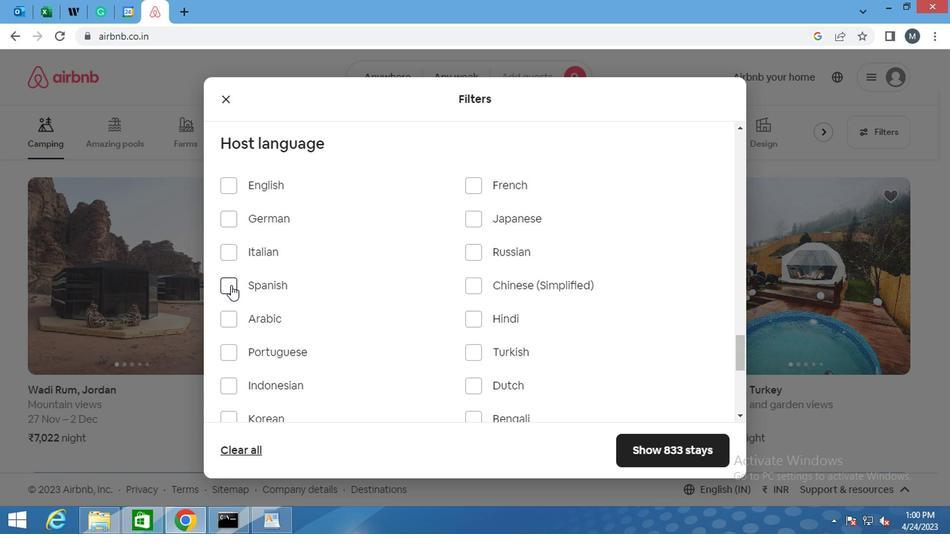 
Action: Mouse moved to (484, 353)
Screenshot: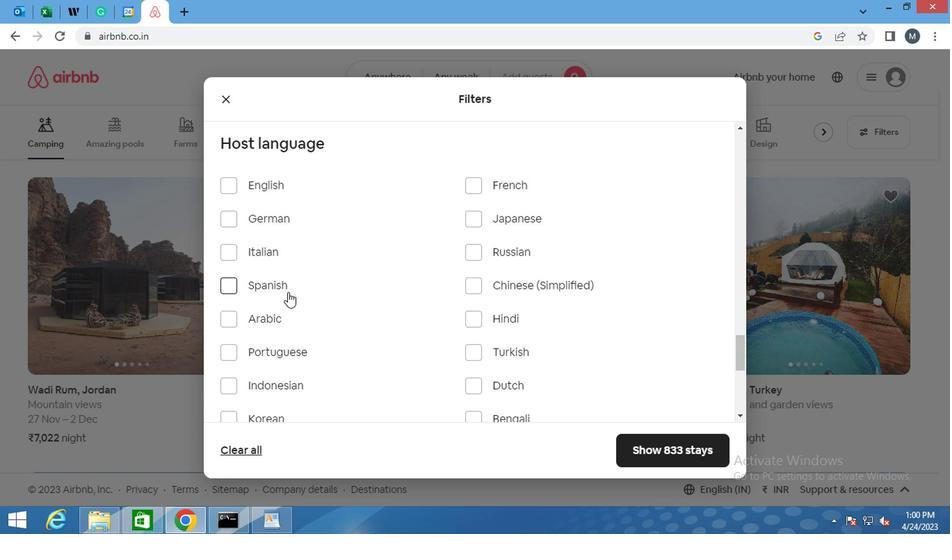 
Action: Mouse scrolled (484, 352) with delta (0, 0)
Screenshot: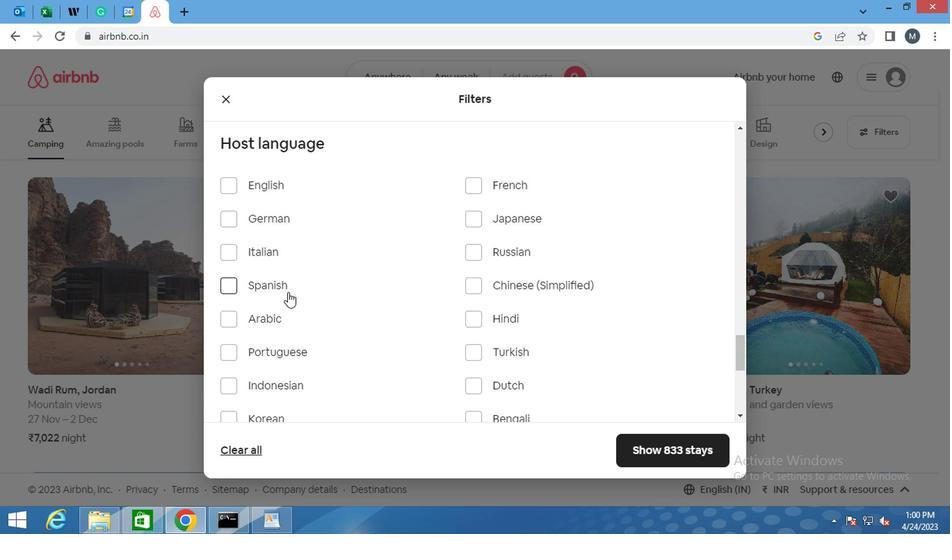 
Action: Mouse moved to (494, 374)
Screenshot: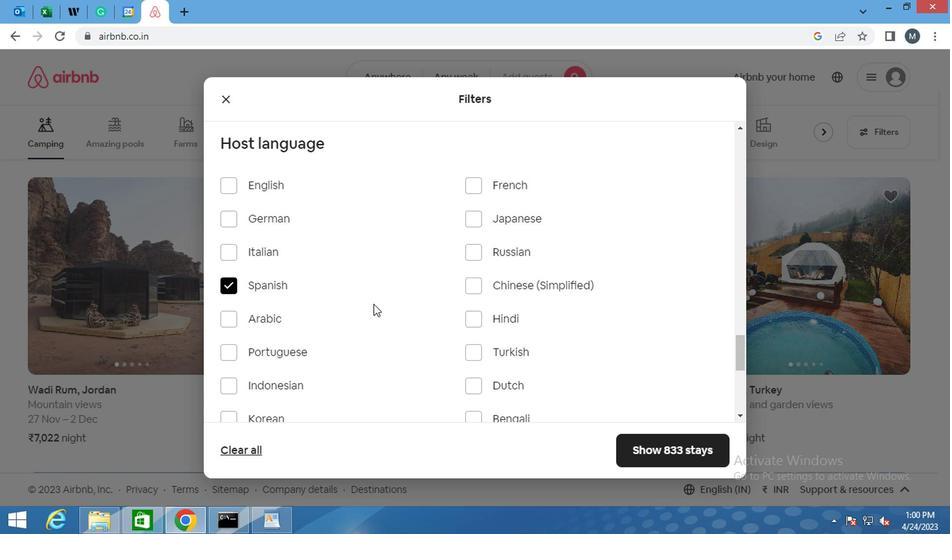 
Action: Mouse scrolled (494, 373) with delta (0, 0)
Screenshot: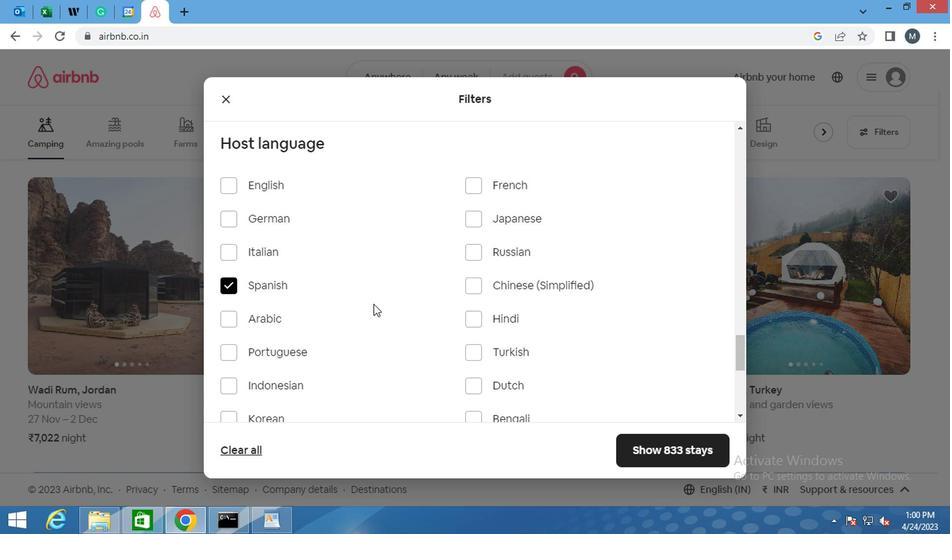 
Action: Mouse moved to (660, 439)
Screenshot: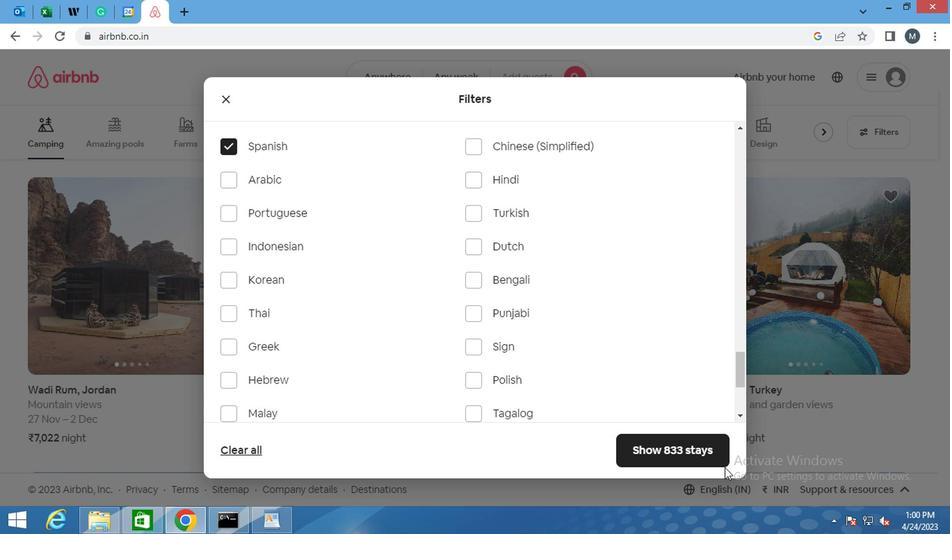 
Action: Mouse pressed left at (660, 439)
Screenshot: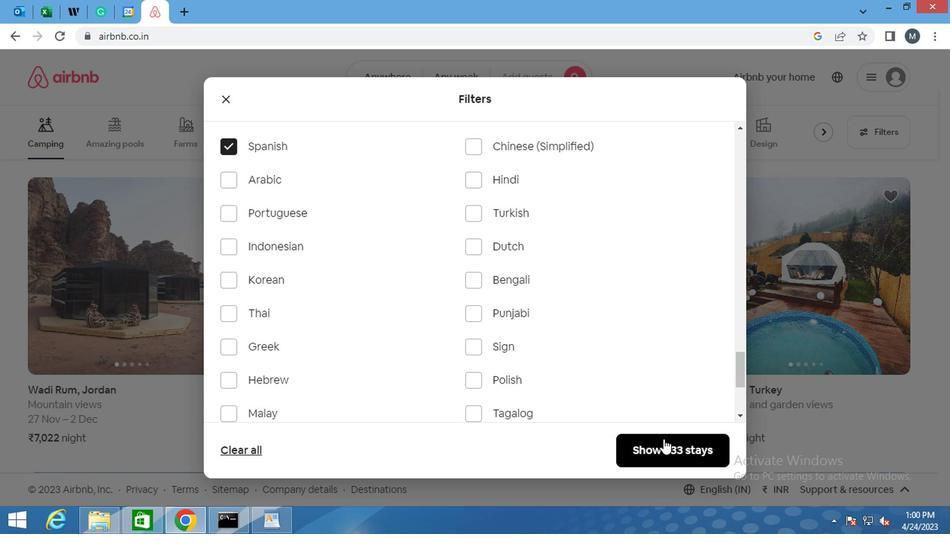 
Action: Mouse moved to (651, 443)
Screenshot: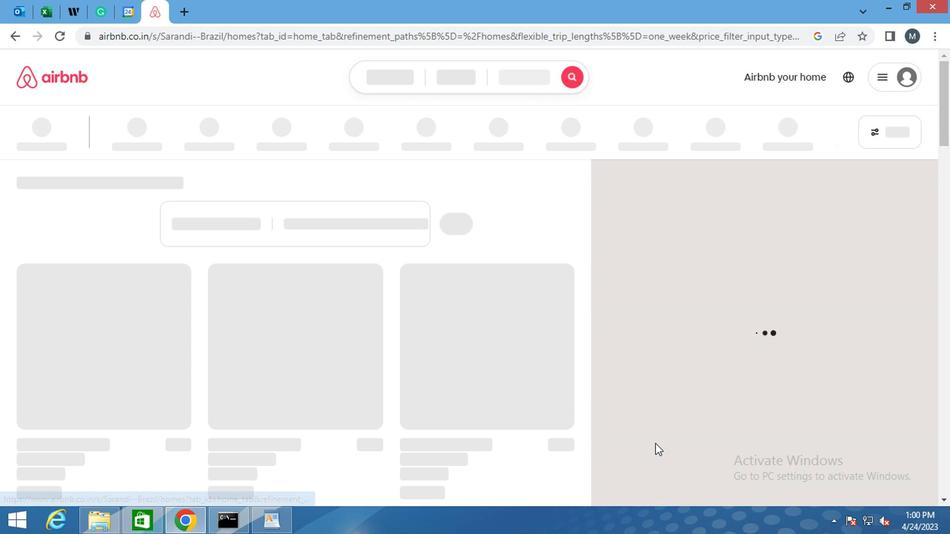 
